 Task: Find connections with filter location Oviedo with filter topic #Mentoringwith filter profile language Spanish with filter current company Carlsberg Group with filter school Institute of Techncal Education & Research with filter industry Outsourcing and Offshoring Consulting with filter service category Financial Reporting with filter keywords title Management Consultant
Action: Mouse moved to (192, 266)
Screenshot: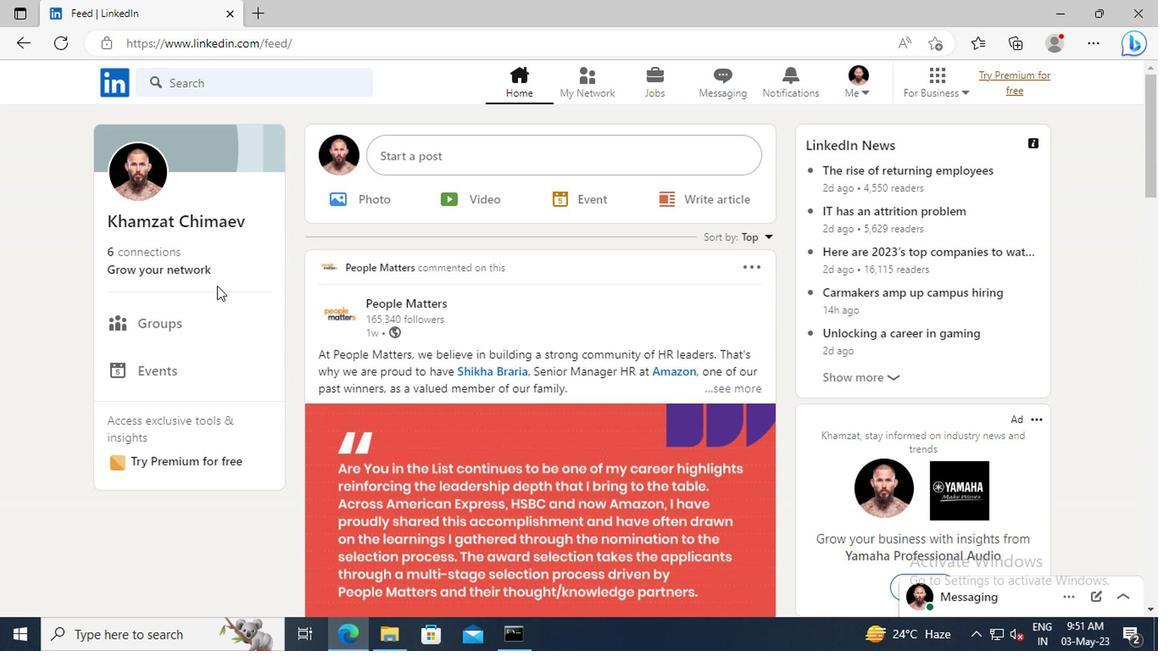 
Action: Mouse pressed left at (192, 266)
Screenshot: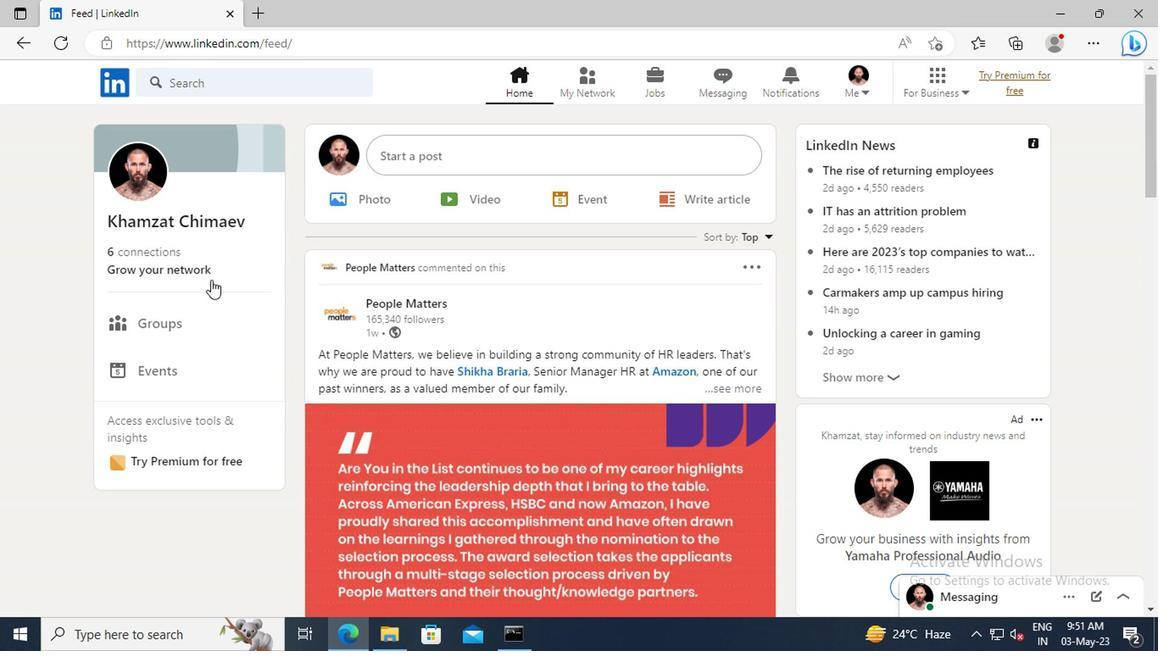 
Action: Mouse moved to (181, 180)
Screenshot: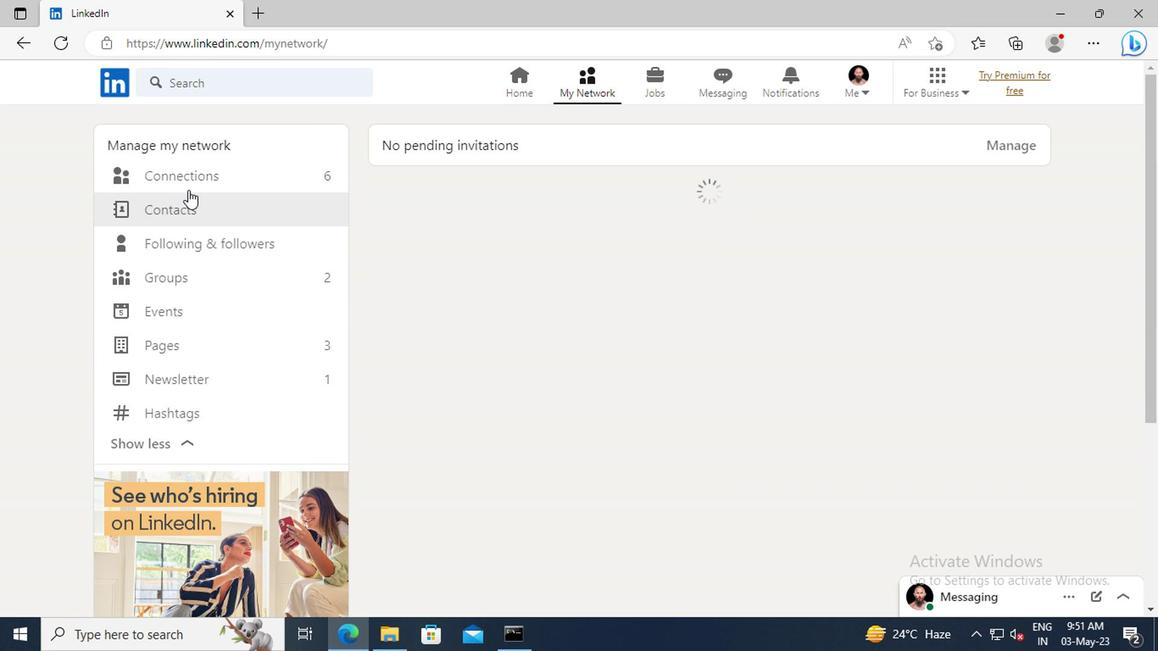 
Action: Mouse pressed left at (181, 180)
Screenshot: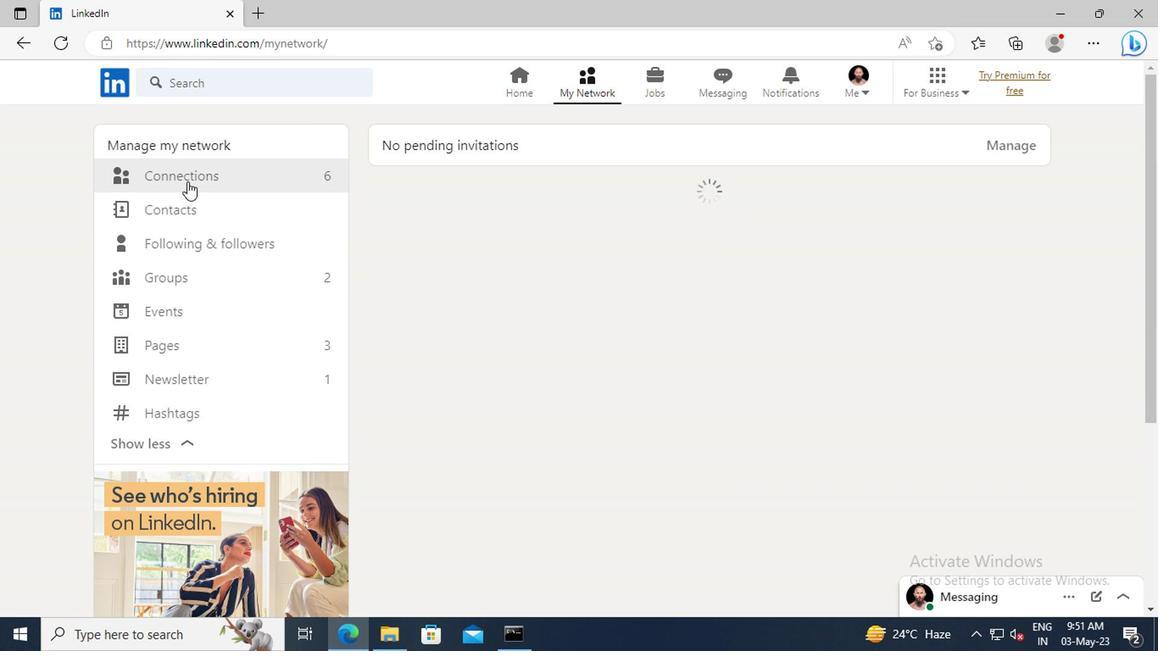 
Action: Mouse moved to (686, 182)
Screenshot: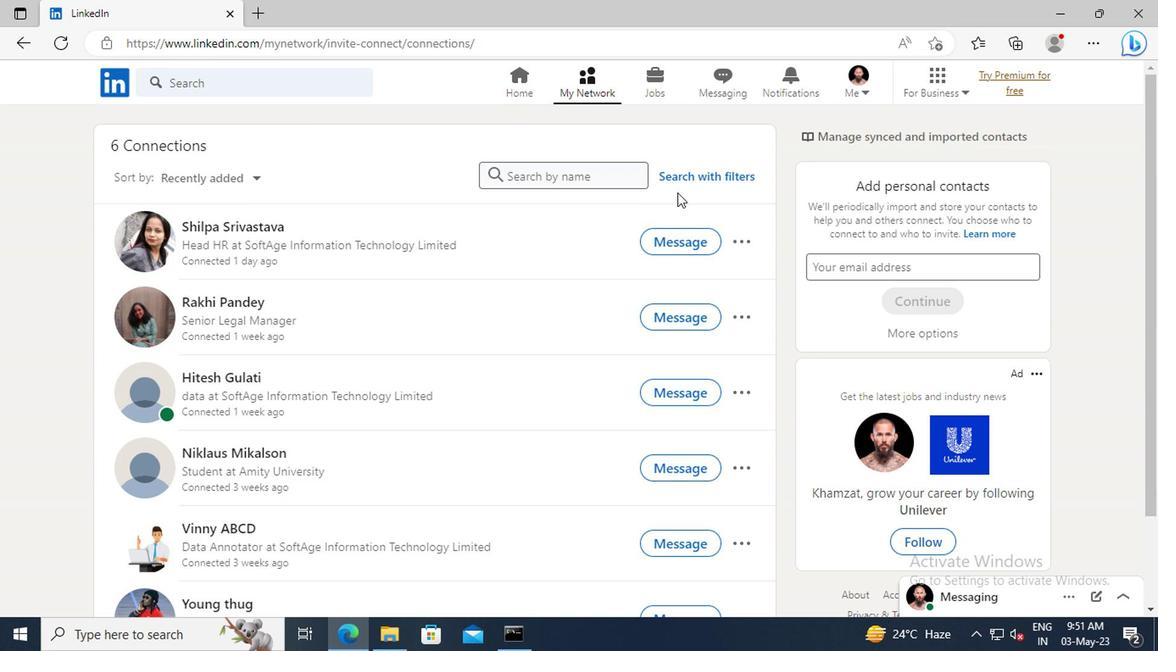 
Action: Mouse pressed left at (686, 182)
Screenshot: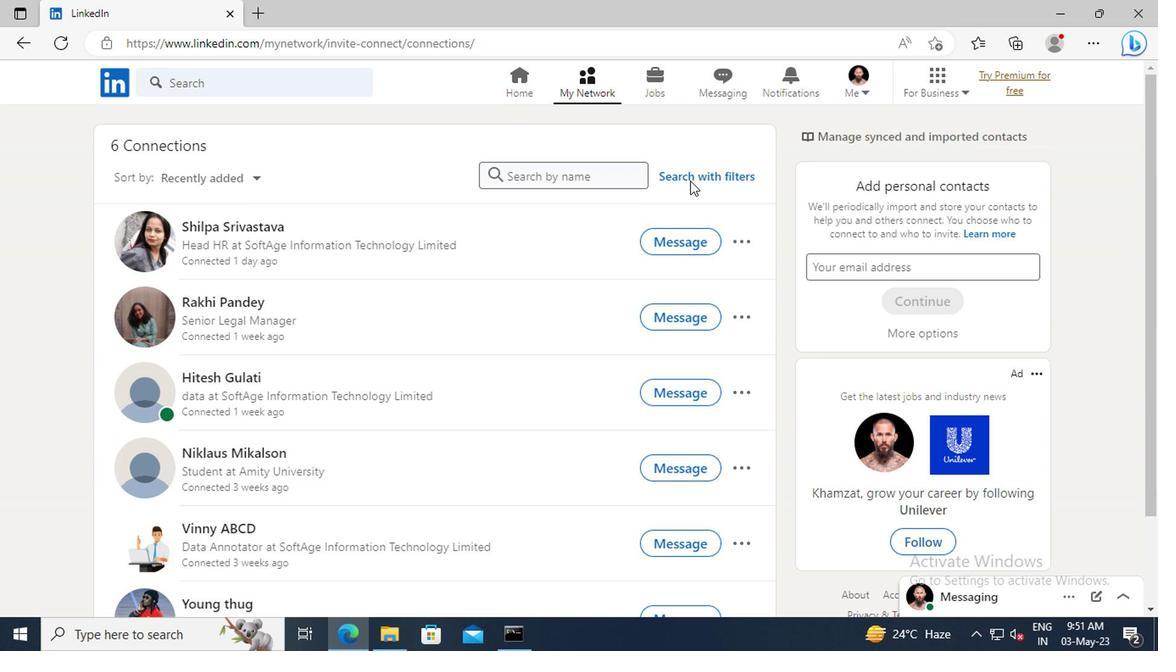 
Action: Mouse moved to (641, 132)
Screenshot: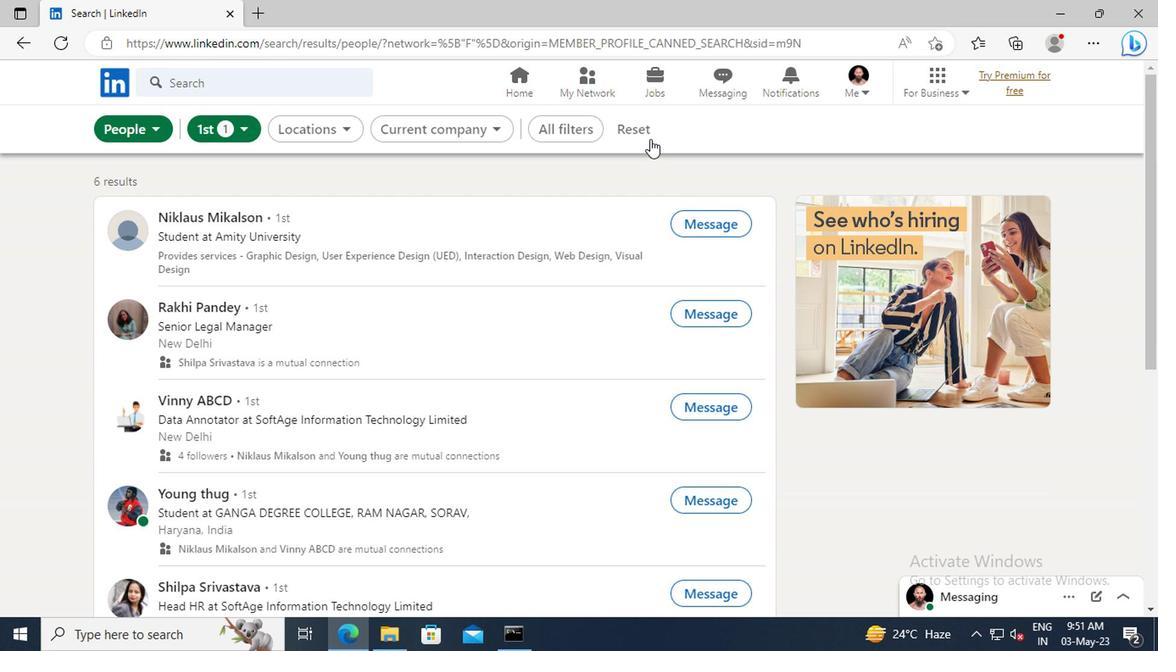 
Action: Mouse pressed left at (641, 132)
Screenshot: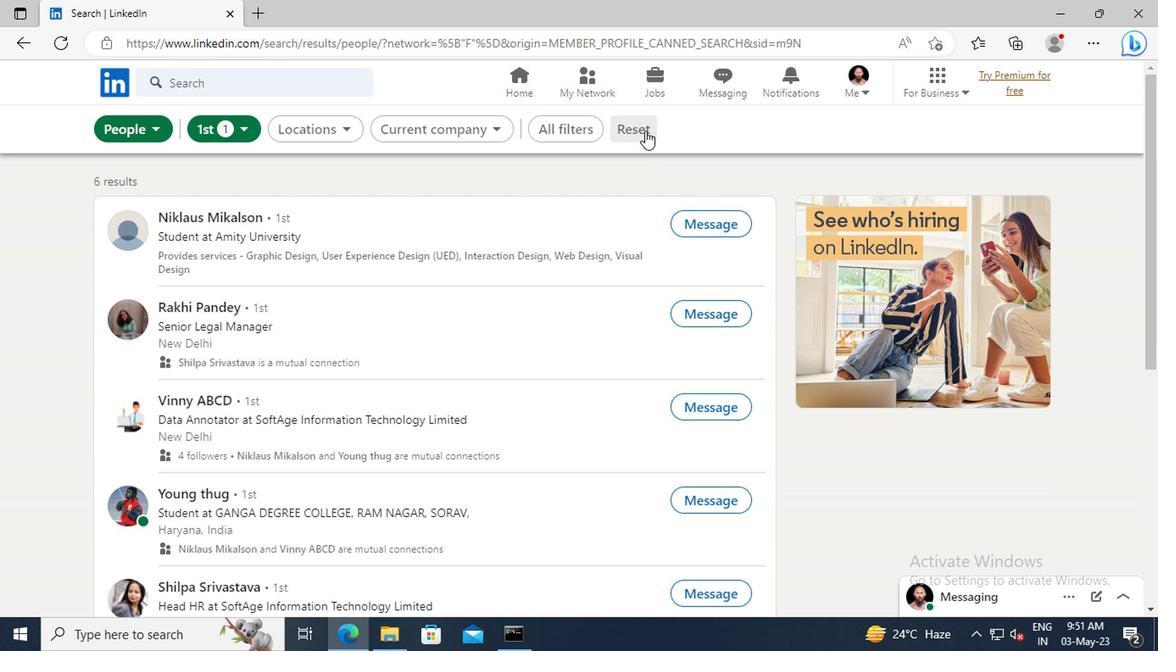
Action: Mouse moved to (614, 132)
Screenshot: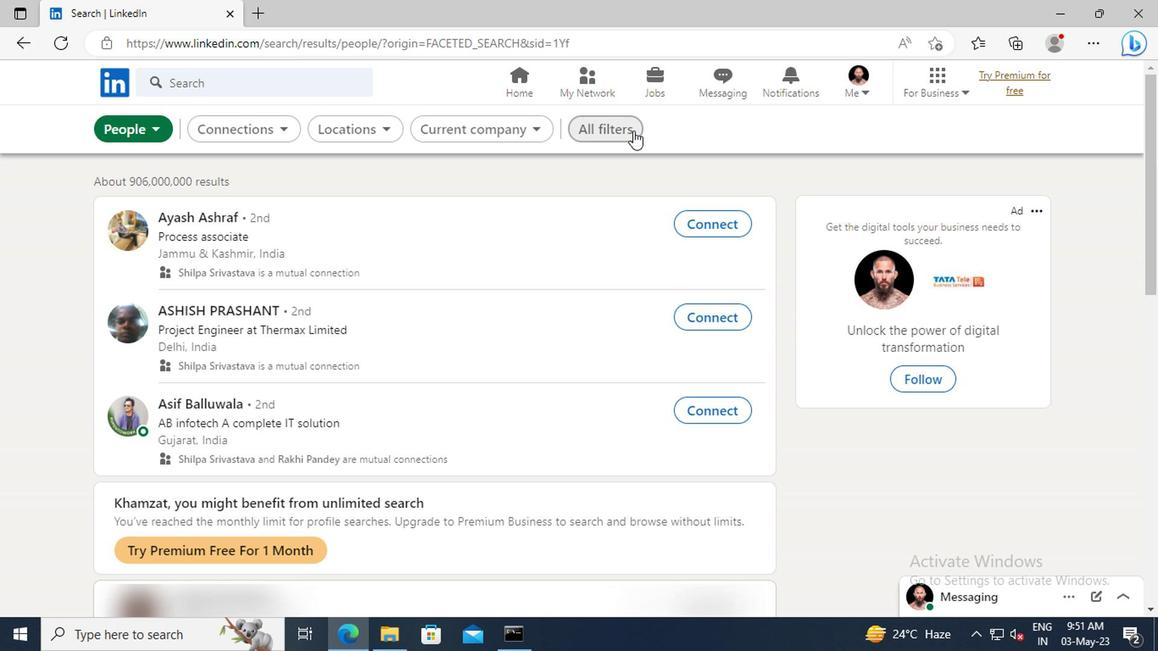
Action: Mouse pressed left at (614, 132)
Screenshot: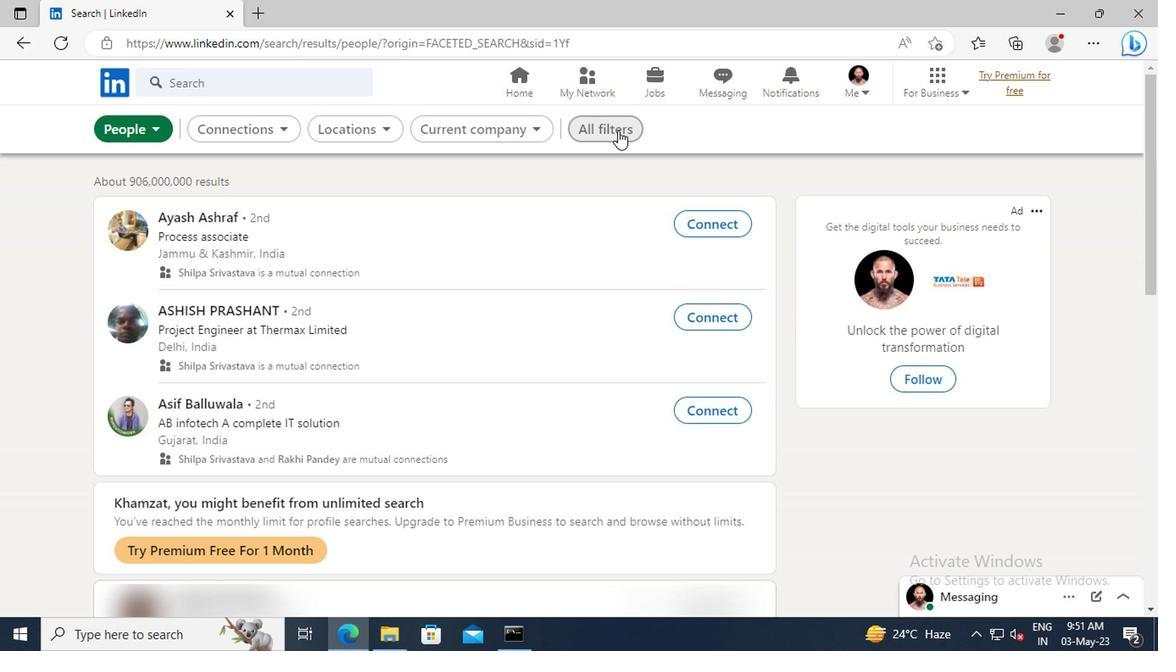 
Action: Mouse moved to (962, 313)
Screenshot: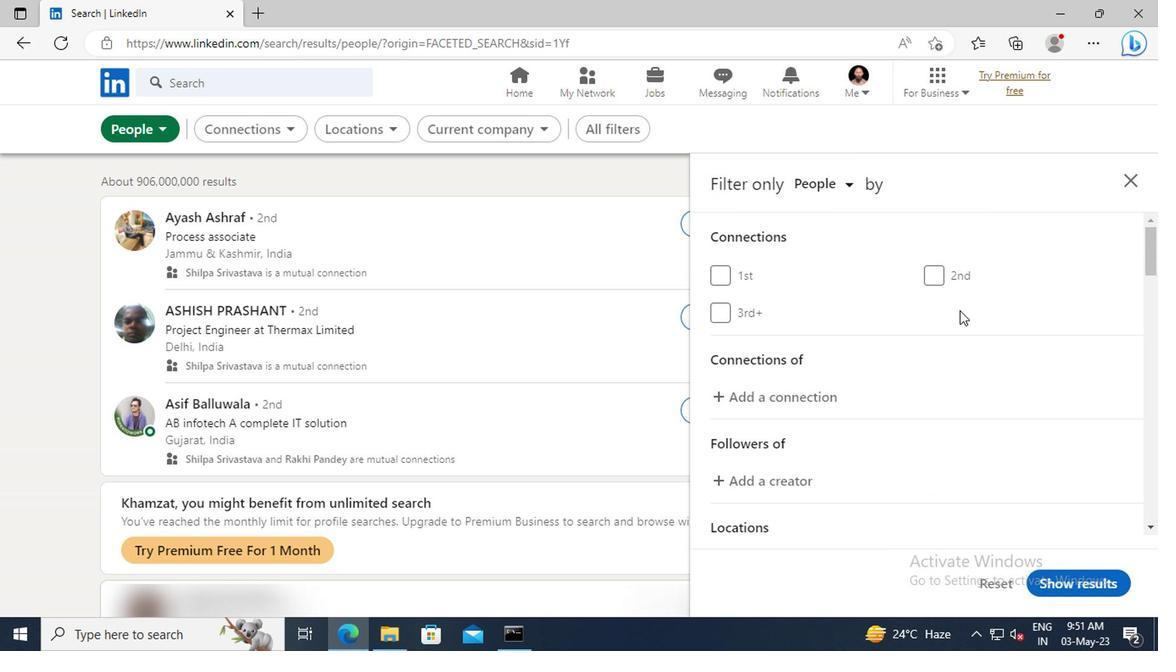 
Action: Mouse scrolled (962, 312) with delta (0, -1)
Screenshot: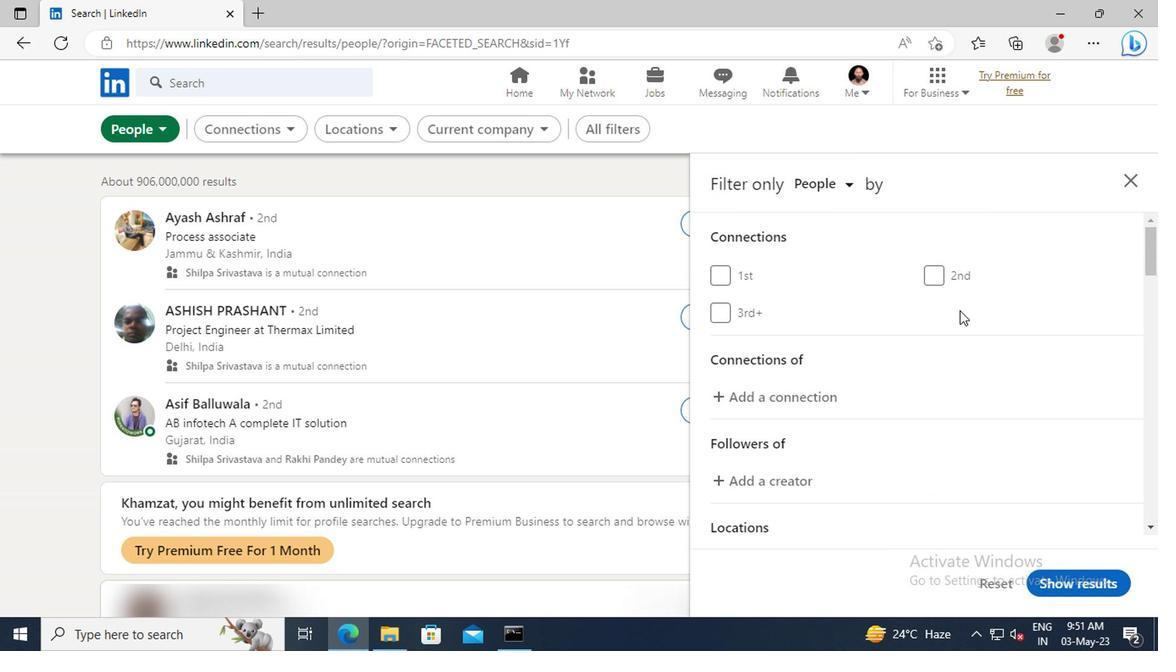 
Action: Mouse scrolled (962, 312) with delta (0, -1)
Screenshot: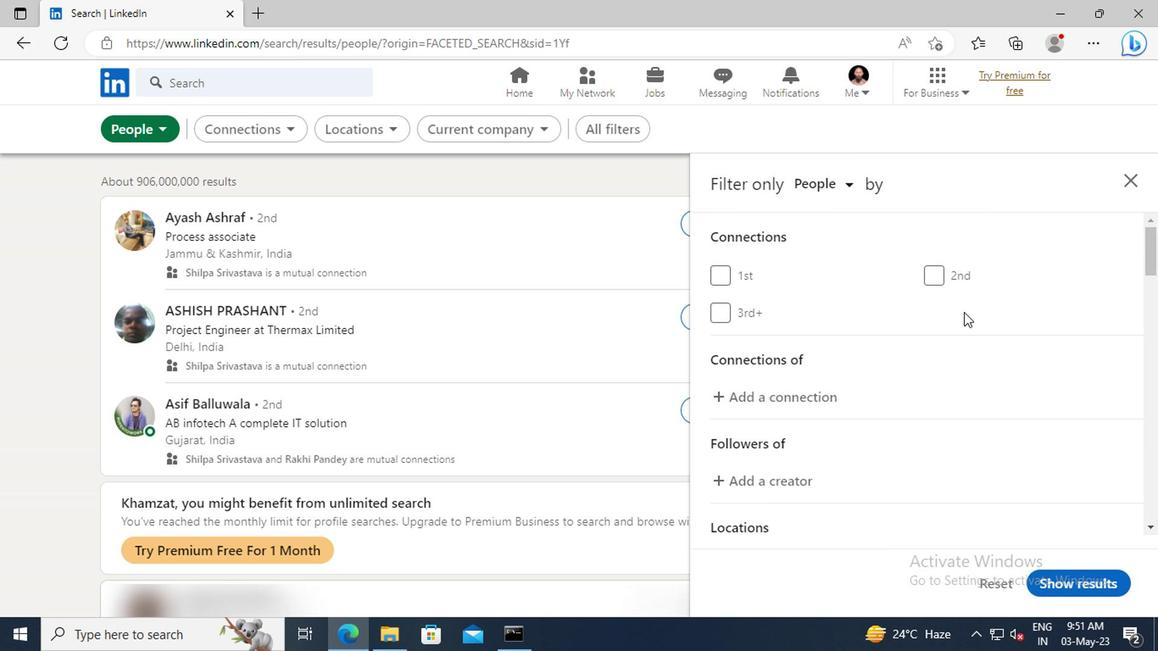 
Action: Mouse scrolled (962, 312) with delta (0, -1)
Screenshot: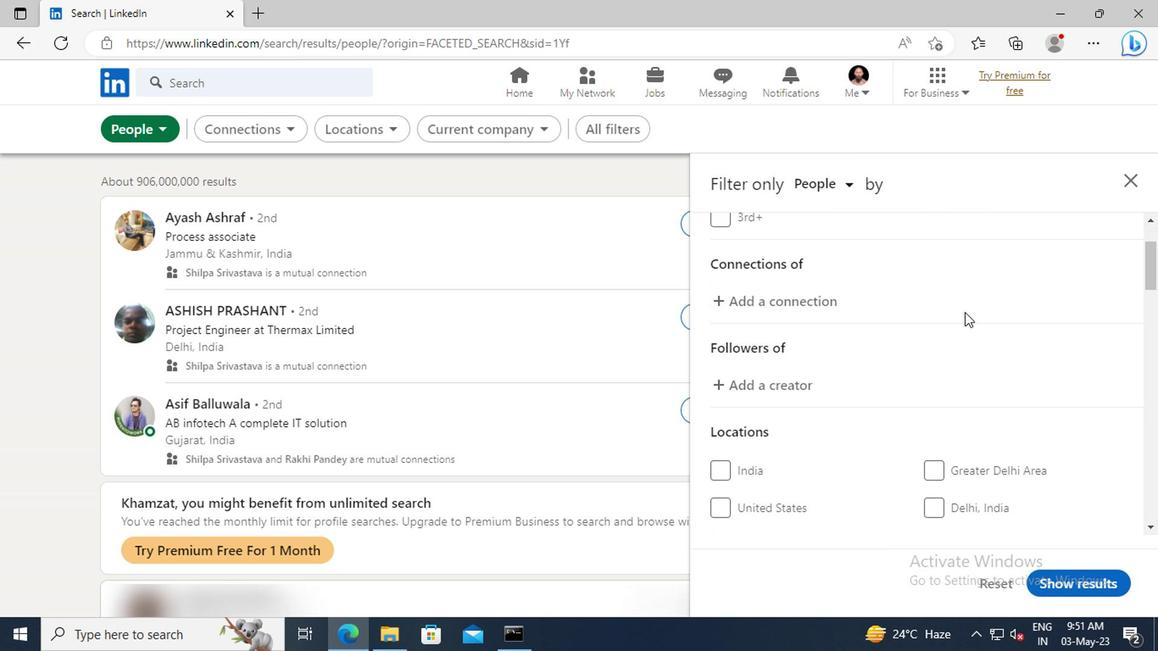 
Action: Mouse scrolled (962, 312) with delta (0, -1)
Screenshot: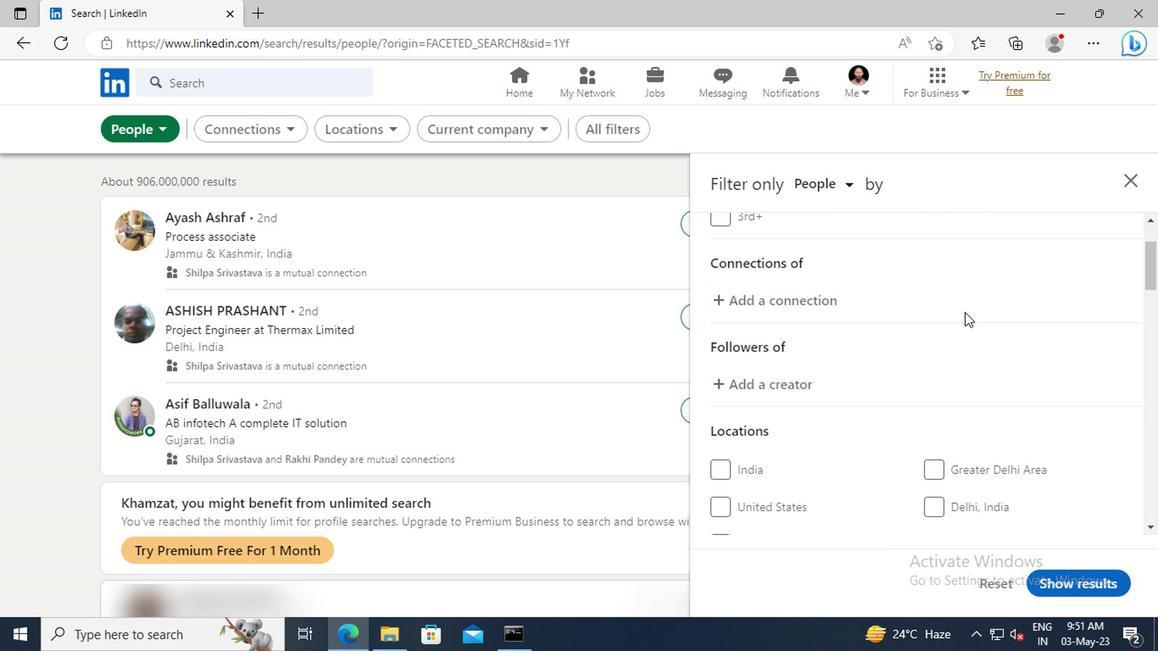 
Action: Mouse scrolled (962, 312) with delta (0, -1)
Screenshot: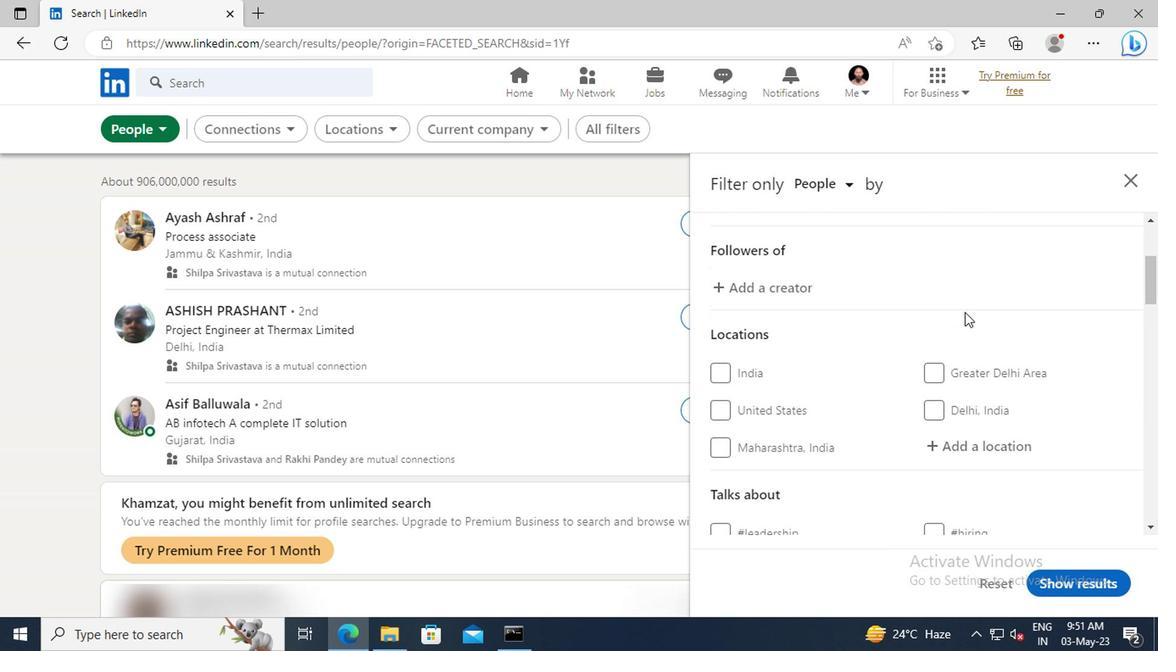 
Action: Mouse scrolled (962, 312) with delta (0, -1)
Screenshot: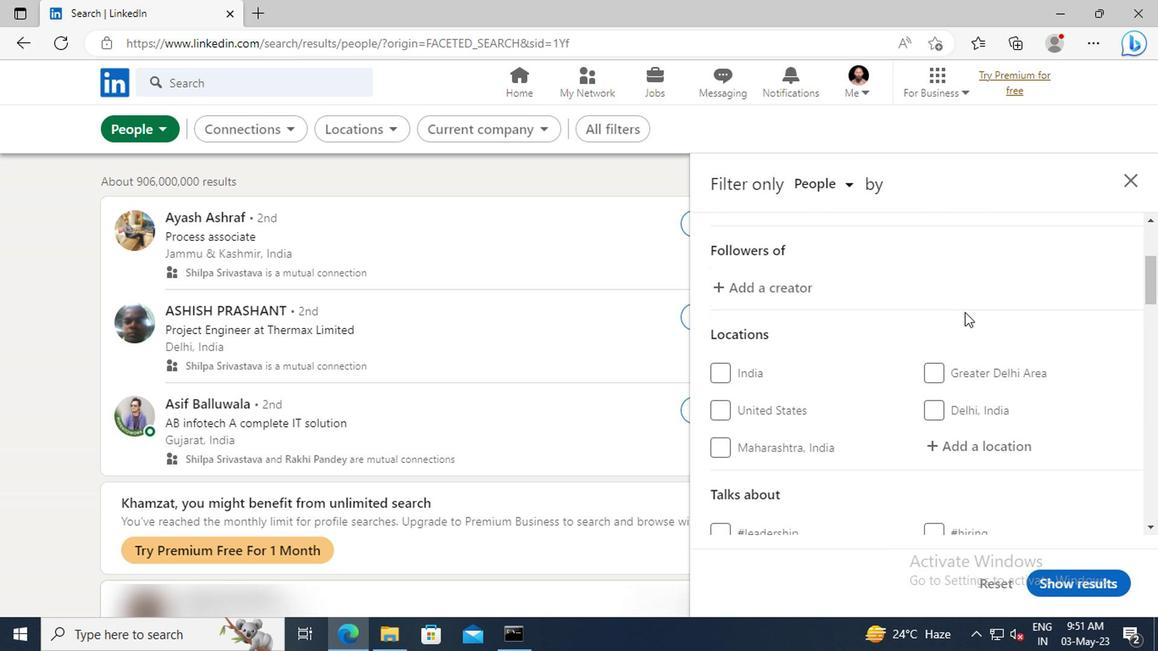 
Action: Mouse moved to (964, 350)
Screenshot: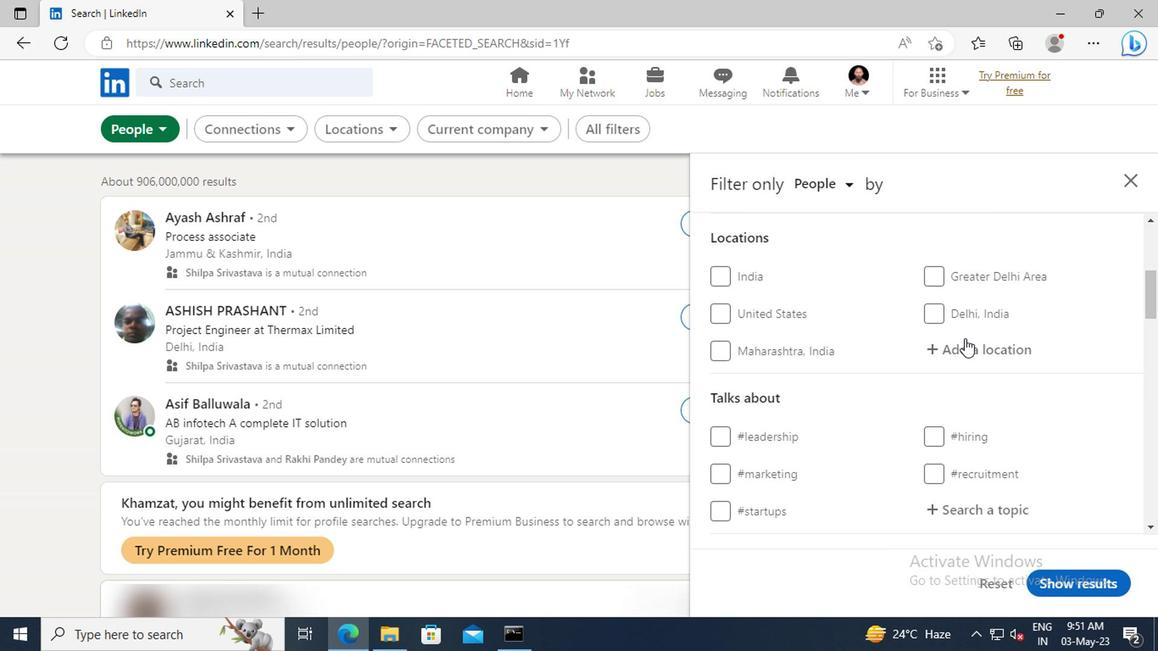 
Action: Mouse pressed left at (964, 350)
Screenshot: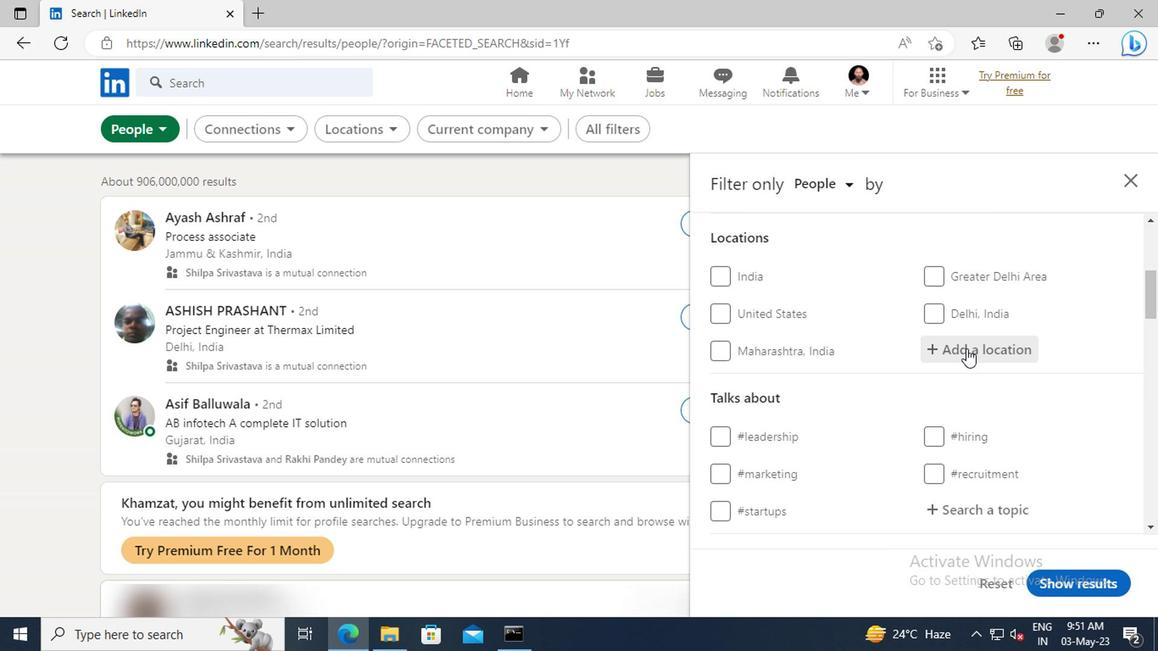 
Action: Key pressed <Key.shift>OVIEDO
Screenshot: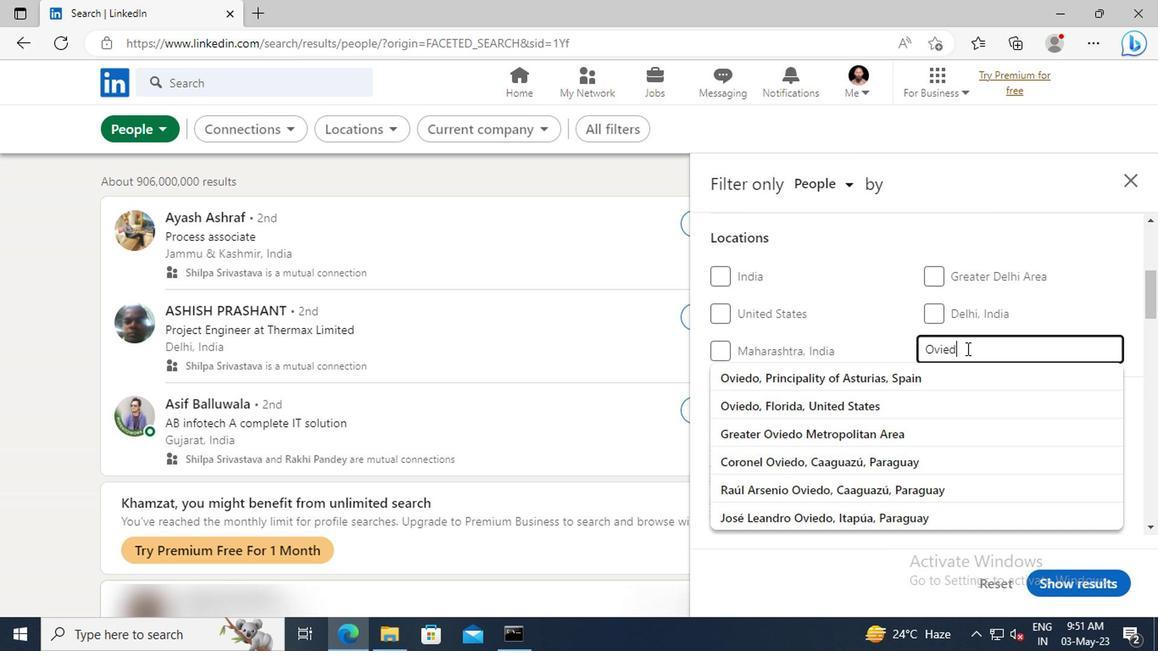 
Action: Mouse moved to (967, 380)
Screenshot: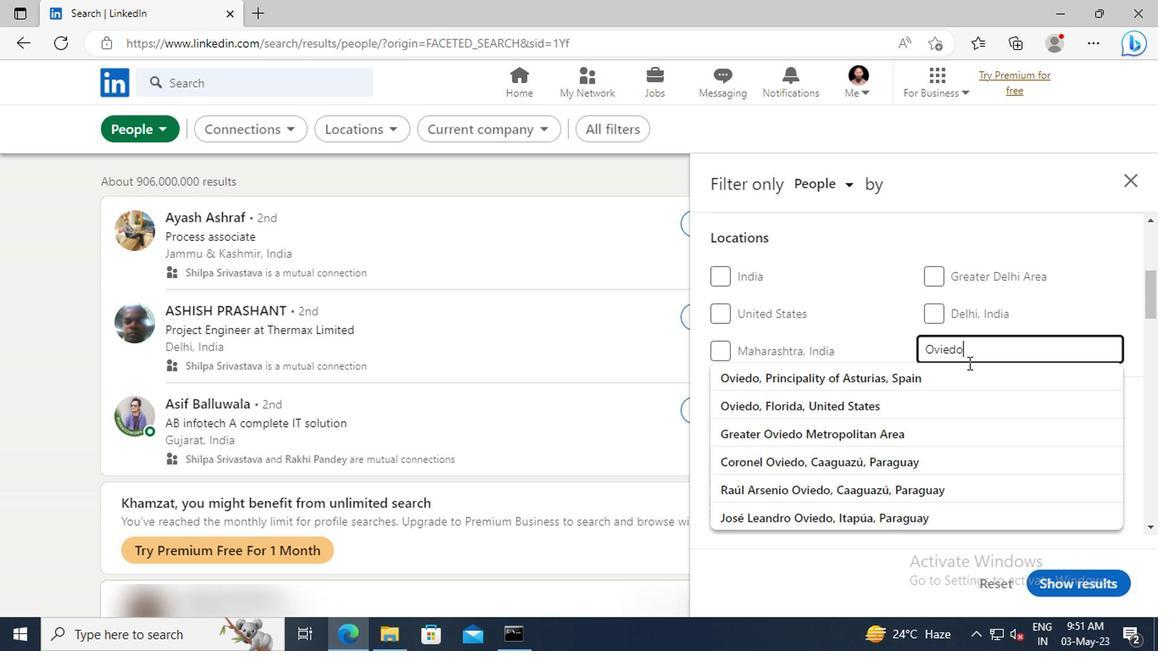 
Action: Mouse pressed left at (967, 380)
Screenshot: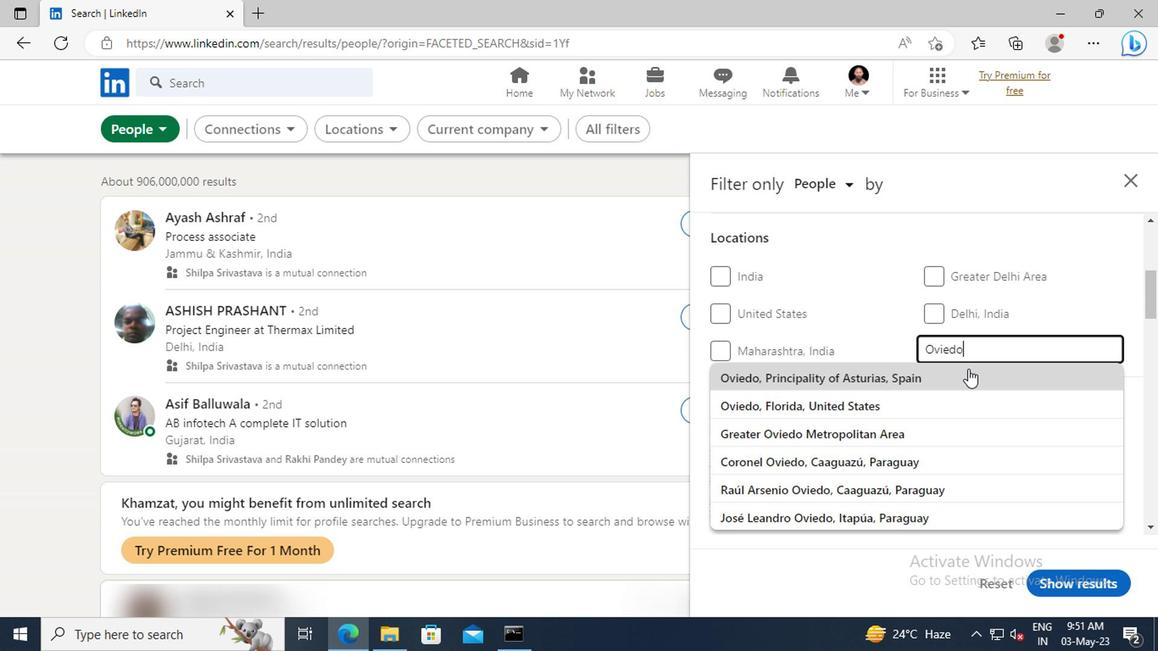 
Action: Mouse scrolled (967, 379) with delta (0, 0)
Screenshot: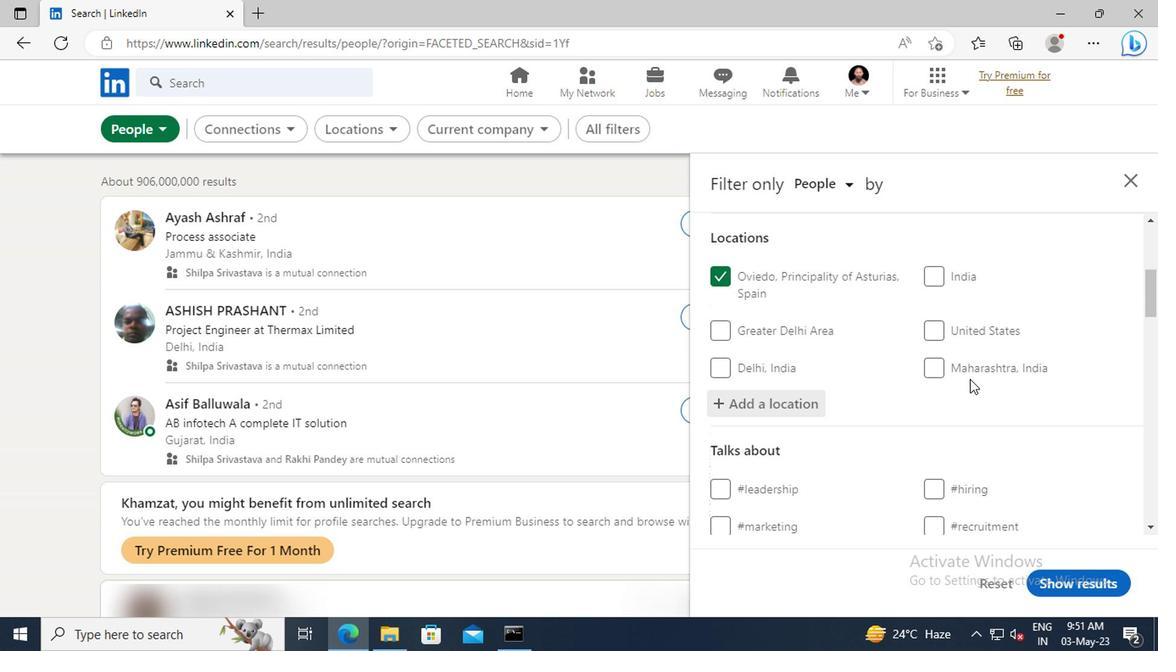 
Action: Mouse moved to (967, 363)
Screenshot: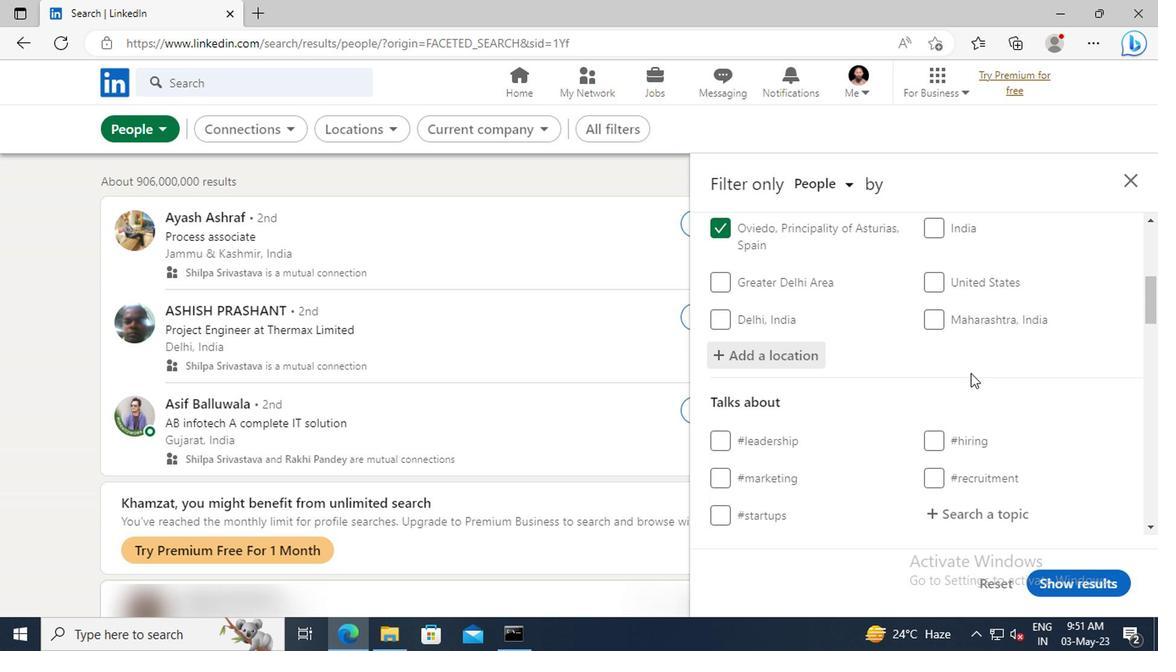 
Action: Mouse scrolled (967, 362) with delta (0, 0)
Screenshot: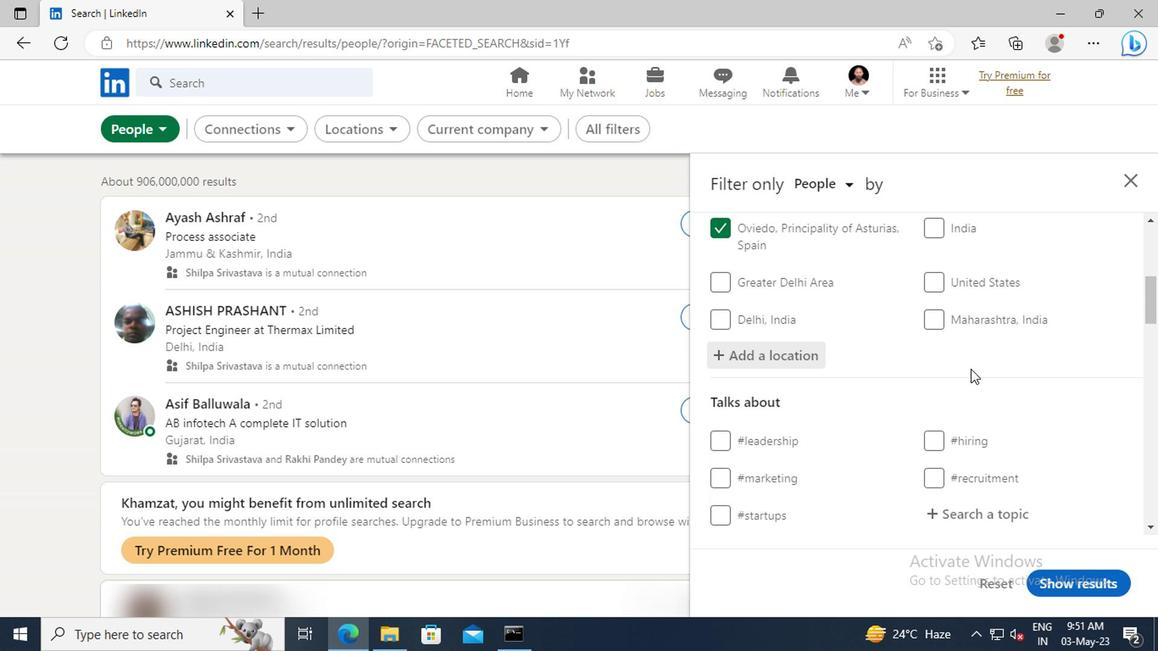 
Action: Mouse scrolled (967, 362) with delta (0, 0)
Screenshot: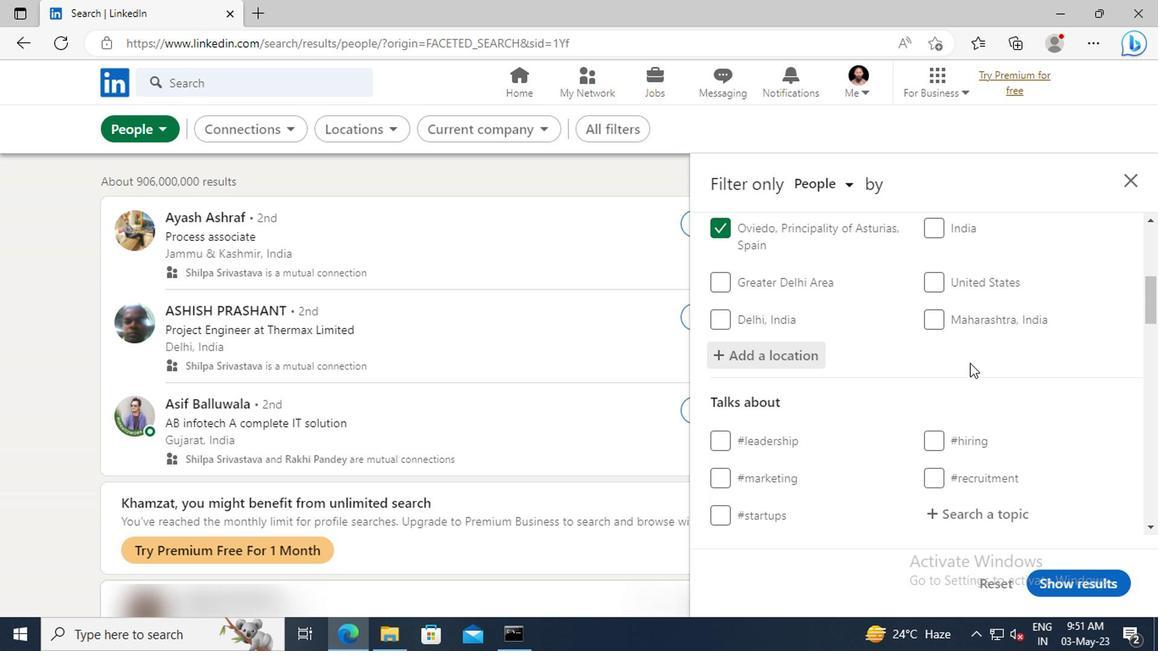 
Action: Mouse scrolled (967, 362) with delta (0, 0)
Screenshot: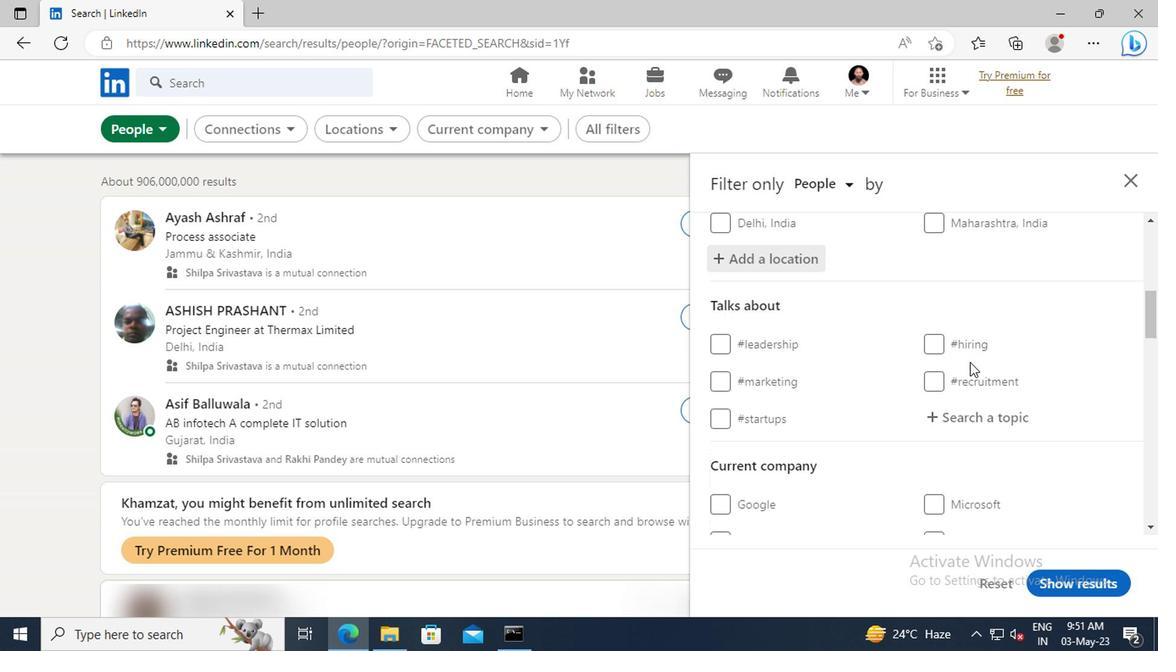 
Action: Mouse moved to (968, 371)
Screenshot: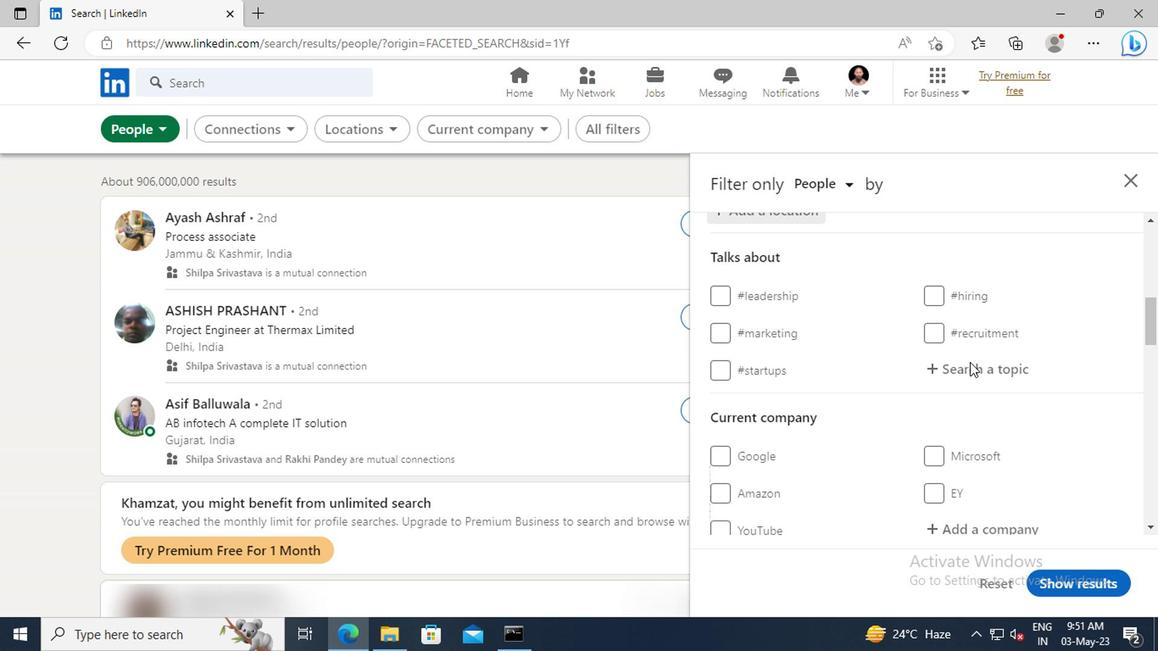 
Action: Mouse pressed left at (968, 371)
Screenshot: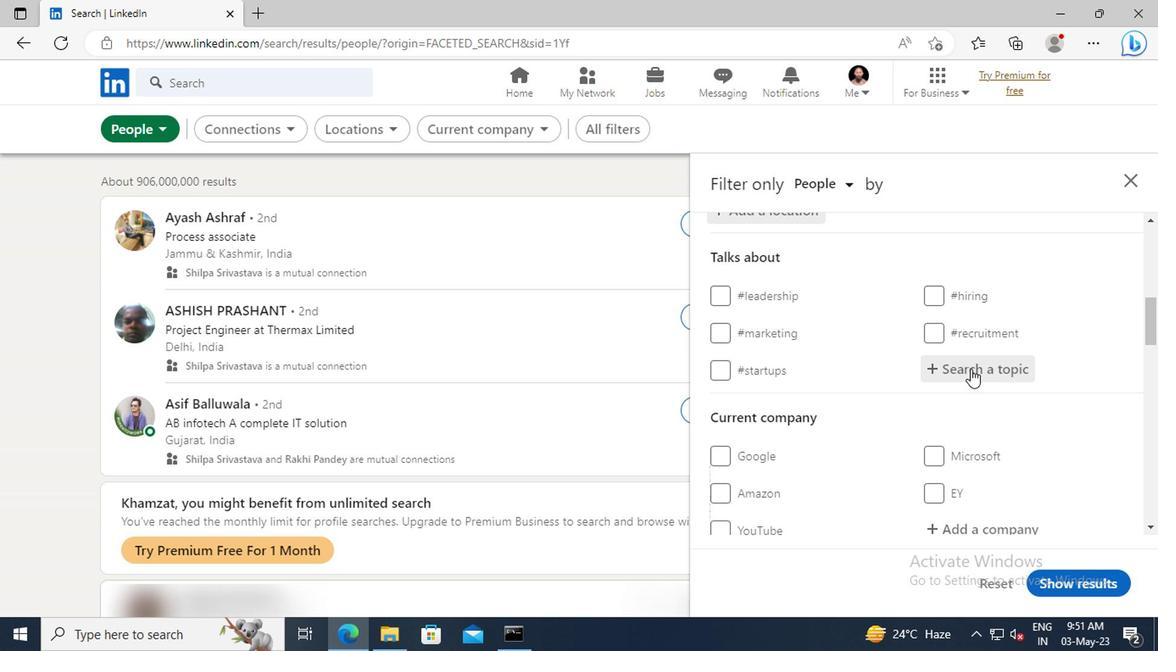 
Action: Key pressed <Key.shift>MENTORI
Screenshot: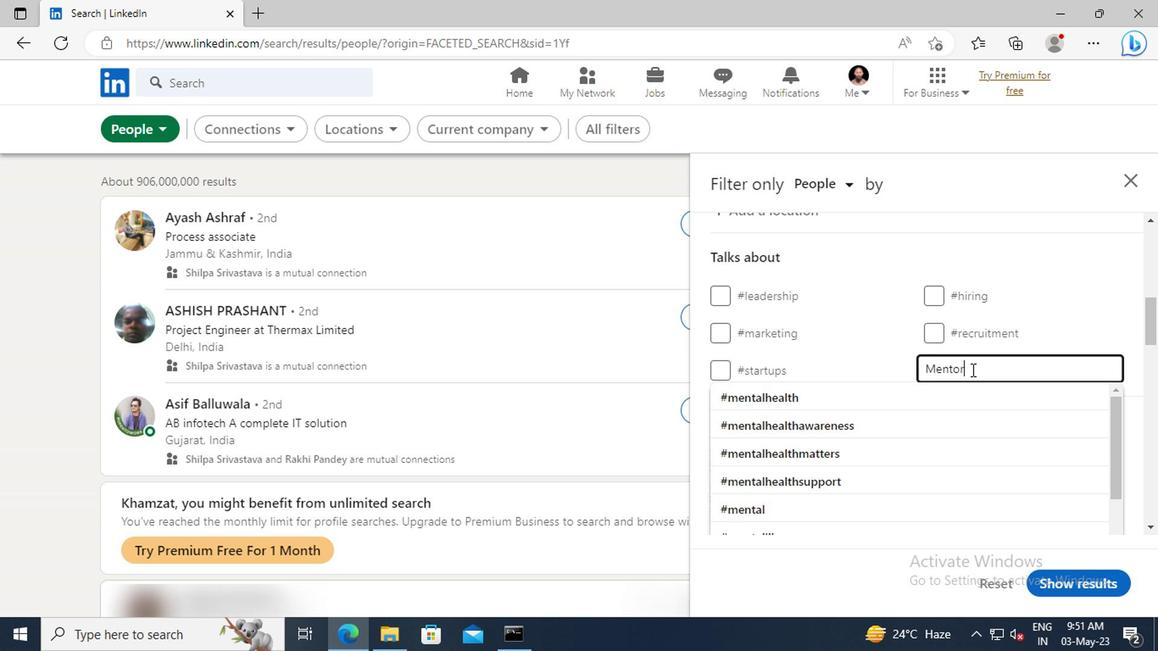 
Action: Mouse moved to (971, 389)
Screenshot: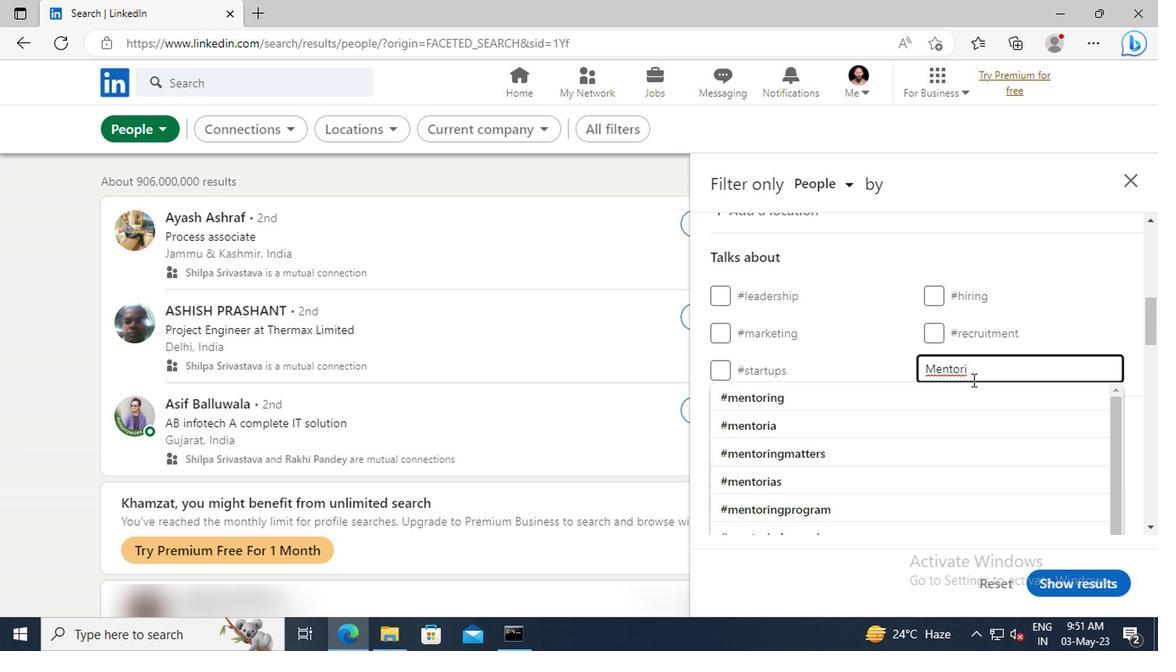 
Action: Mouse pressed left at (971, 389)
Screenshot: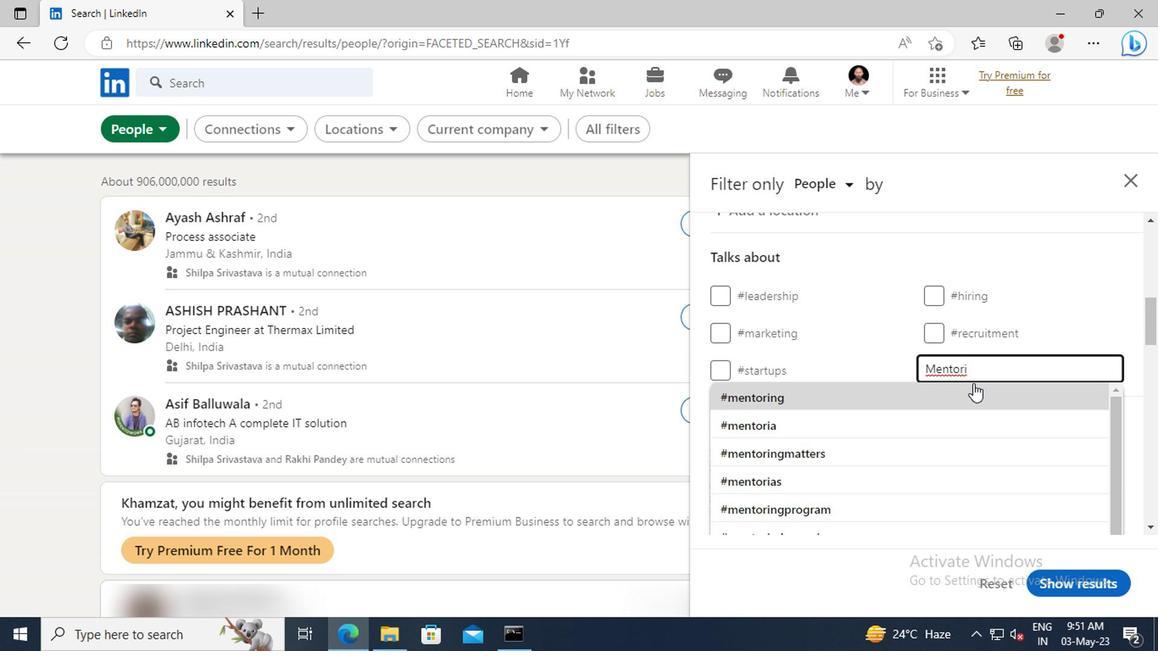 
Action: Mouse scrolled (971, 388) with delta (0, -1)
Screenshot: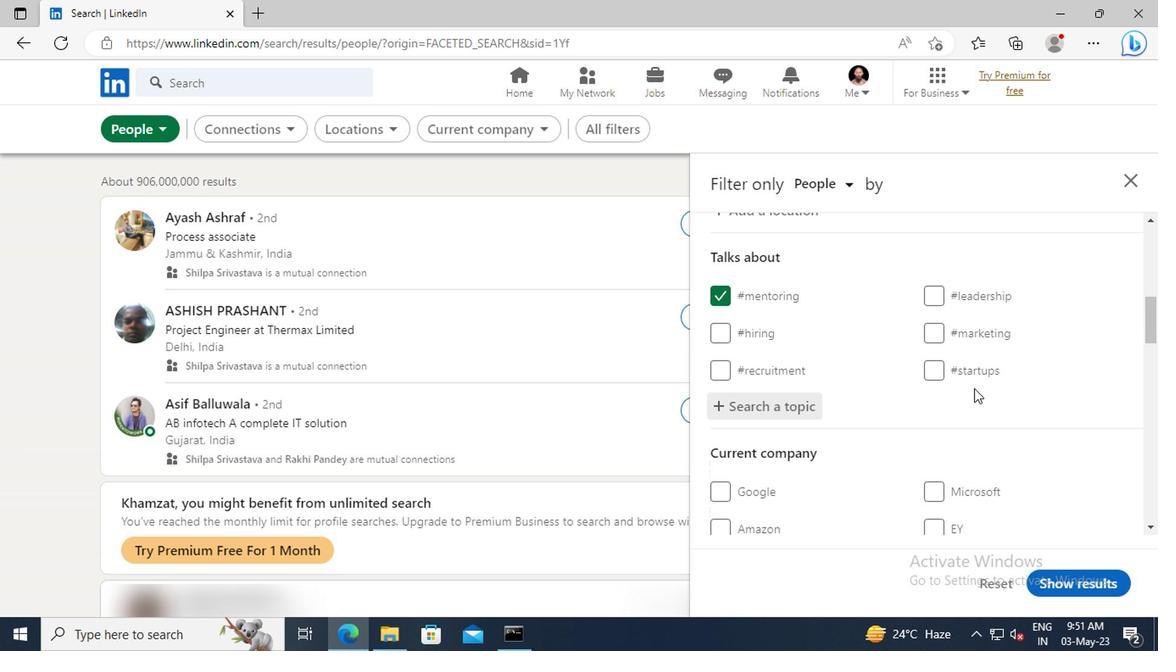 
Action: Mouse scrolled (971, 388) with delta (0, -1)
Screenshot: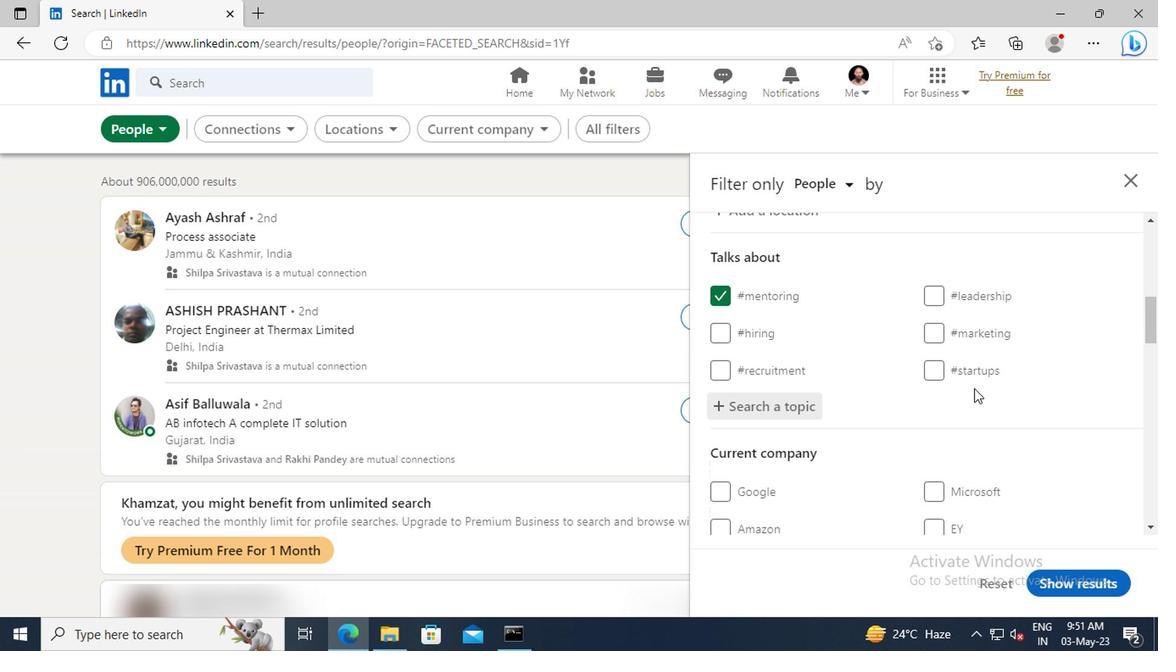 
Action: Mouse scrolled (971, 388) with delta (0, -1)
Screenshot: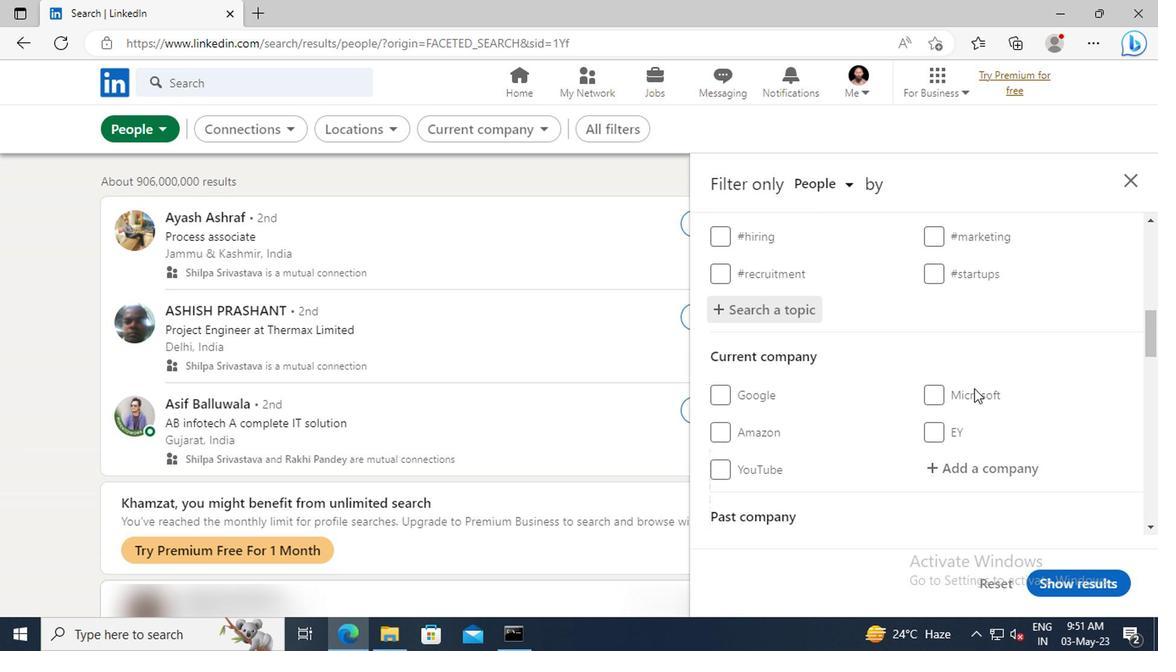
Action: Mouse scrolled (971, 388) with delta (0, -1)
Screenshot: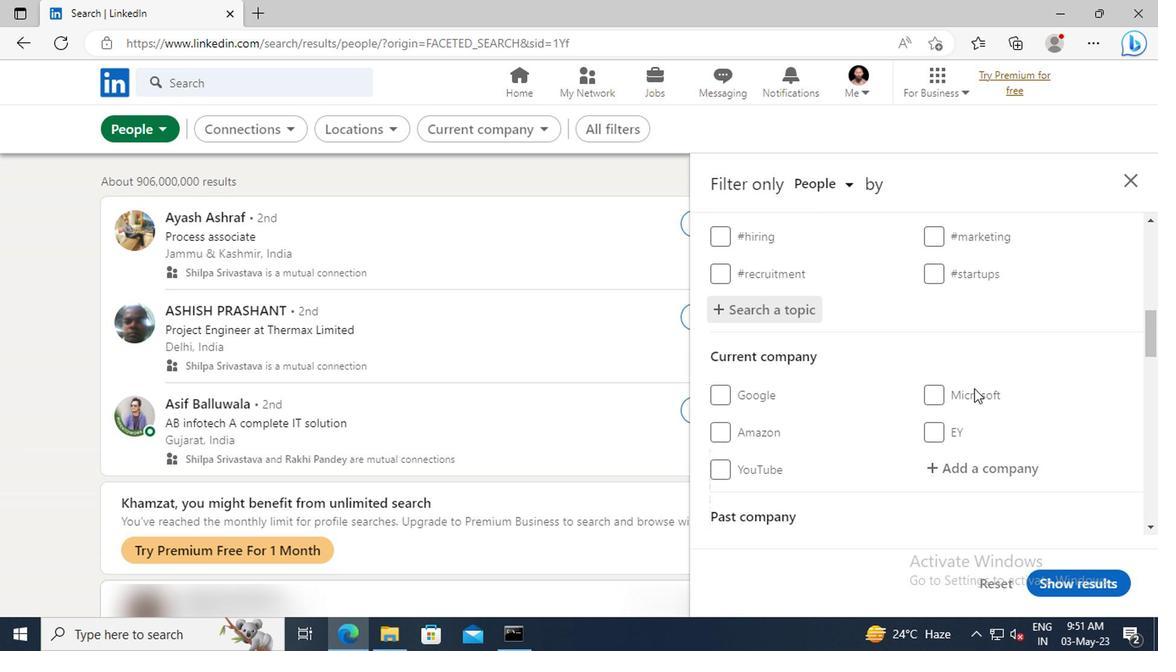 
Action: Mouse scrolled (971, 388) with delta (0, -1)
Screenshot: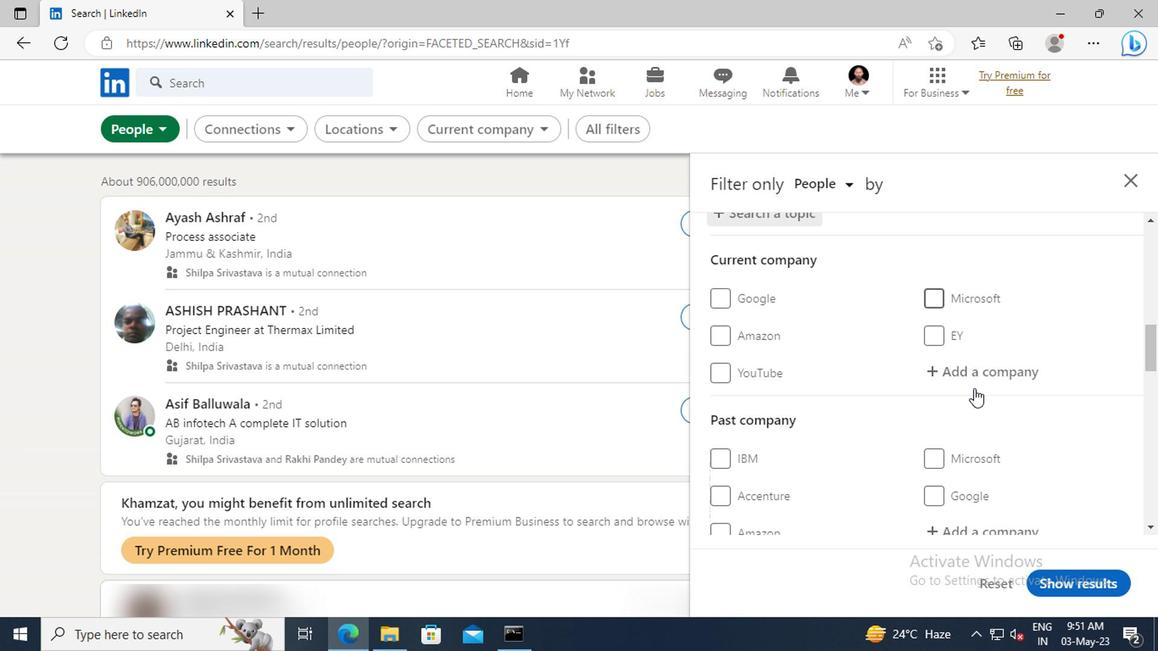 
Action: Mouse scrolled (971, 388) with delta (0, -1)
Screenshot: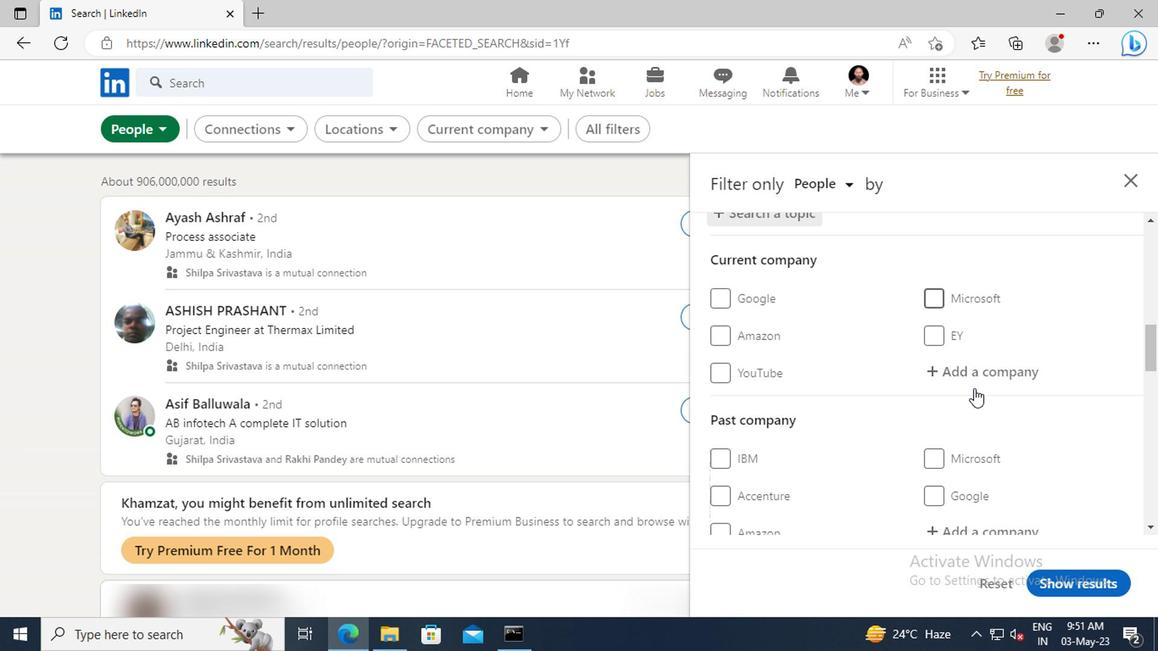 
Action: Mouse scrolled (971, 388) with delta (0, -1)
Screenshot: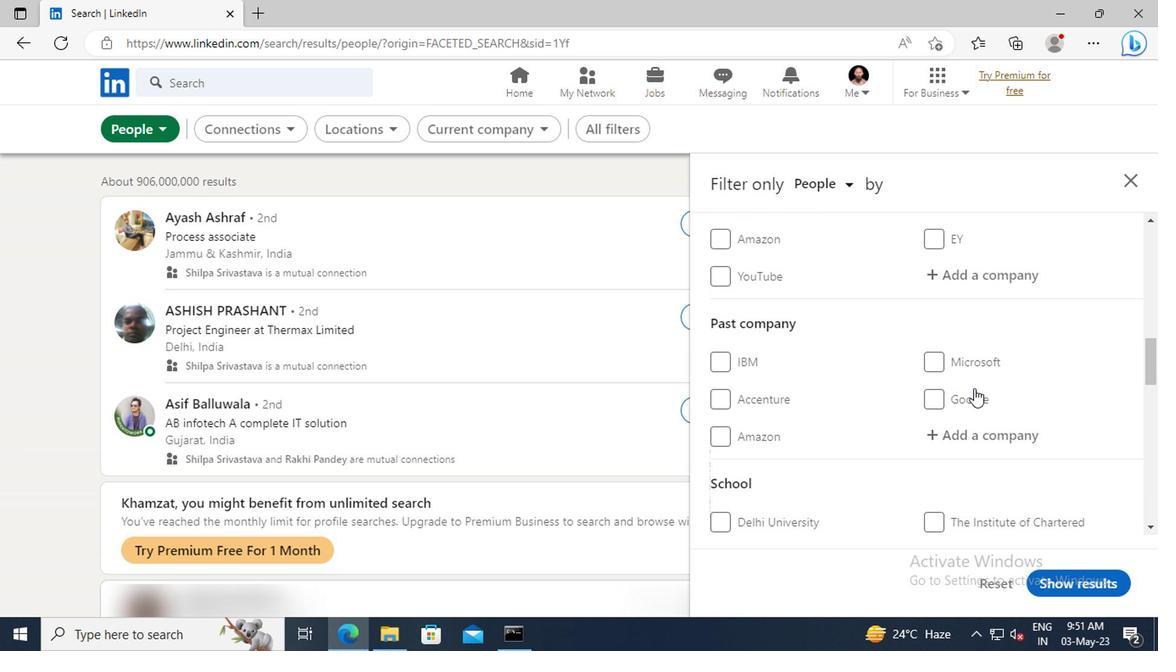 
Action: Mouse scrolled (971, 388) with delta (0, -1)
Screenshot: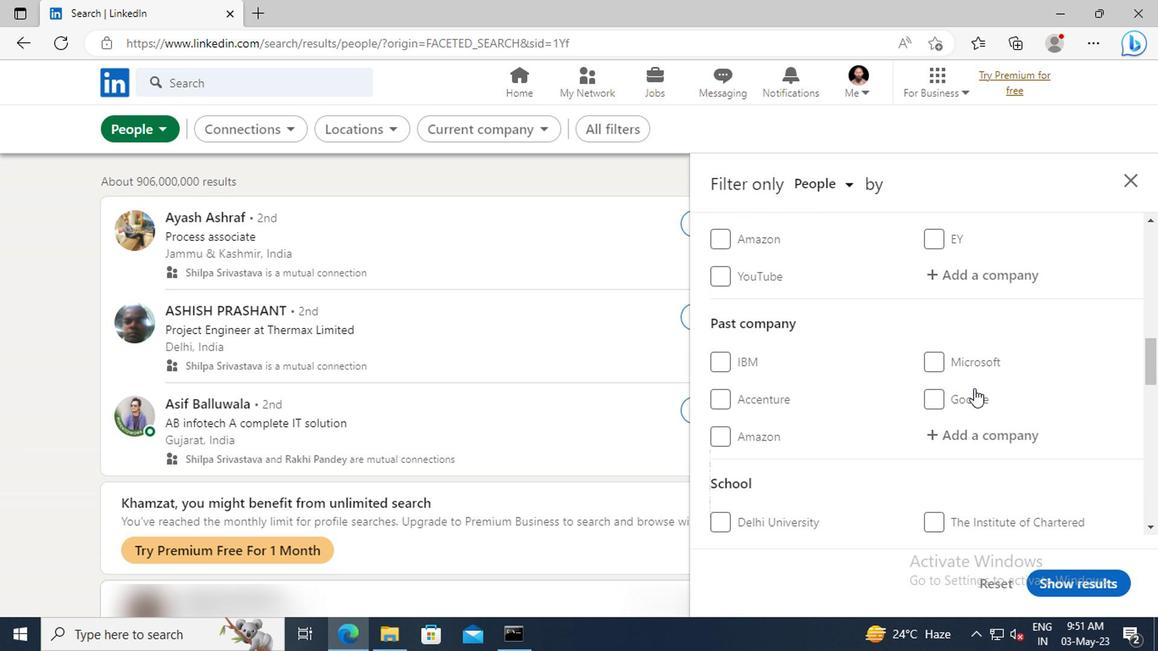 
Action: Mouse scrolled (971, 388) with delta (0, -1)
Screenshot: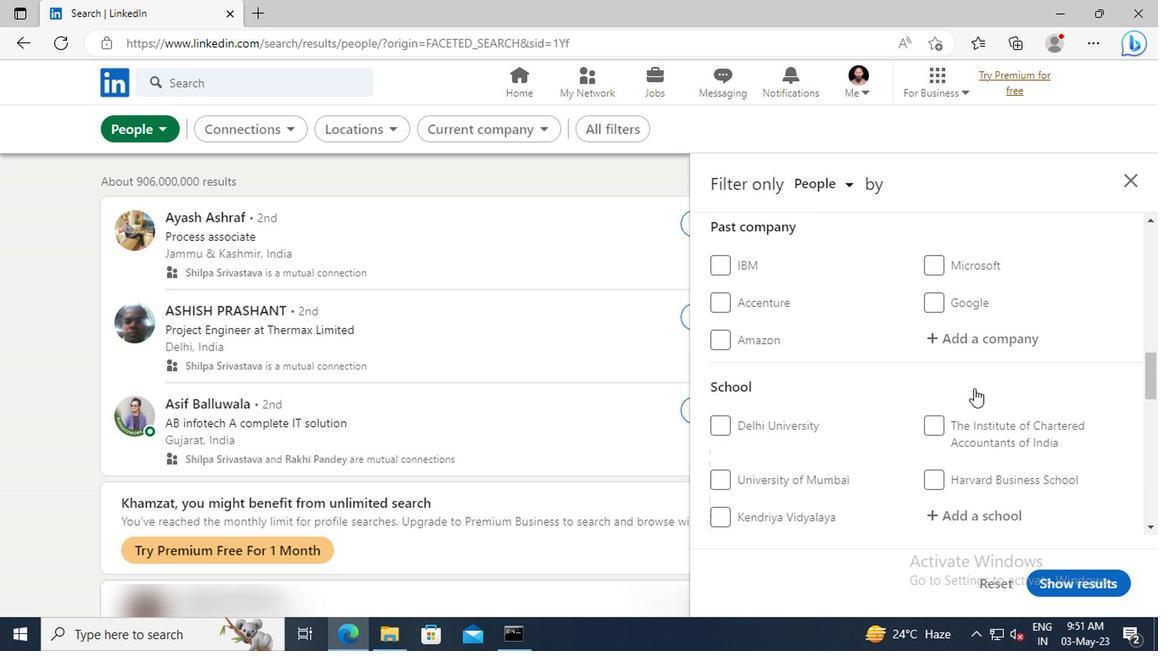 
Action: Mouse scrolled (971, 388) with delta (0, -1)
Screenshot: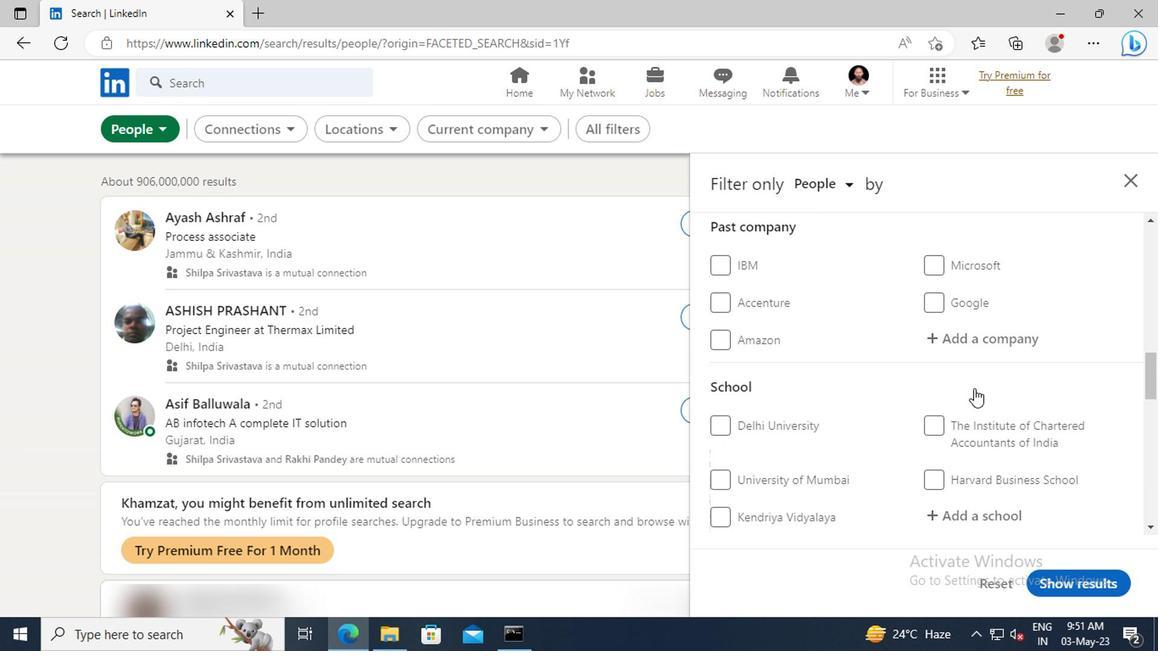 
Action: Mouse scrolled (971, 388) with delta (0, -1)
Screenshot: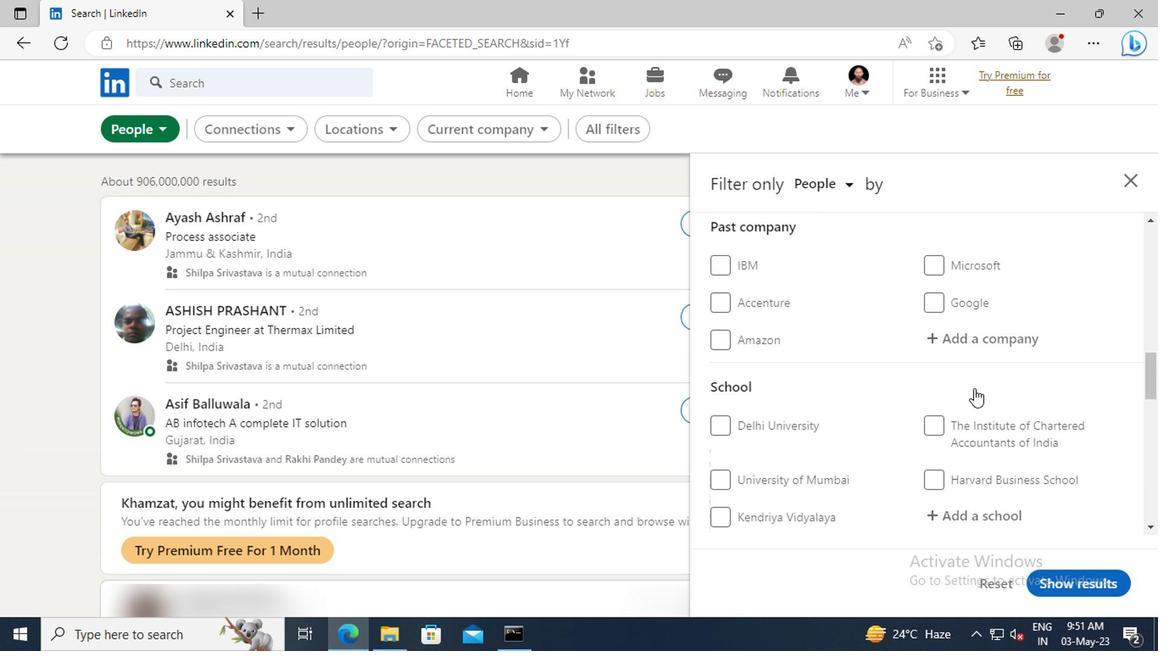 
Action: Mouse scrolled (971, 388) with delta (0, -1)
Screenshot: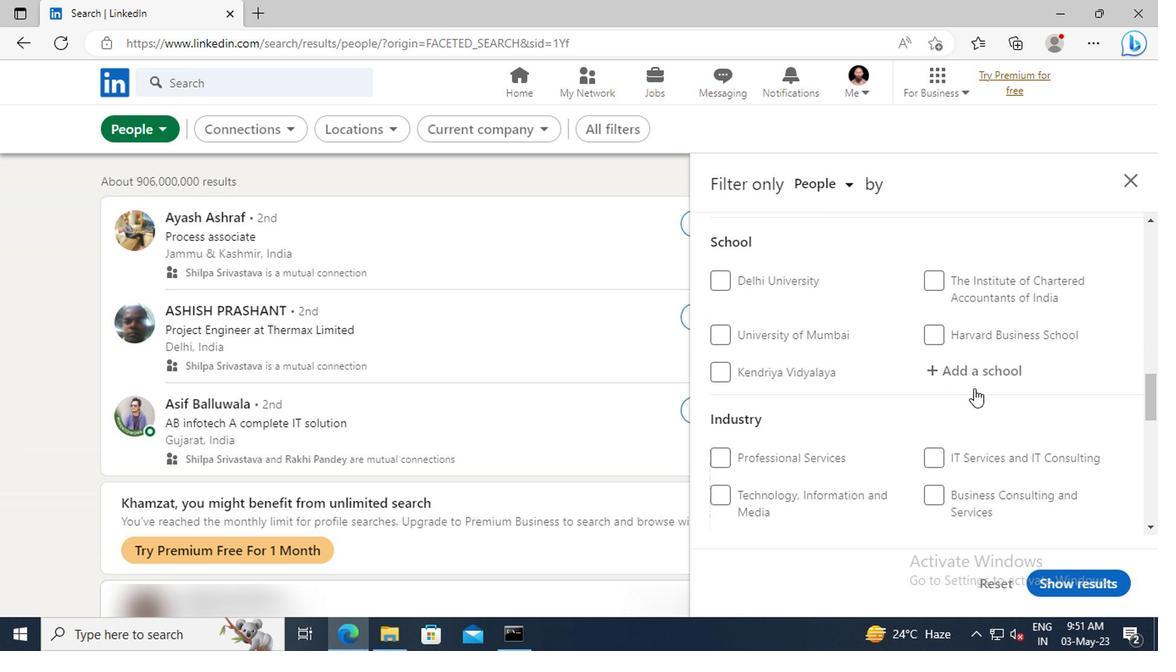 
Action: Mouse scrolled (971, 388) with delta (0, -1)
Screenshot: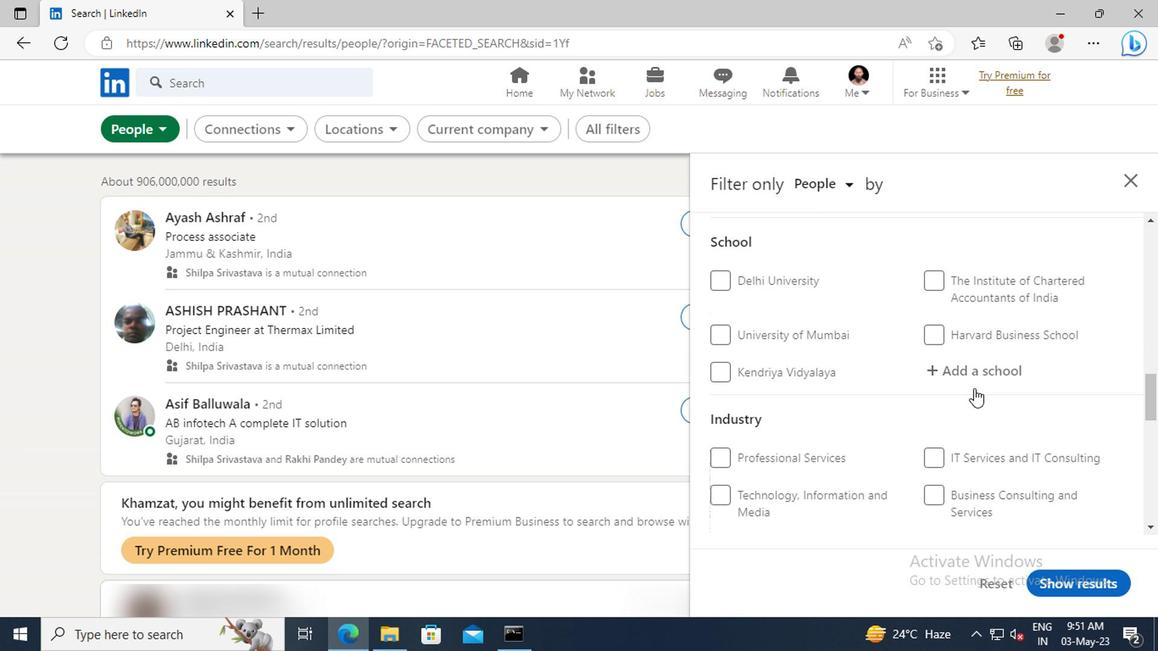 
Action: Mouse scrolled (971, 388) with delta (0, -1)
Screenshot: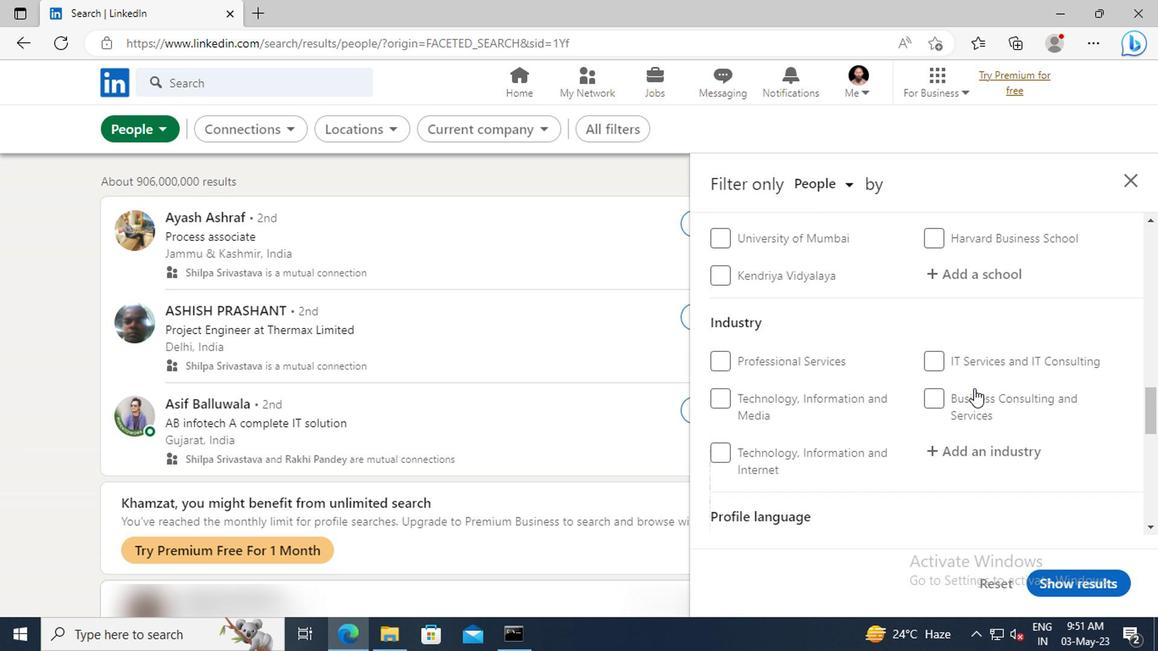 
Action: Mouse scrolled (971, 388) with delta (0, -1)
Screenshot: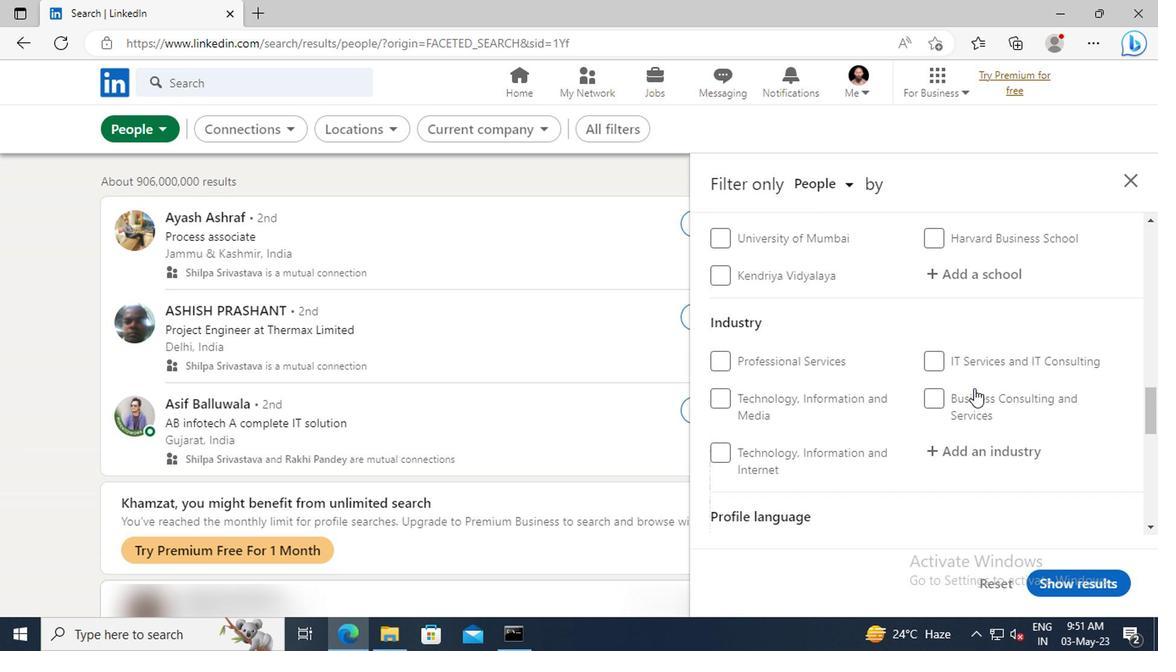 
Action: Mouse scrolled (971, 388) with delta (0, -1)
Screenshot: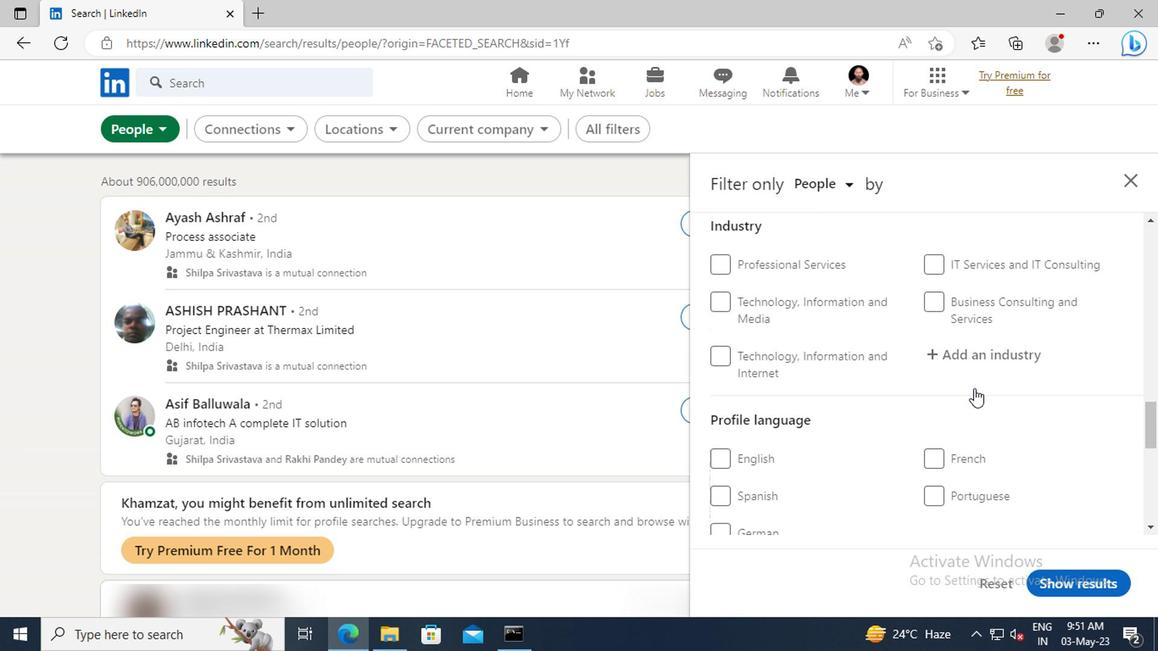 
Action: Mouse scrolled (971, 388) with delta (0, -1)
Screenshot: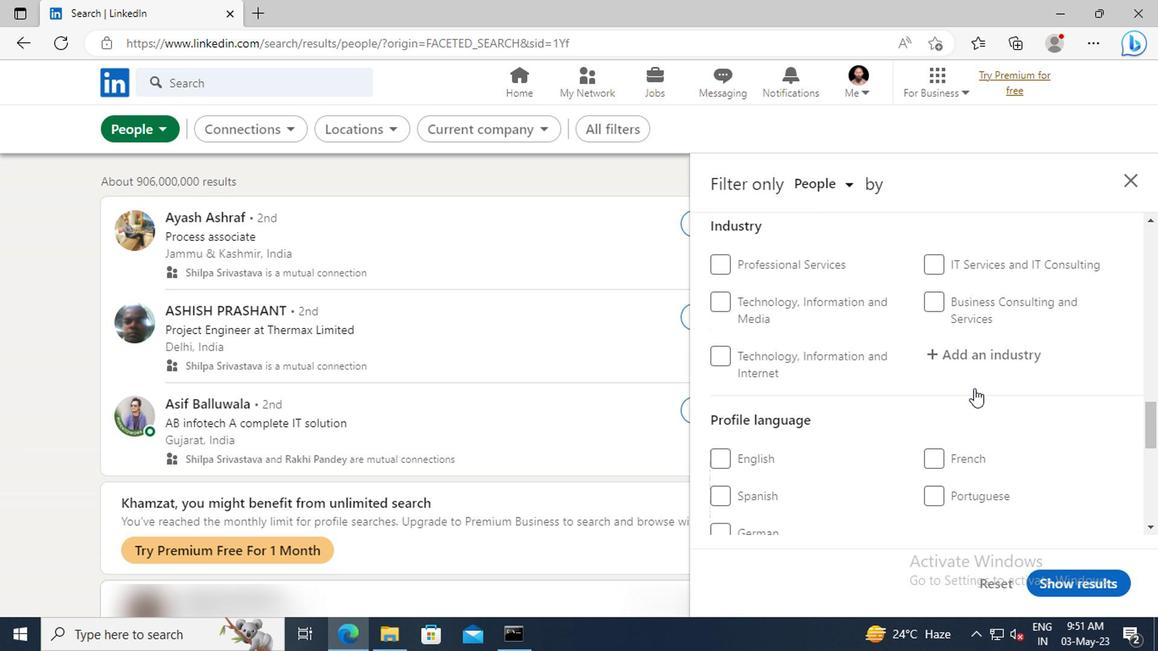 
Action: Mouse moved to (718, 405)
Screenshot: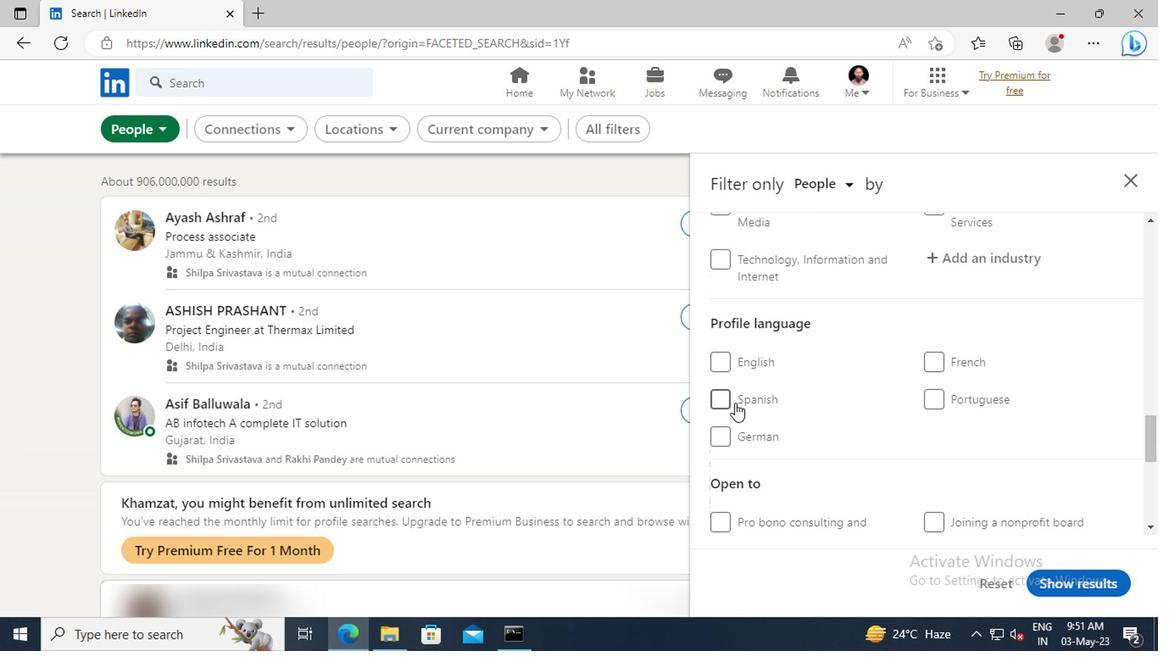 
Action: Mouse pressed left at (718, 405)
Screenshot: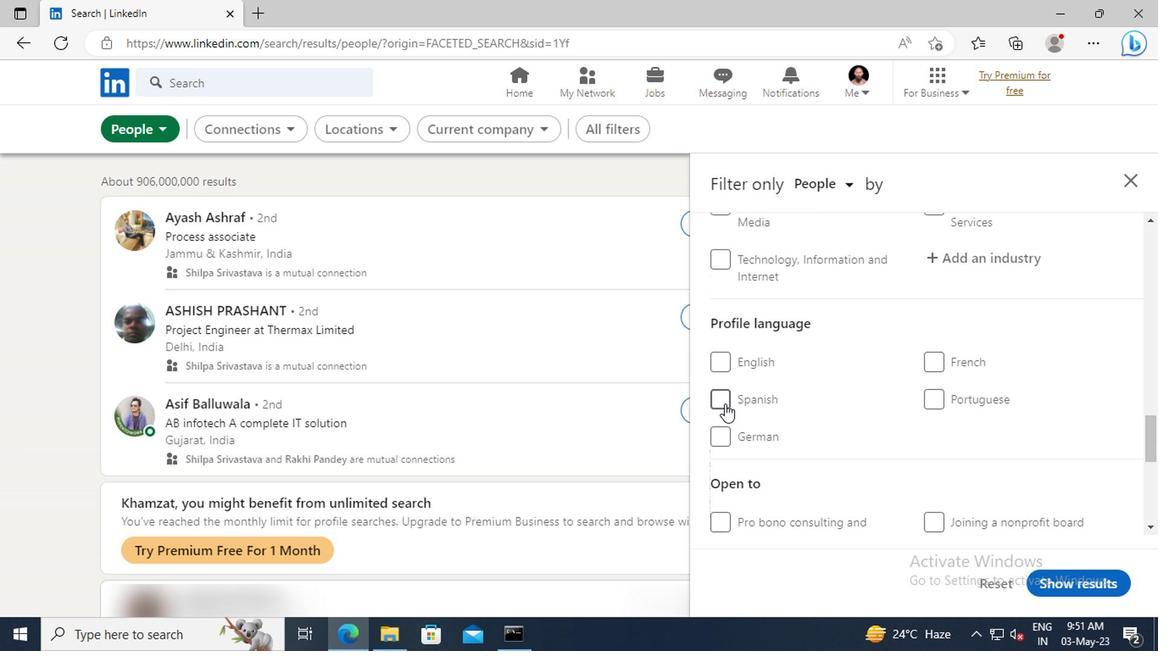 
Action: Mouse moved to (946, 370)
Screenshot: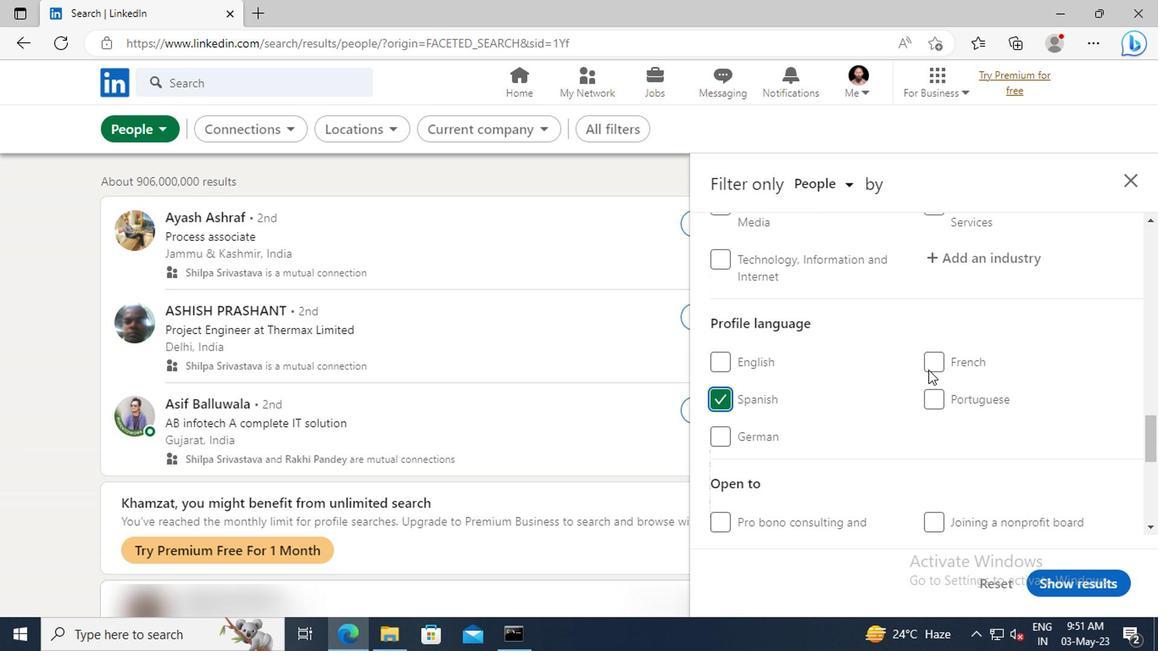 
Action: Mouse scrolled (946, 371) with delta (0, 0)
Screenshot: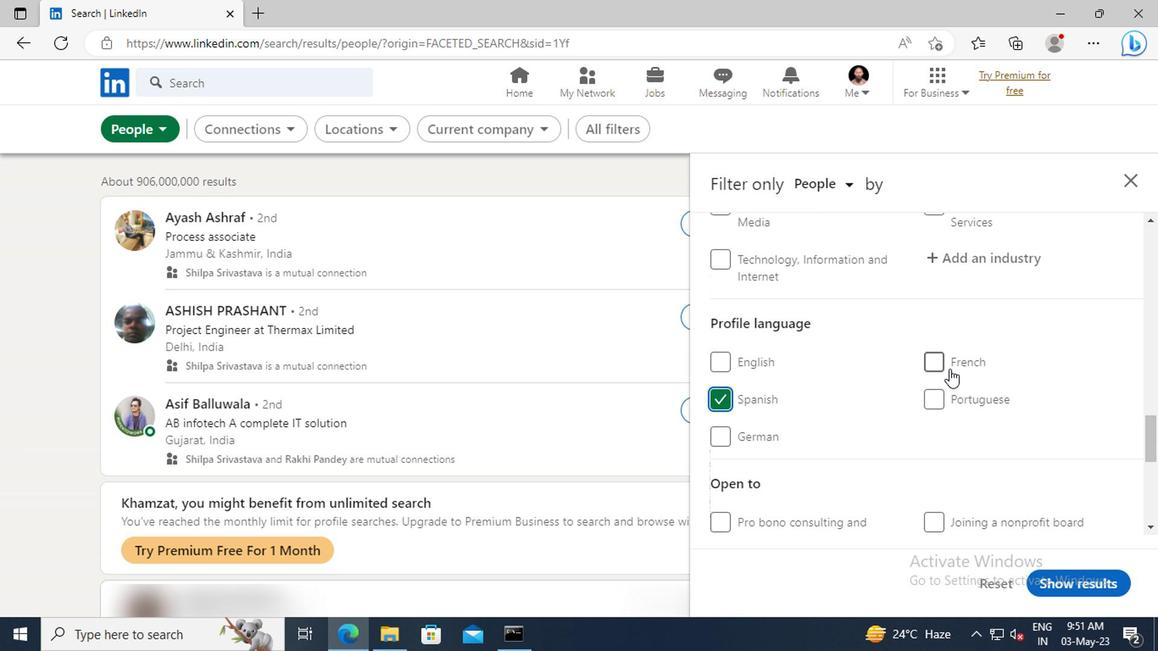 
Action: Mouse scrolled (946, 371) with delta (0, 0)
Screenshot: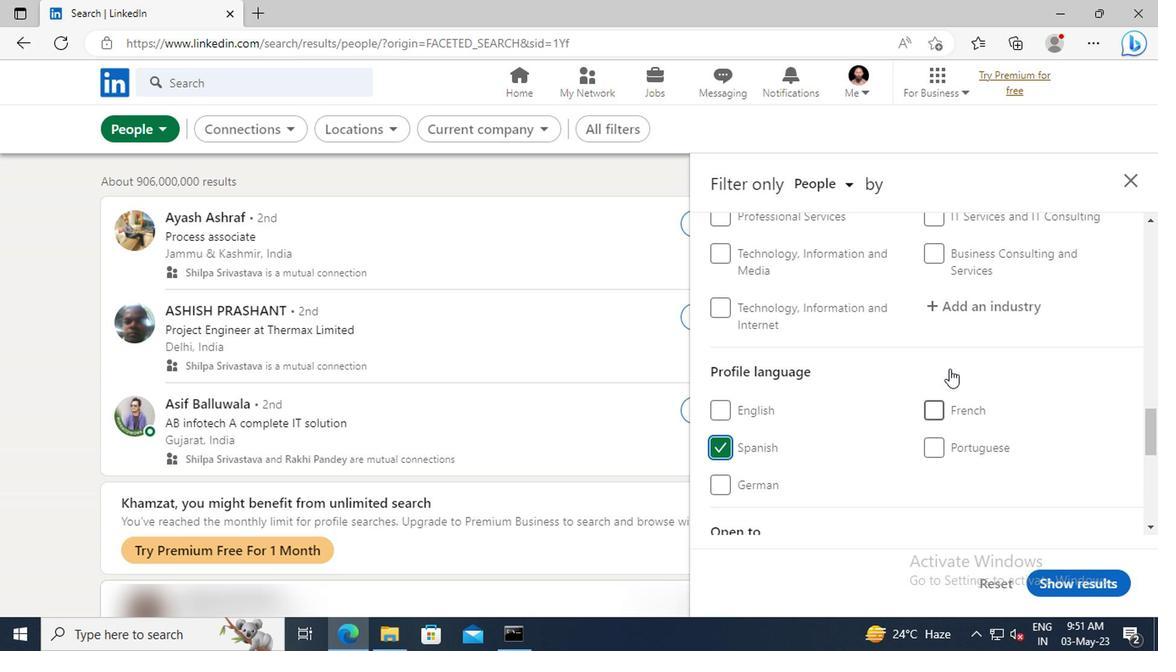 
Action: Mouse scrolled (946, 371) with delta (0, 0)
Screenshot: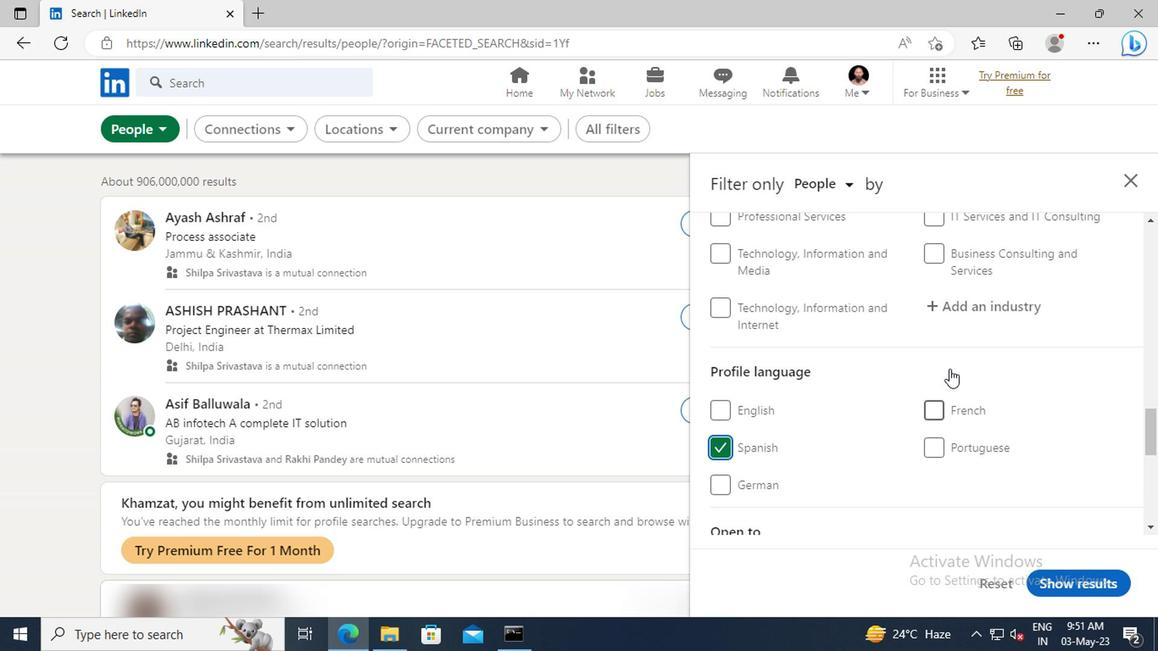 
Action: Mouse scrolled (946, 371) with delta (0, 0)
Screenshot: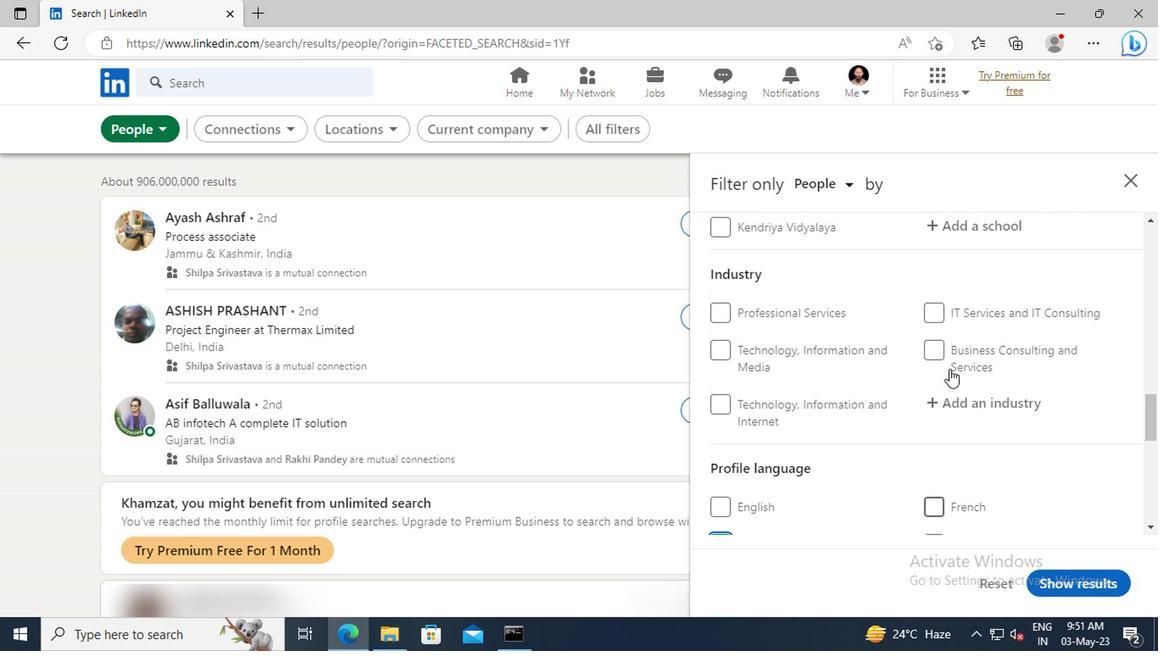 
Action: Mouse scrolled (946, 371) with delta (0, 0)
Screenshot: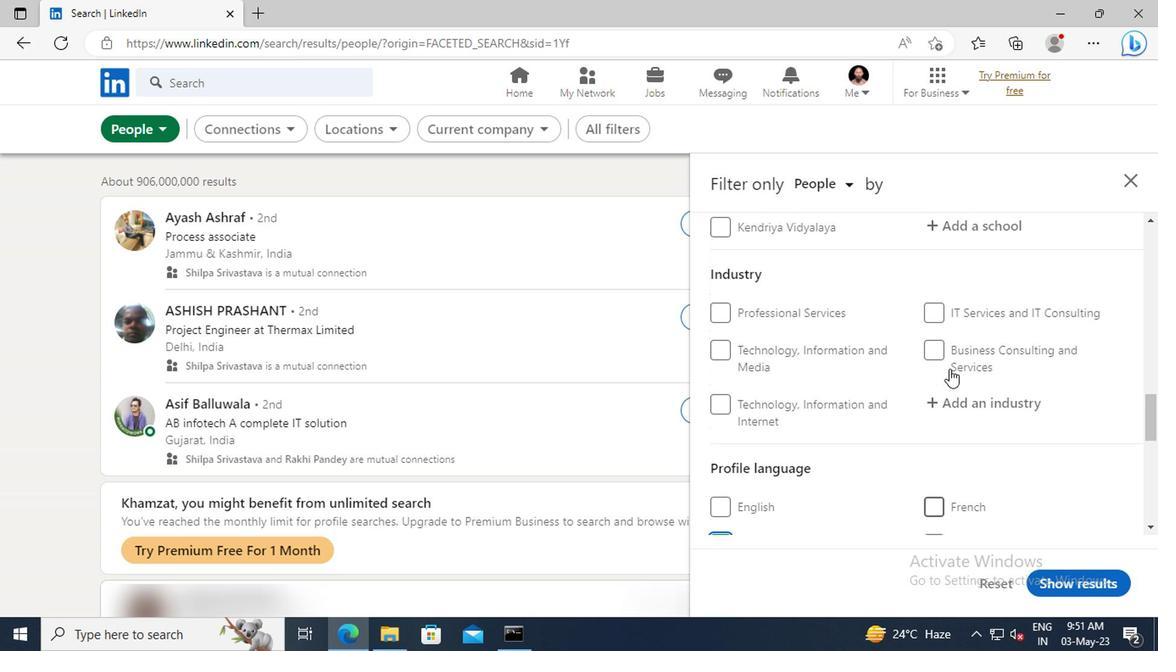 
Action: Mouse scrolled (946, 371) with delta (0, 0)
Screenshot: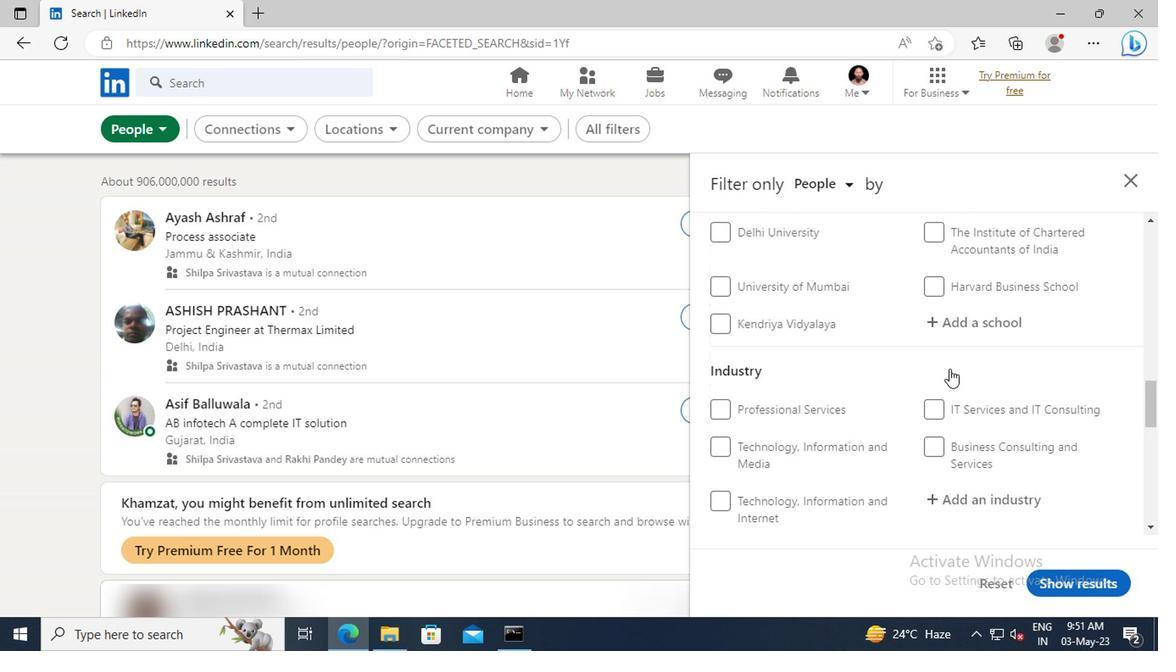 
Action: Mouse scrolled (946, 371) with delta (0, 0)
Screenshot: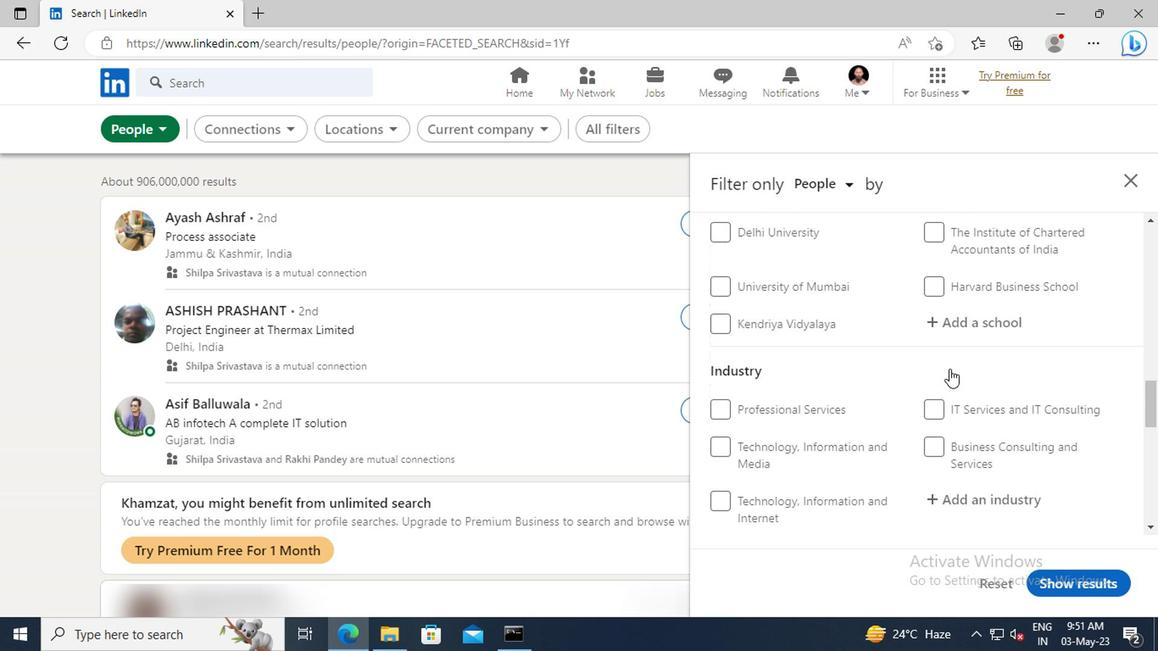 
Action: Mouse scrolled (946, 371) with delta (0, 0)
Screenshot: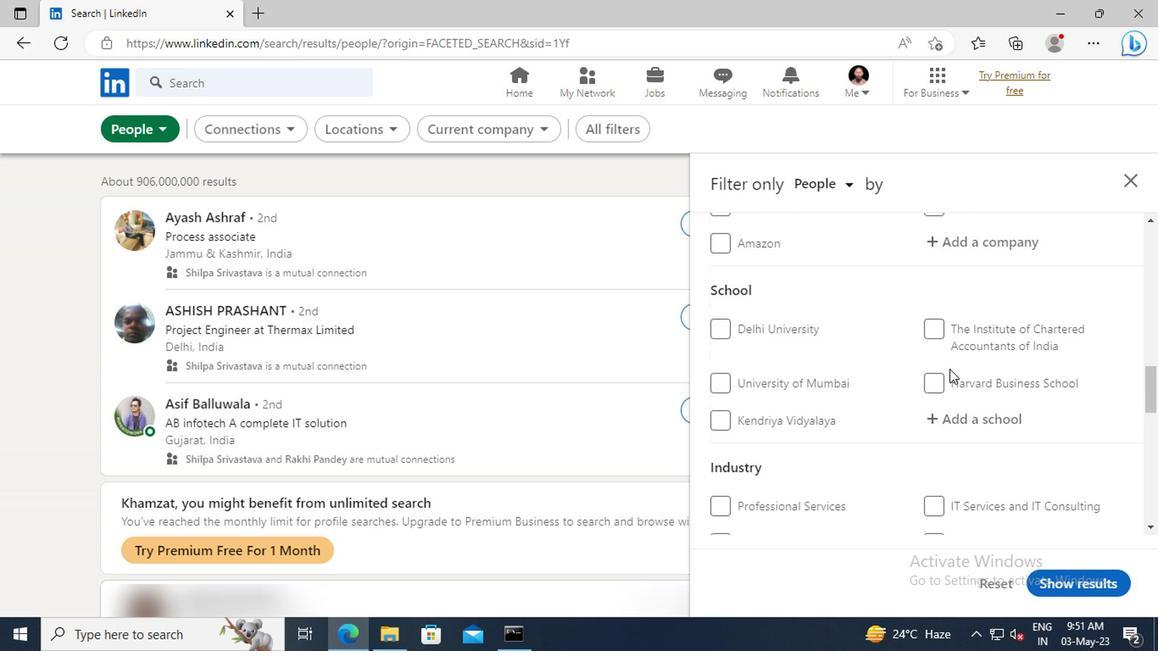 
Action: Mouse scrolled (946, 371) with delta (0, 0)
Screenshot: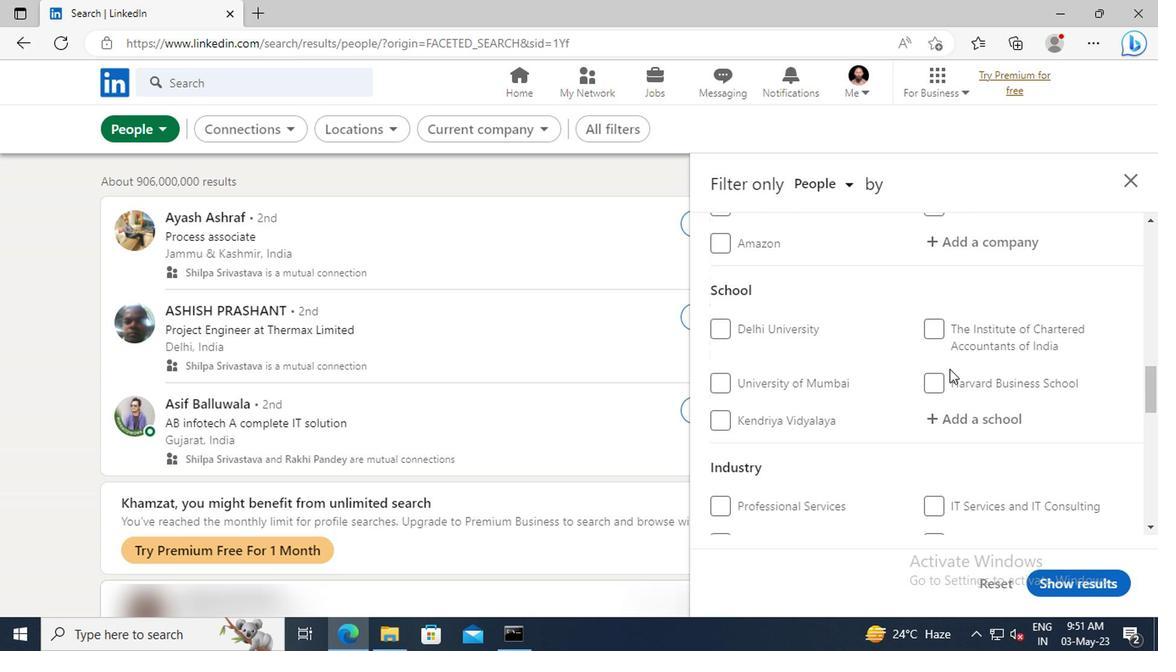 
Action: Mouse scrolled (946, 371) with delta (0, 0)
Screenshot: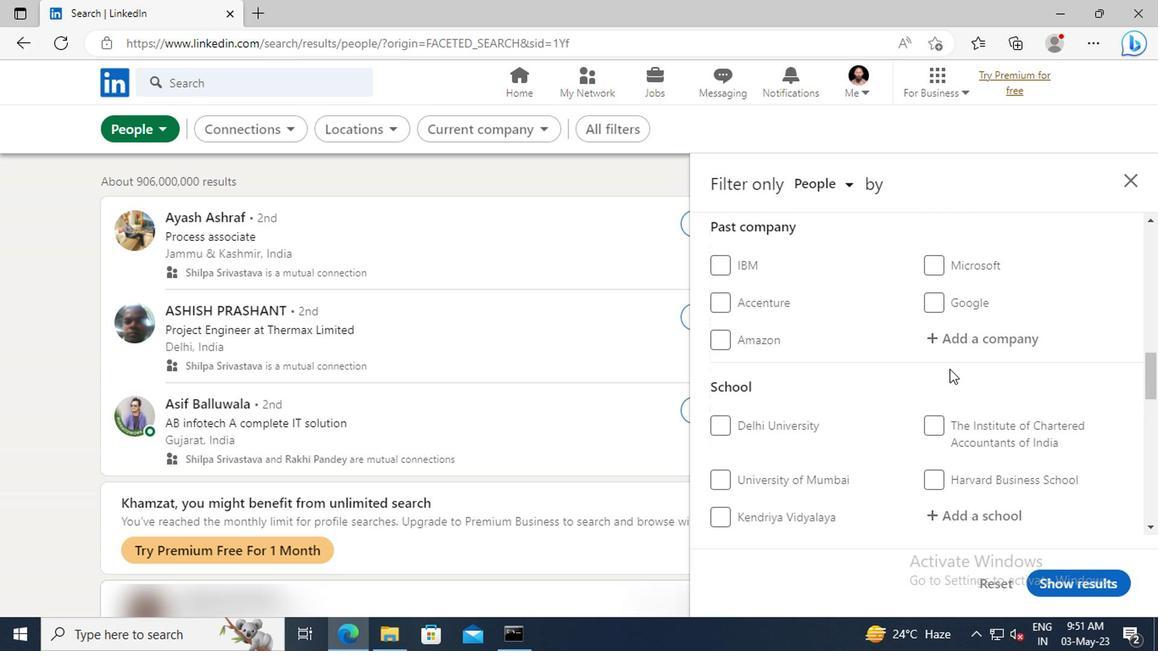 
Action: Mouse scrolled (946, 371) with delta (0, 0)
Screenshot: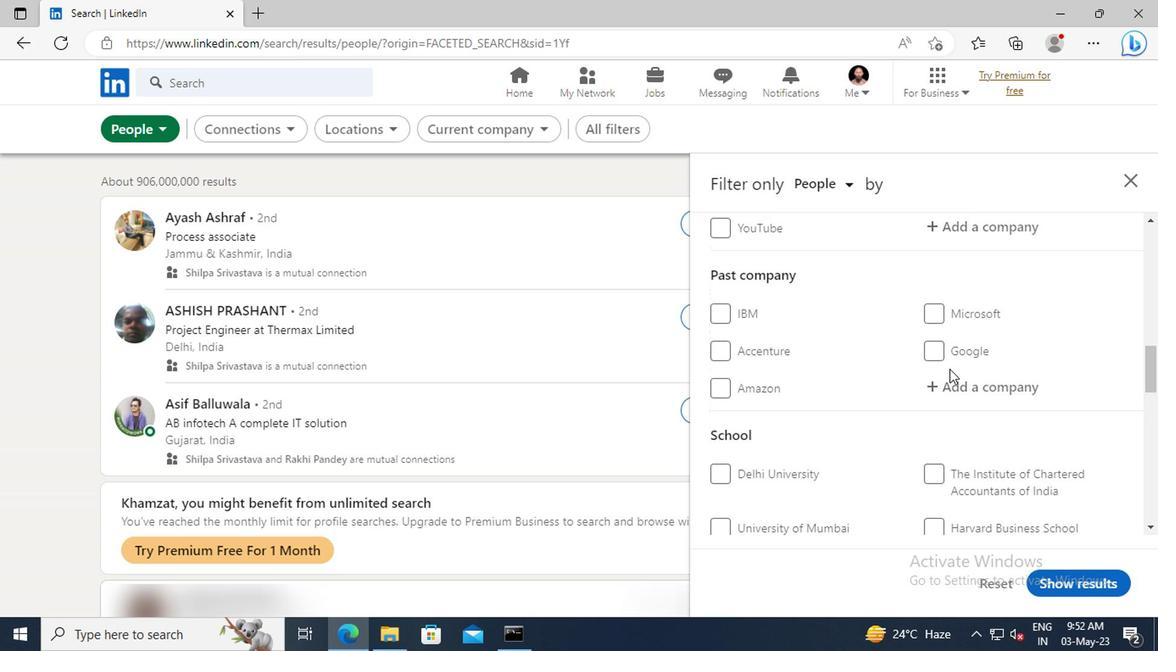 
Action: Mouse scrolled (946, 371) with delta (0, 0)
Screenshot: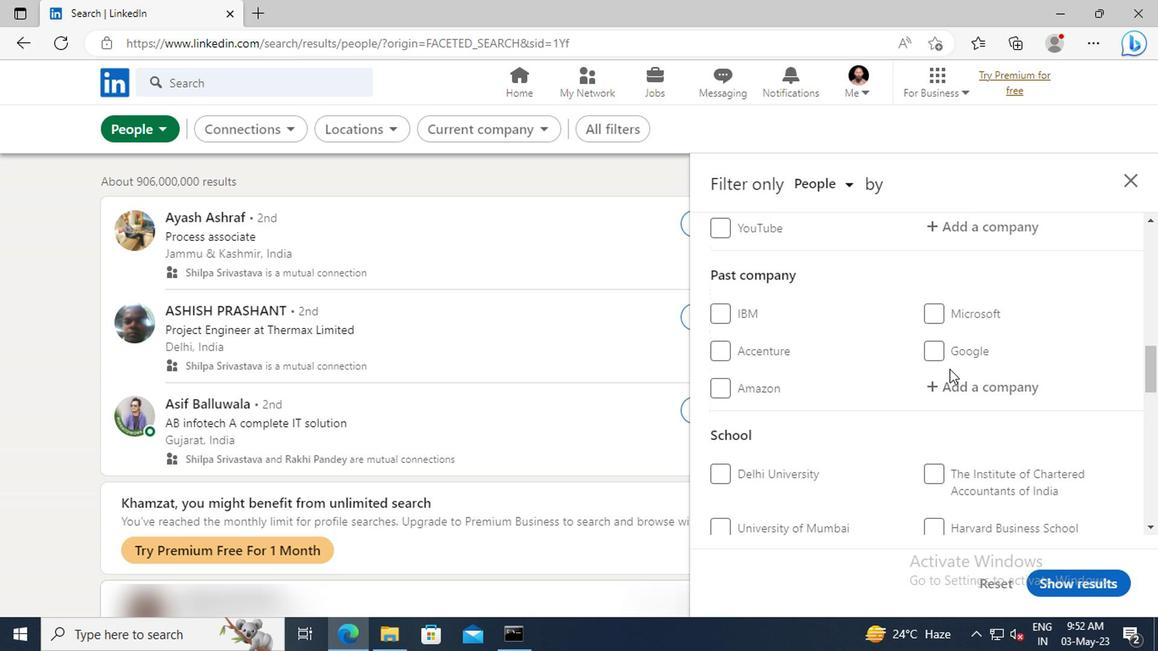 
Action: Mouse scrolled (946, 371) with delta (0, 0)
Screenshot: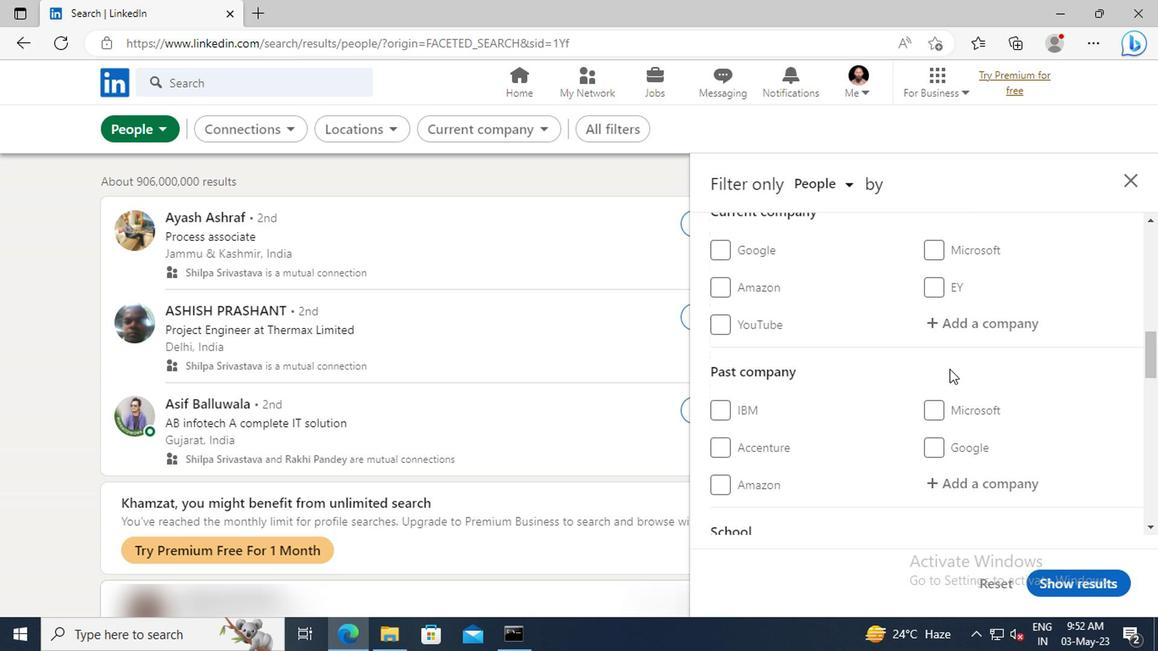 
Action: Mouse moved to (941, 371)
Screenshot: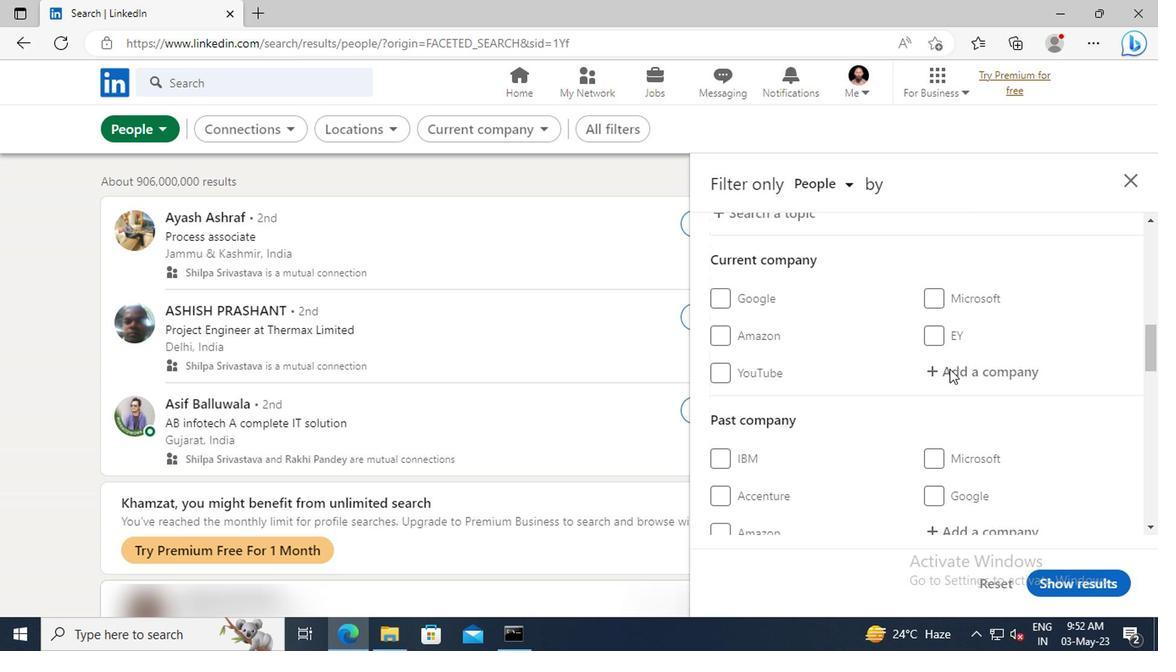 
Action: Mouse pressed left at (941, 371)
Screenshot: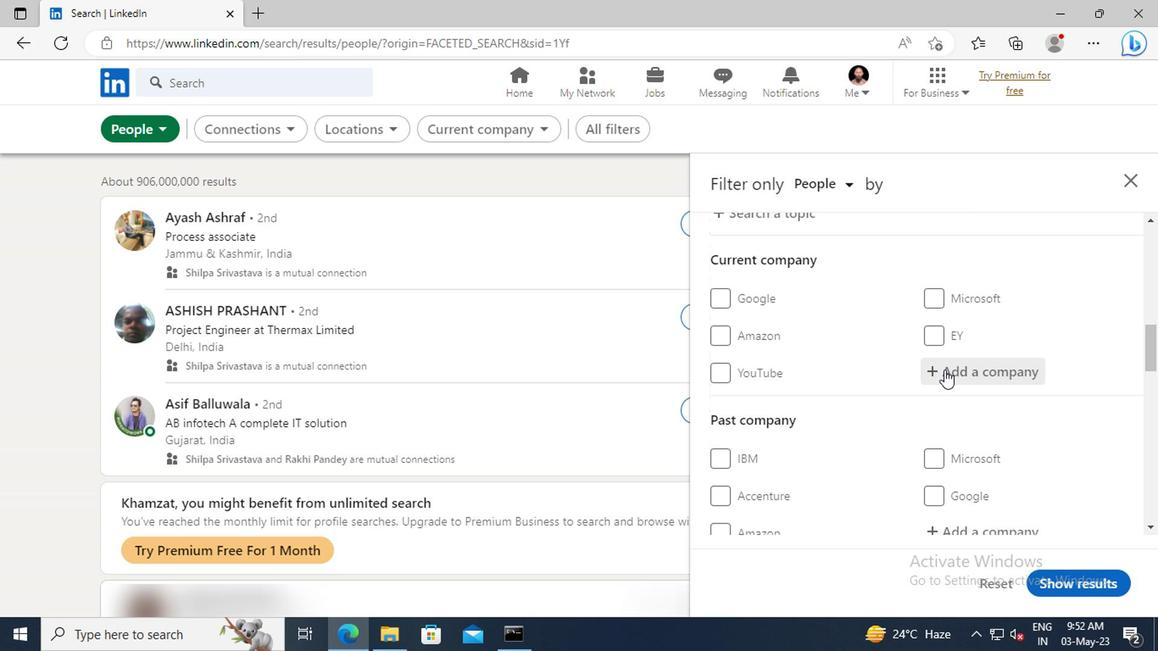 
Action: Key pressed <Key.shift>CARLSBERG<Key.space><Key.shift>GRO
Screenshot: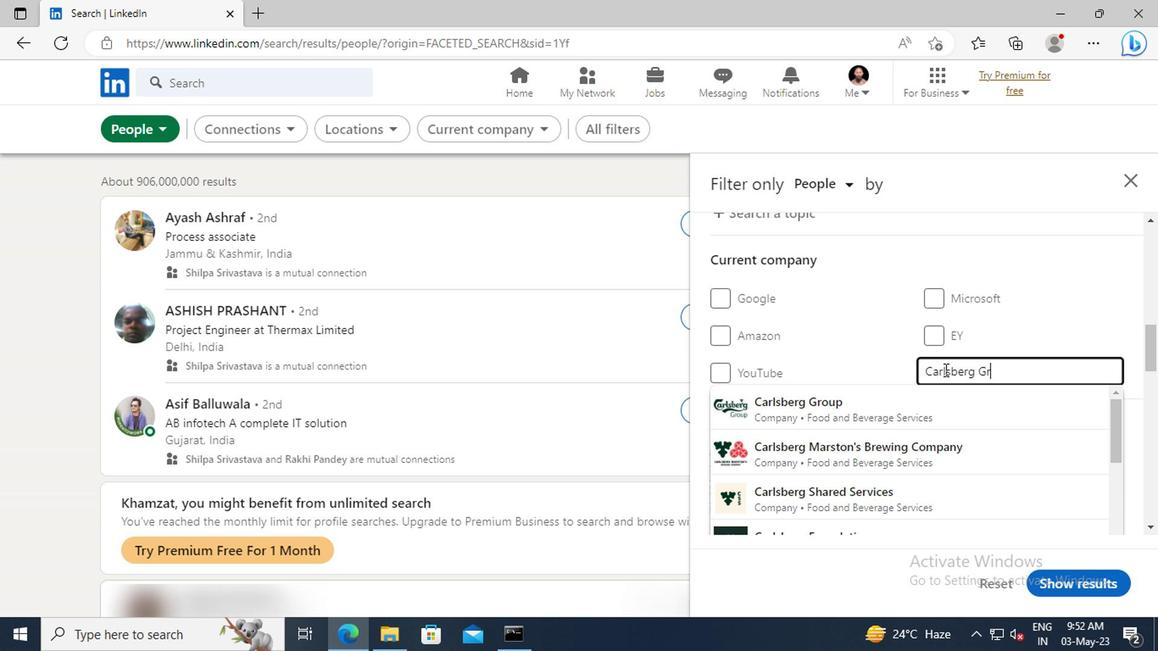 
Action: Mouse moved to (941, 396)
Screenshot: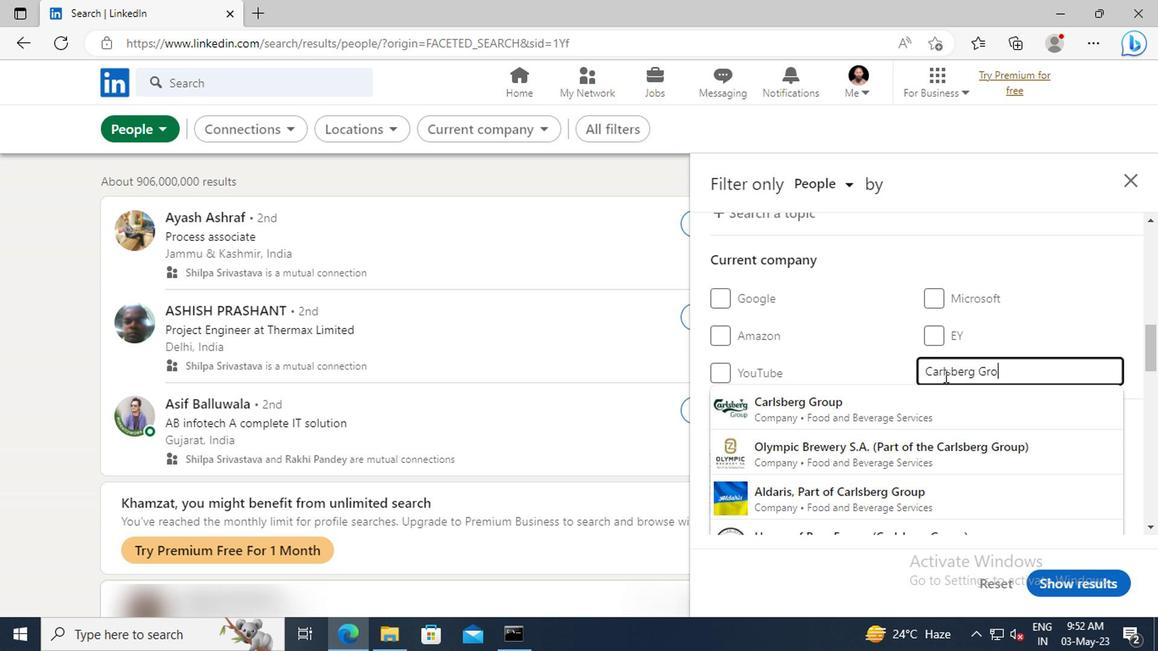 
Action: Mouse pressed left at (941, 396)
Screenshot: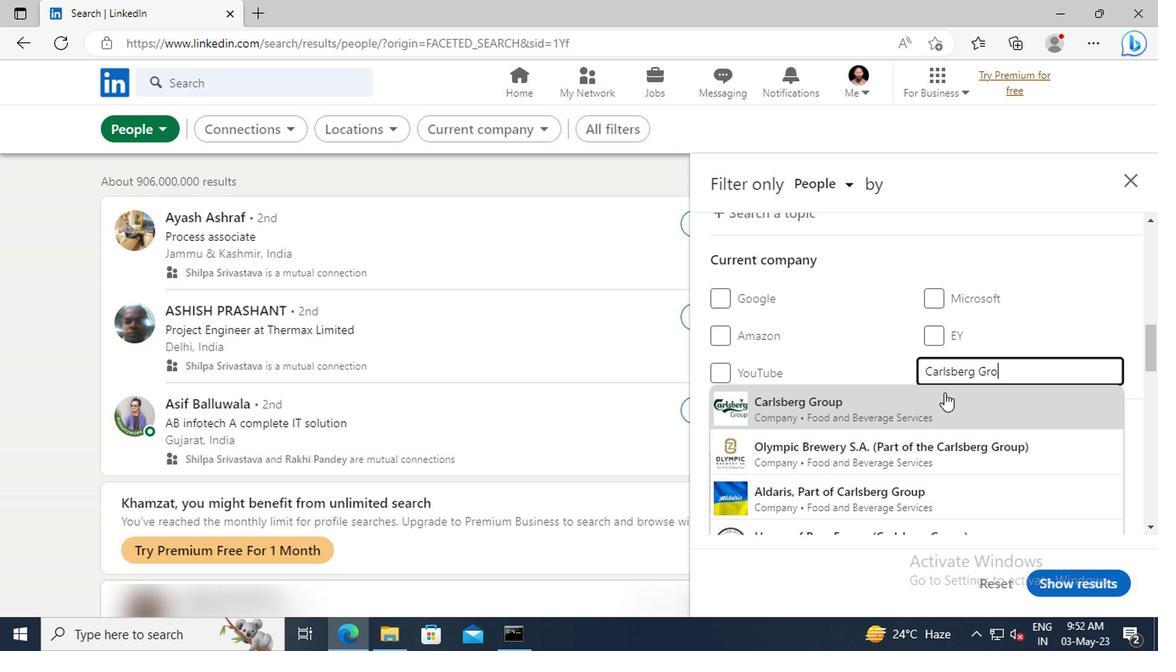 
Action: Mouse scrolled (941, 395) with delta (0, 0)
Screenshot: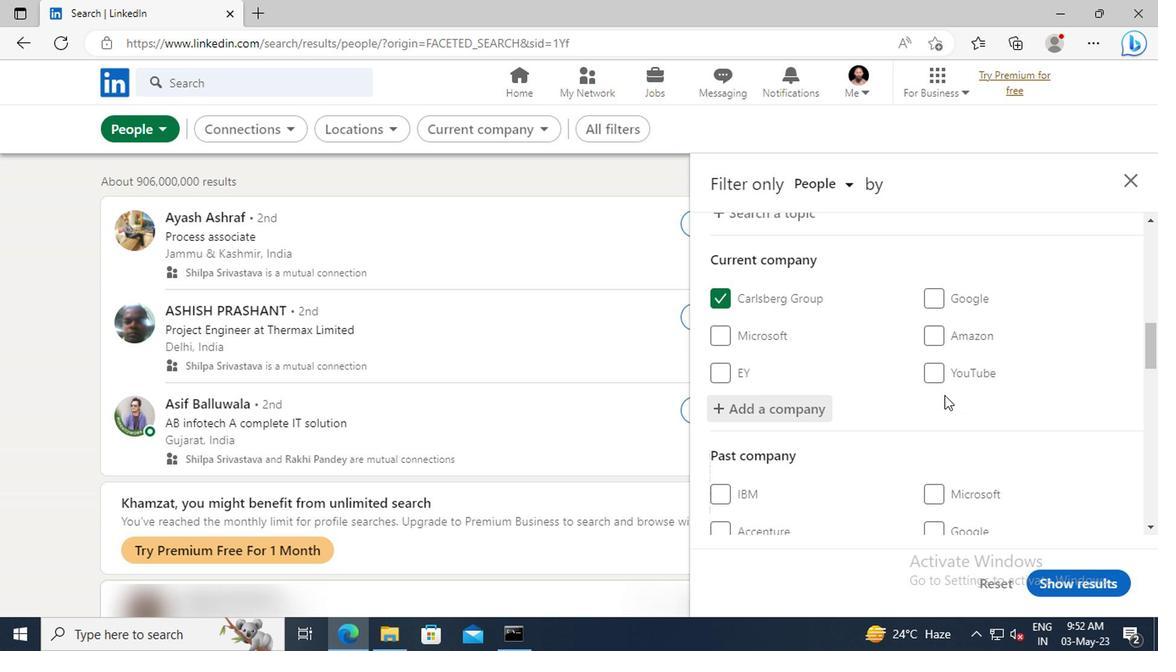 
Action: Mouse scrolled (941, 395) with delta (0, 0)
Screenshot: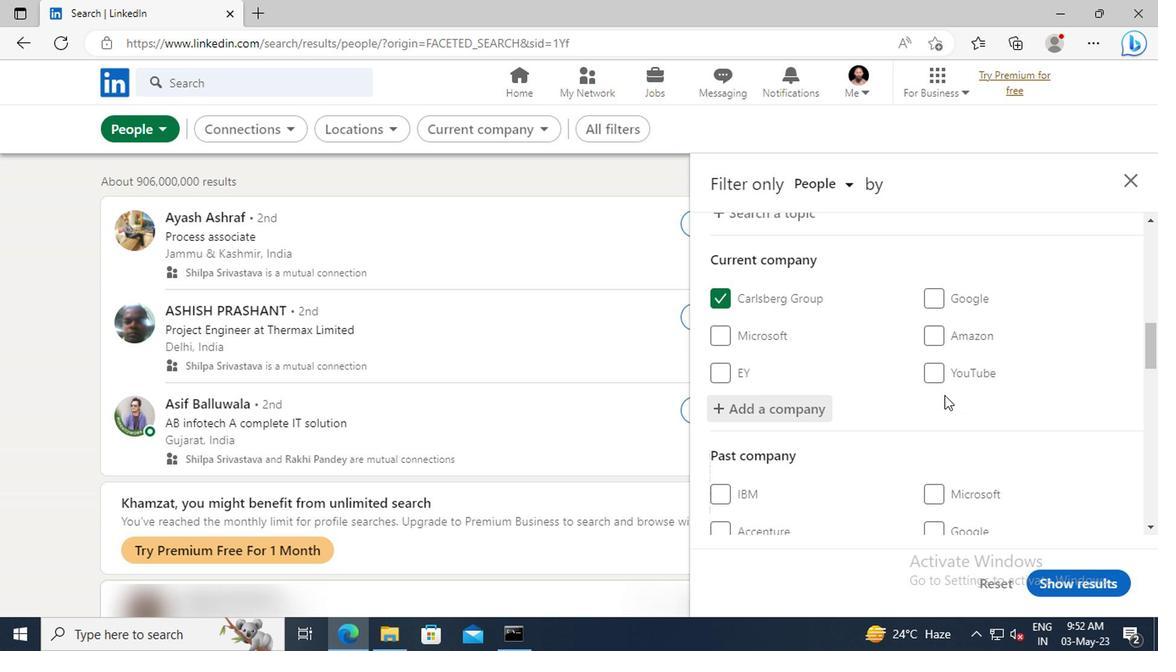 
Action: Mouse scrolled (941, 395) with delta (0, 0)
Screenshot: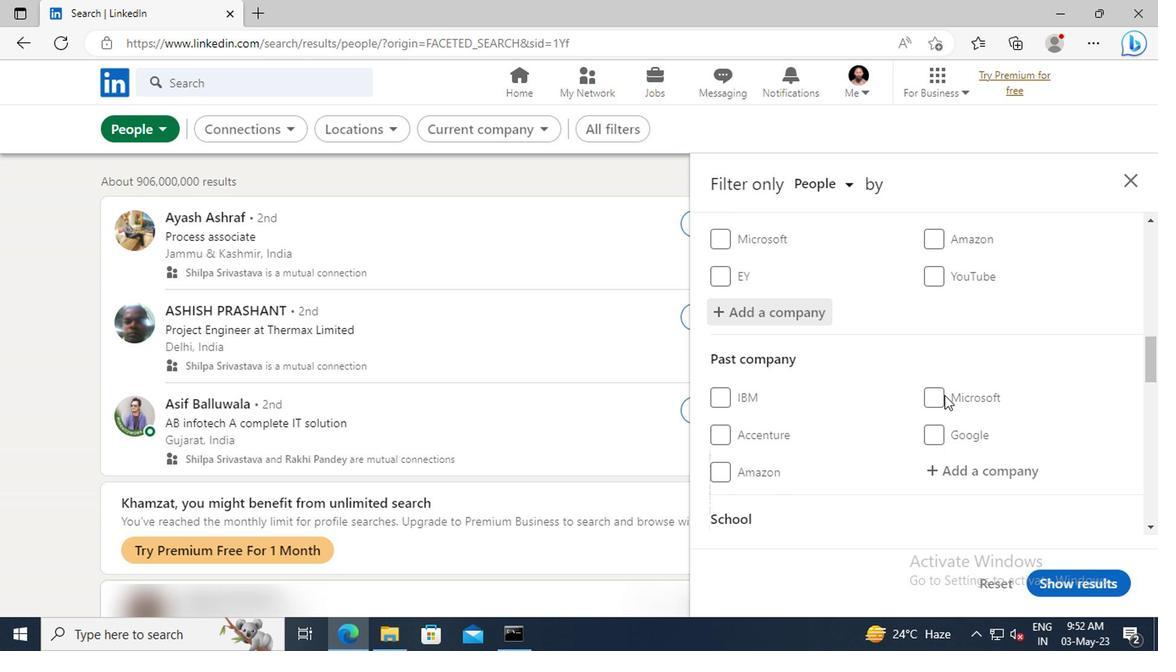 
Action: Mouse moved to (941, 379)
Screenshot: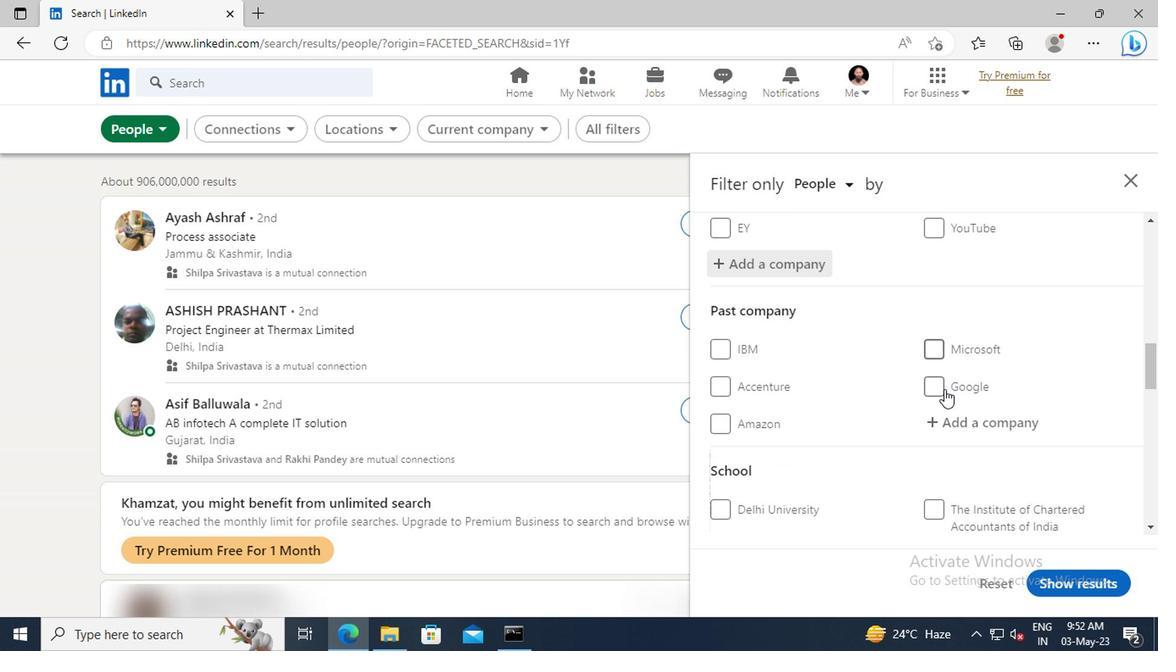 
Action: Mouse scrolled (941, 379) with delta (0, 0)
Screenshot: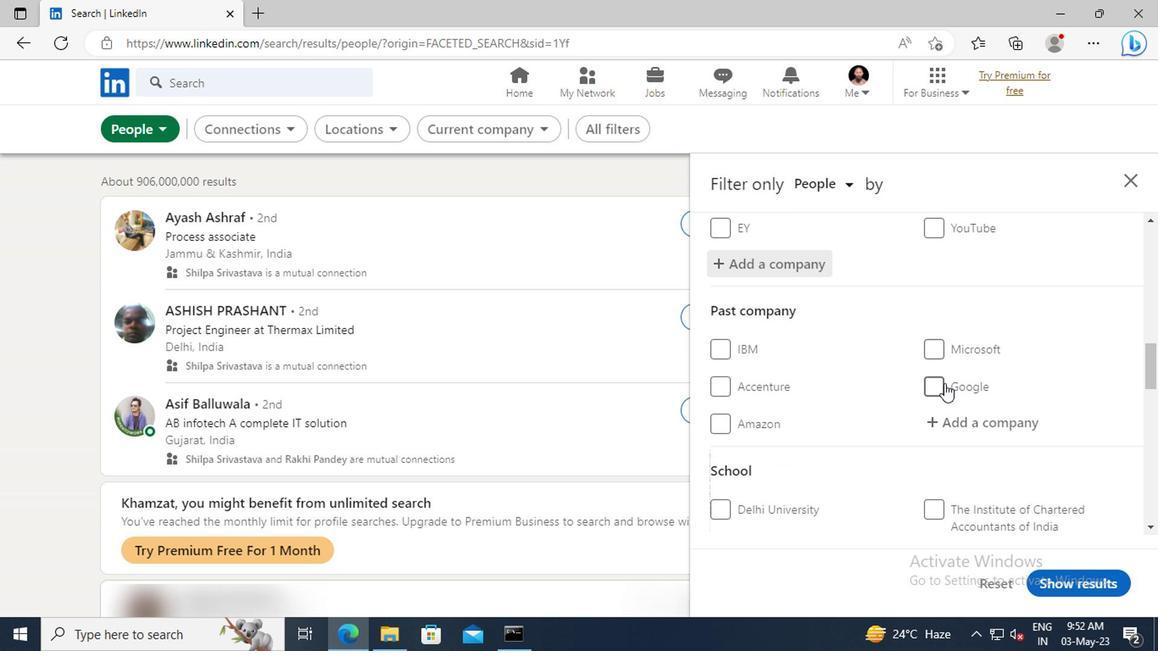 
Action: Mouse moved to (941, 376)
Screenshot: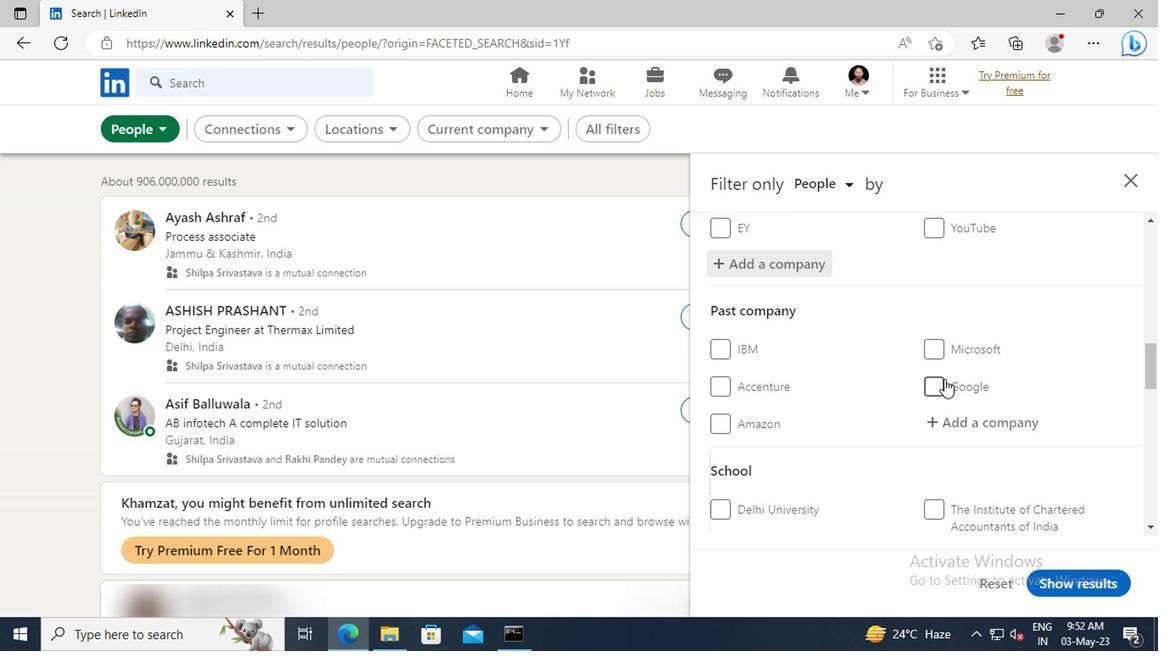 
Action: Mouse scrolled (941, 375) with delta (0, 0)
Screenshot: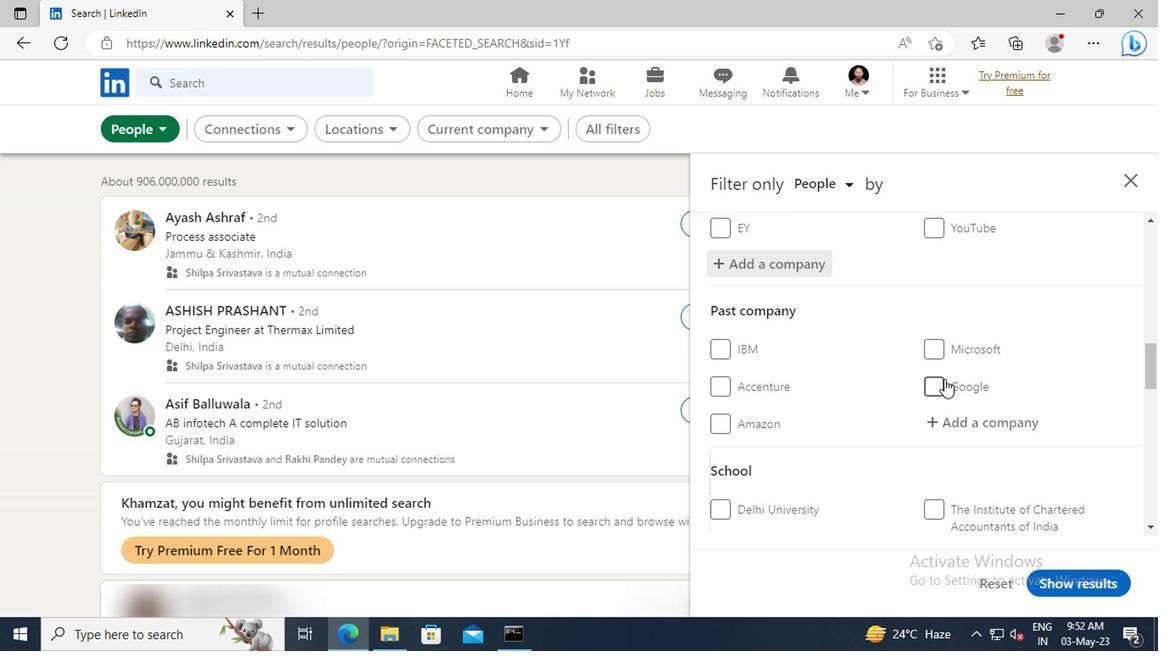 
Action: Mouse moved to (933, 350)
Screenshot: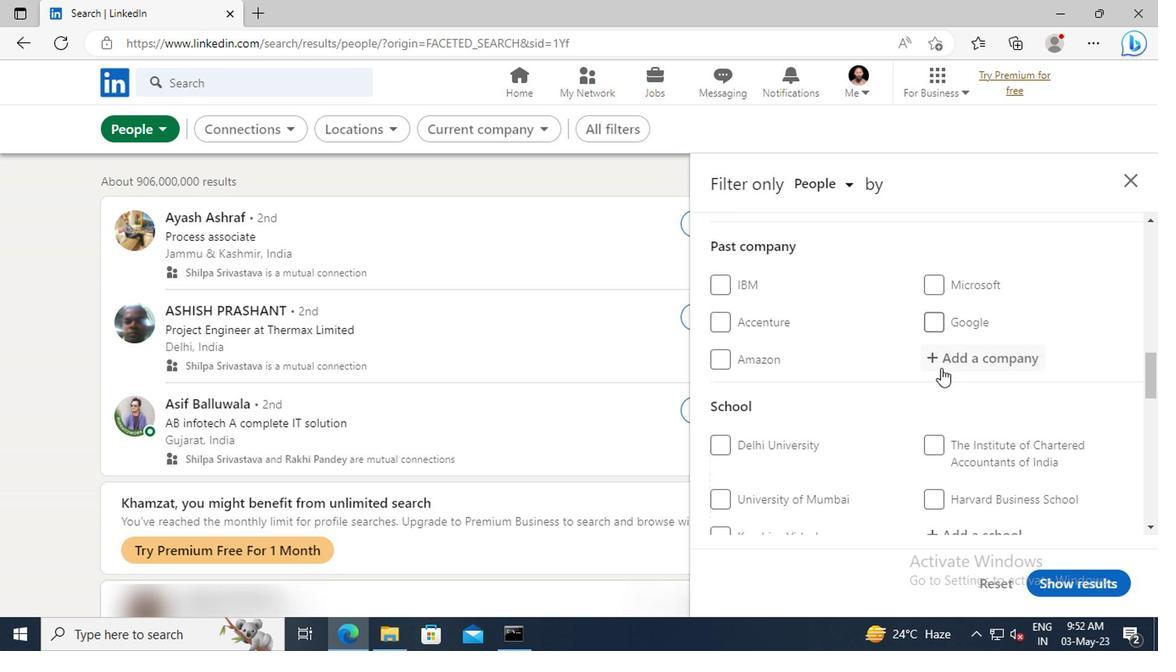 
Action: Mouse scrolled (933, 350) with delta (0, 0)
Screenshot: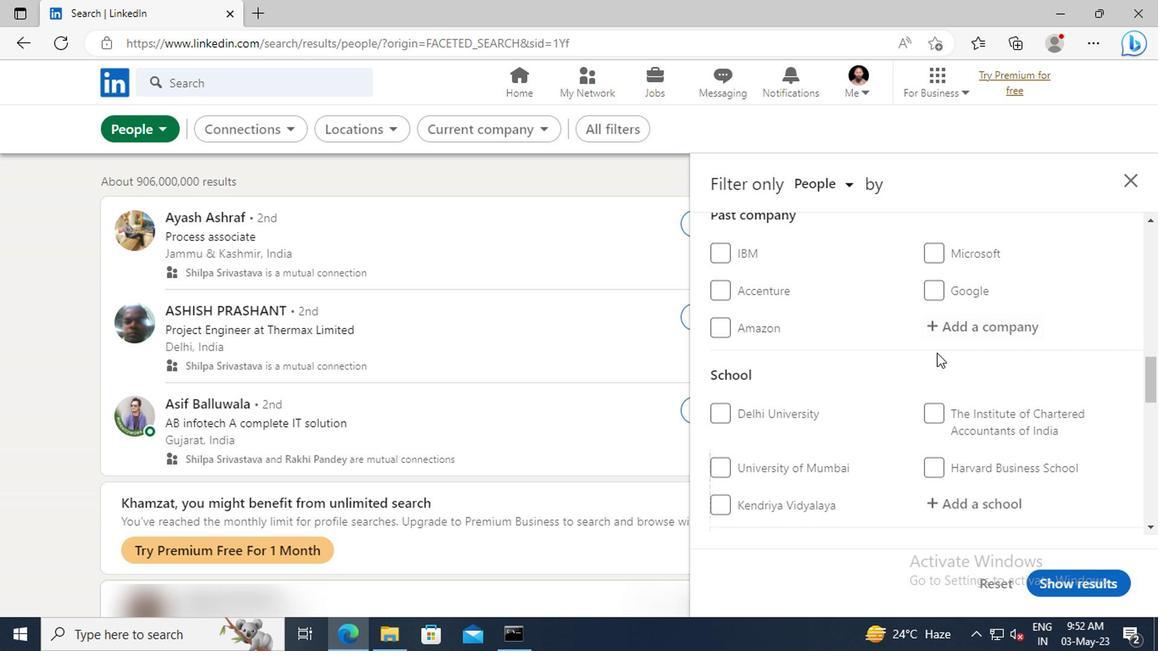
Action: Mouse scrolled (933, 350) with delta (0, 0)
Screenshot: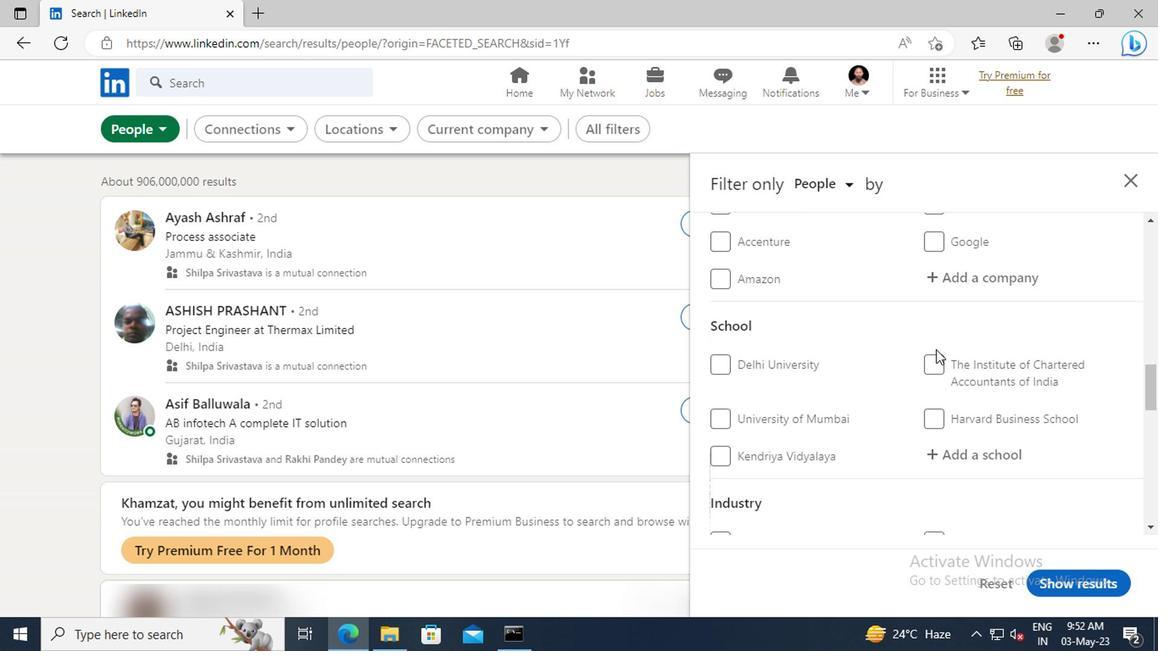 
Action: Mouse scrolled (933, 350) with delta (0, 0)
Screenshot: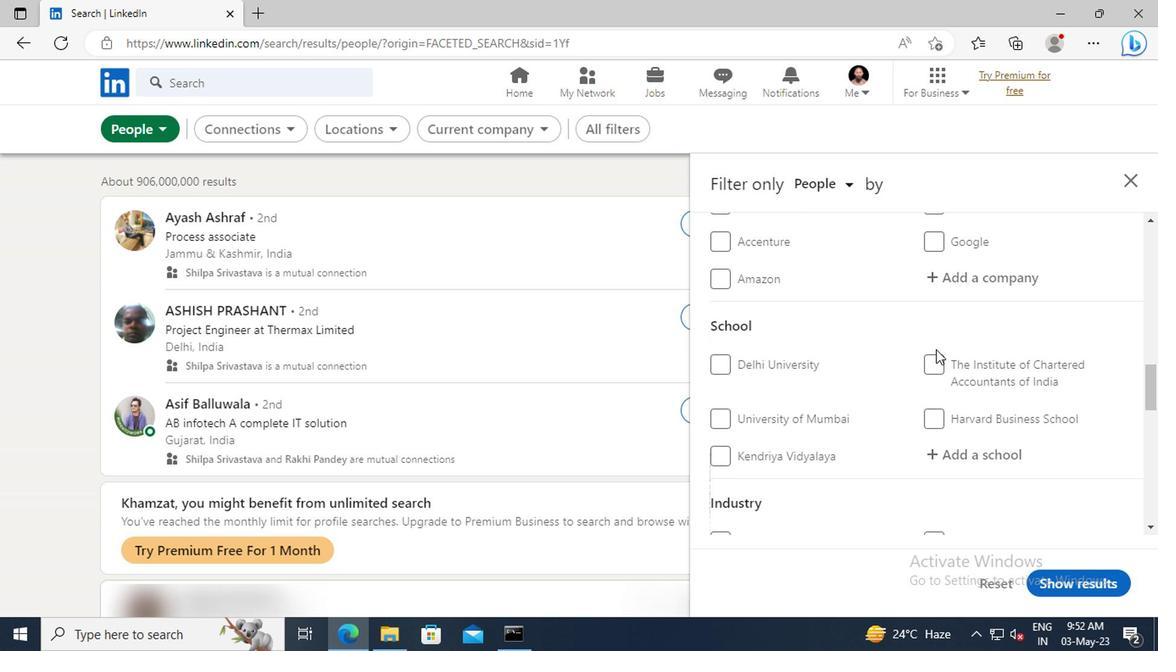 
Action: Mouse moved to (939, 360)
Screenshot: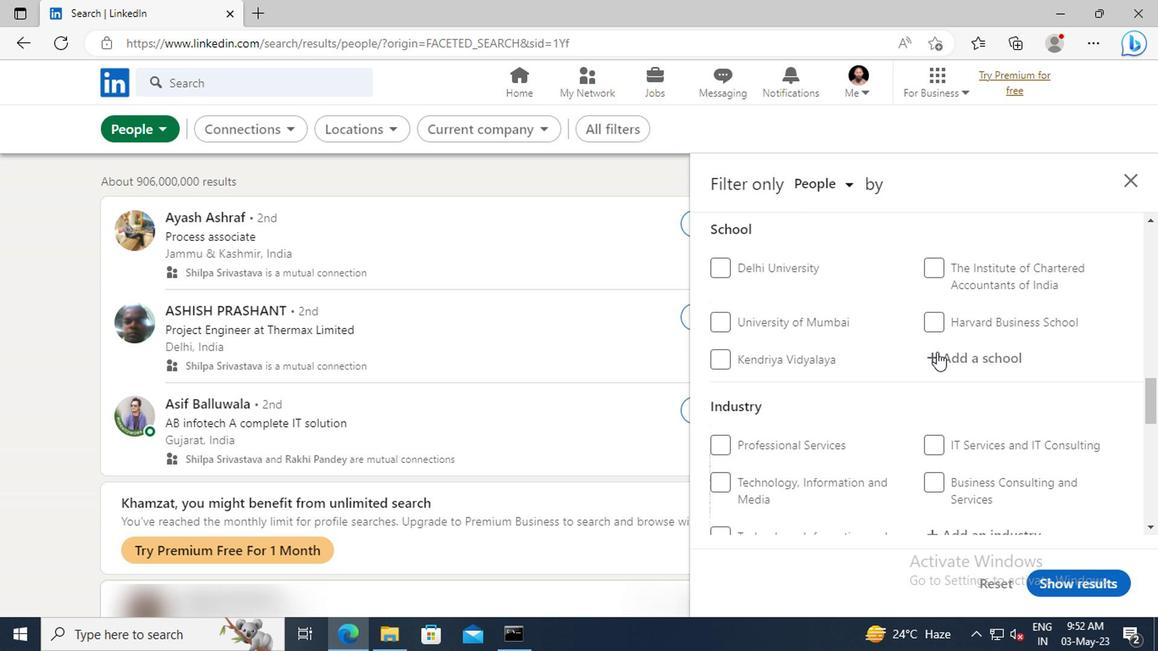 
Action: Mouse pressed left at (939, 360)
Screenshot: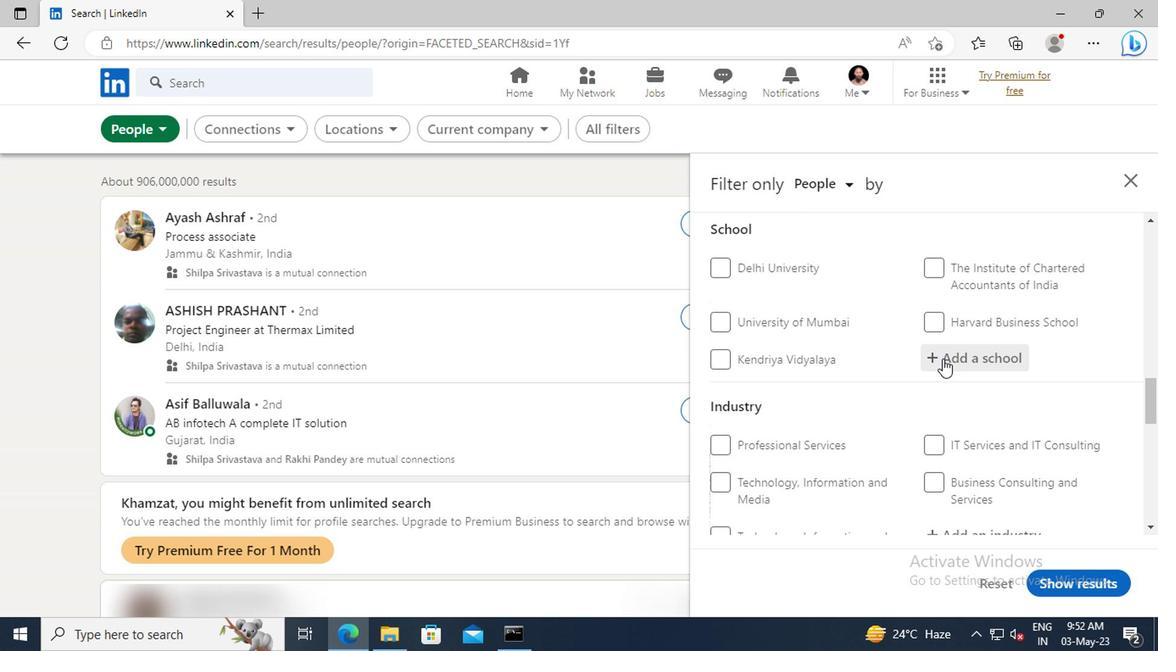 
Action: Key pressed <Key.shift>INSTITUTE<Key.space>OF<Key.space><Key.shift>TECHNCAL
Screenshot: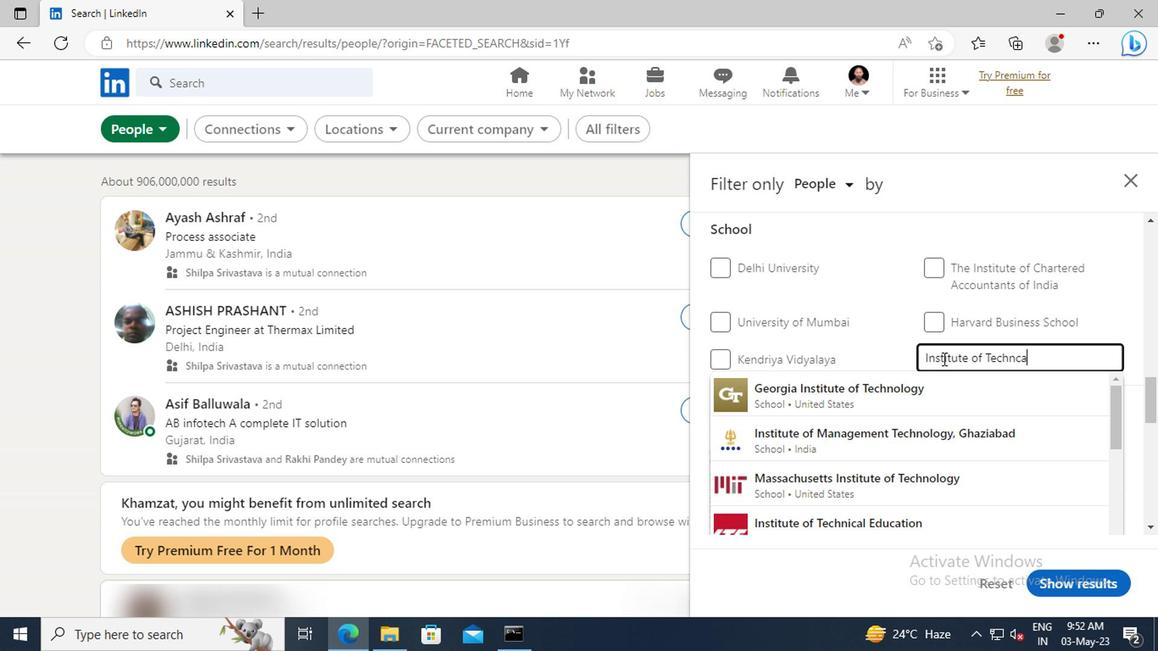 
Action: Mouse moved to (953, 388)
Screenshot: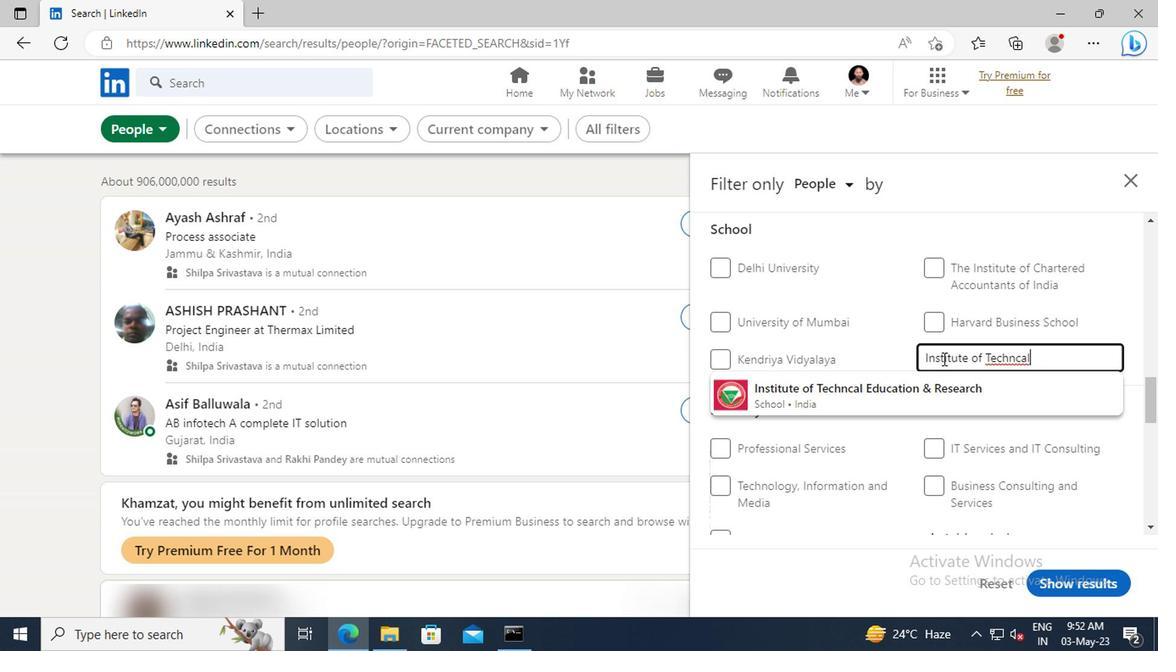 
Action: Mouse pressed left at (953, 388)
Screenshot: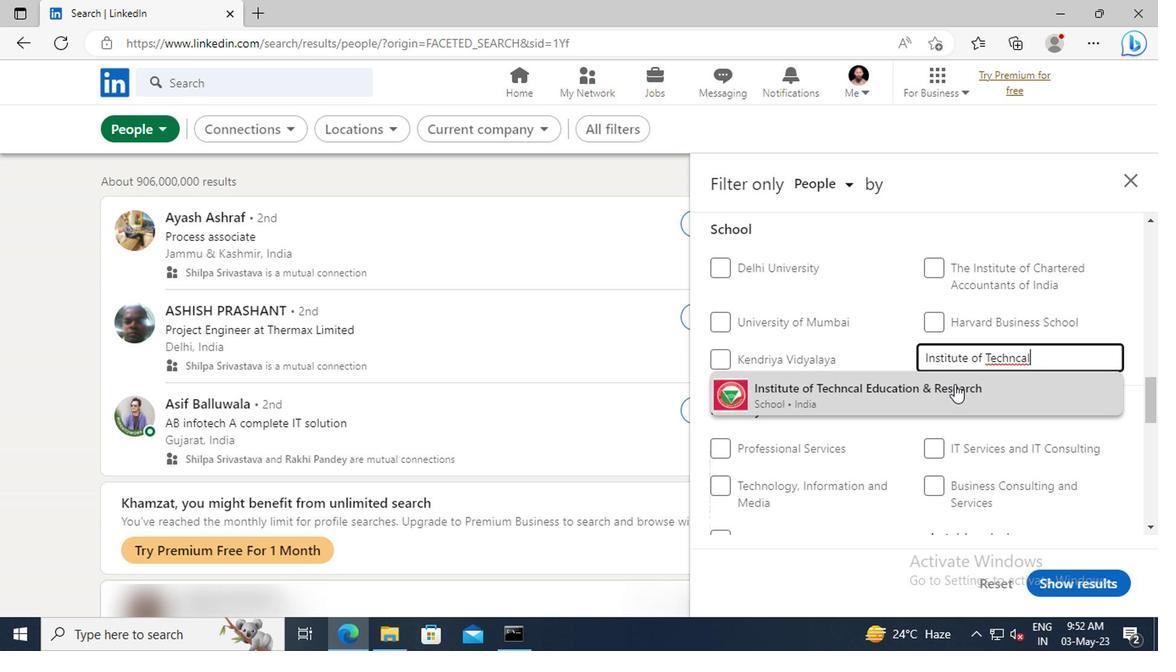 
Action: Mouse scrolled (953, 388) with delta (0, 0)
Screenshot: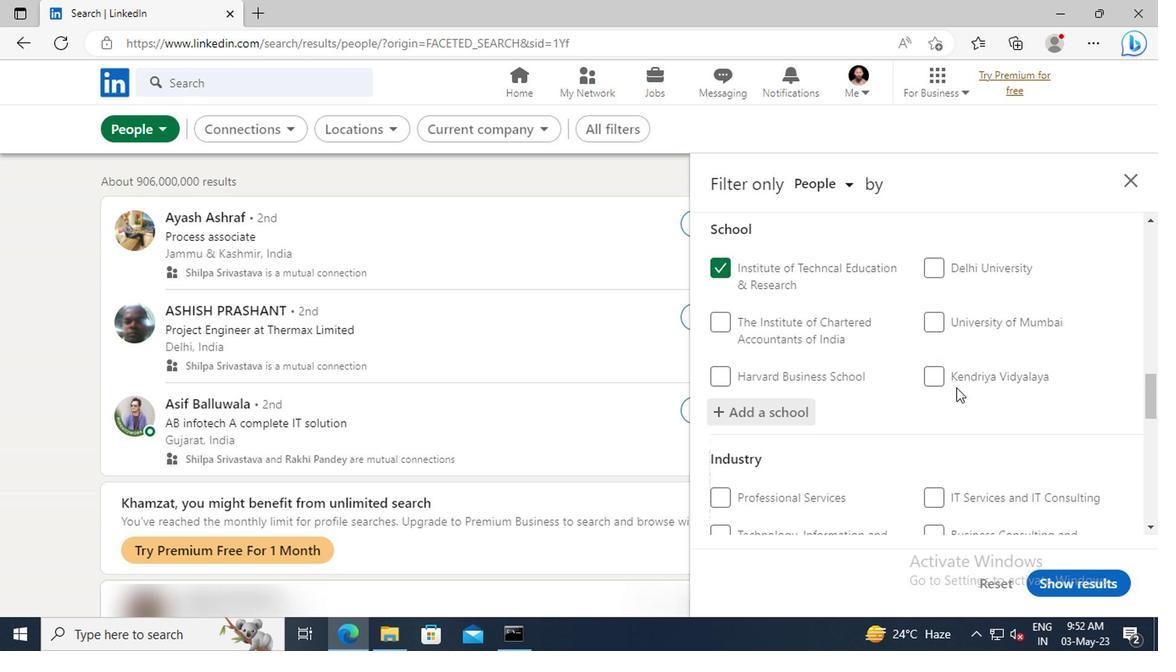 
Action: Mouse moved to (956, 353)
Screenshot: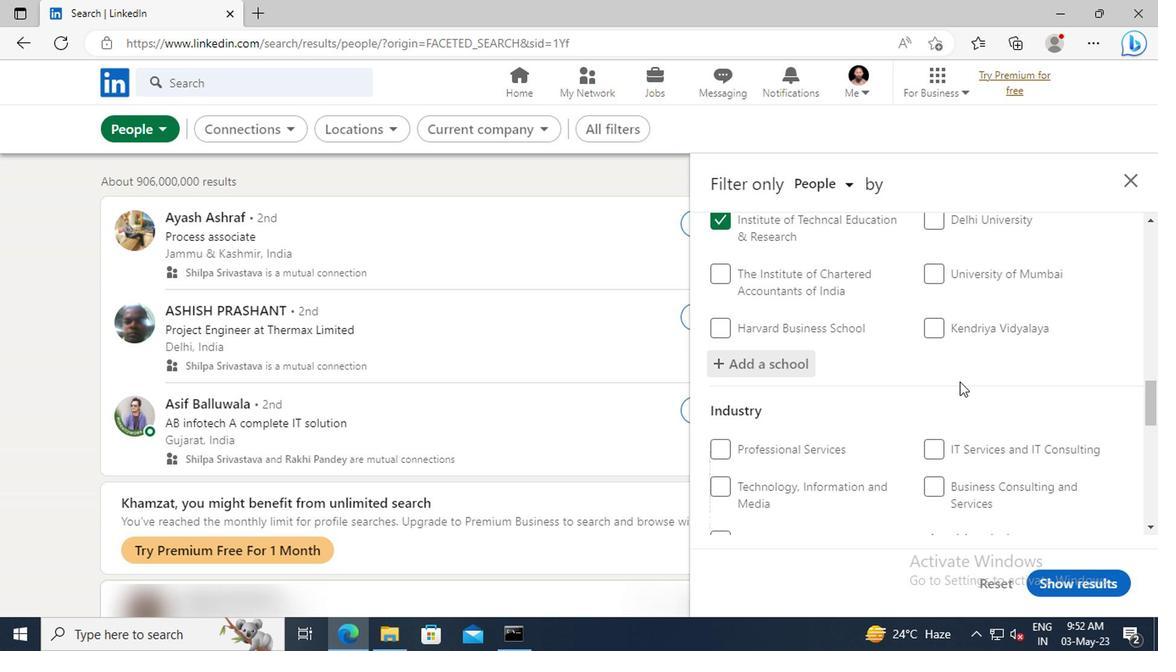 
Action: Mouse scrolled (956, 352) with delta (0, 0)
Screenshot: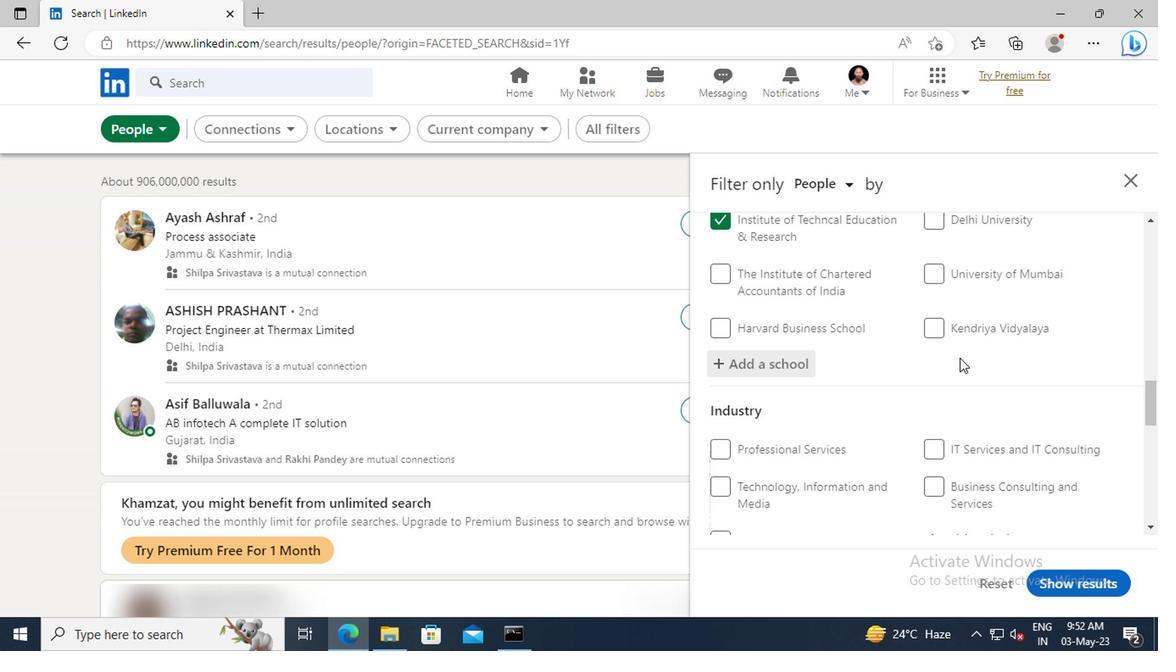 
Action: Mouse scrolled (956, 352) with delta (0, 0)
Screenshot: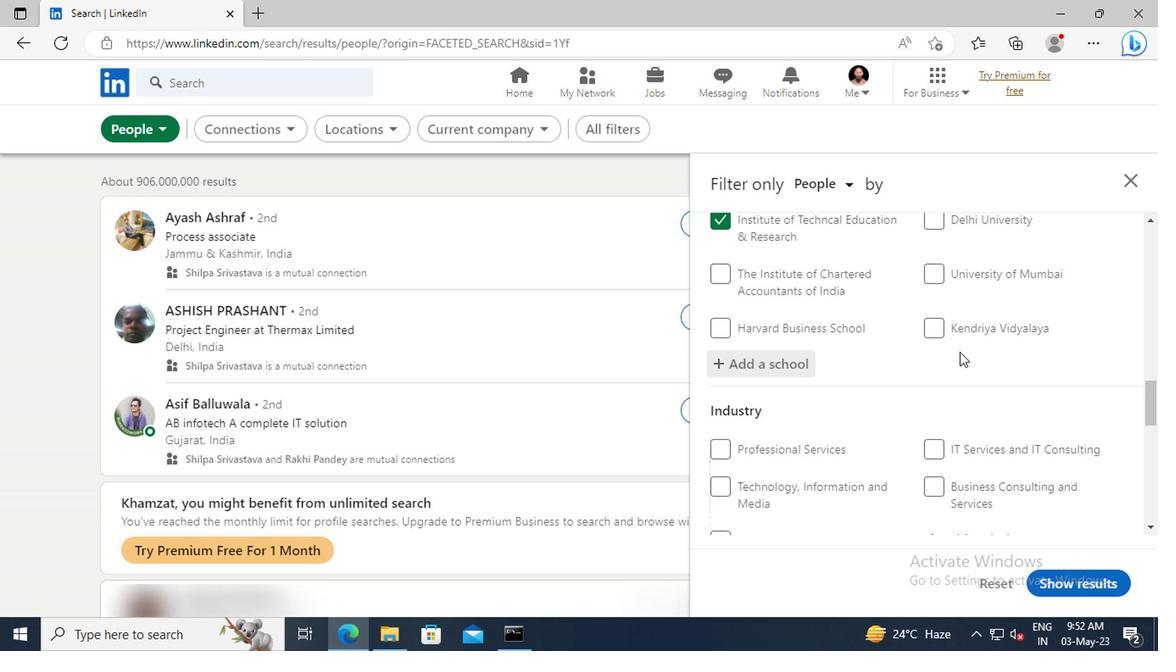 
Action: Mouse moved to (956, 350)
Screenshot: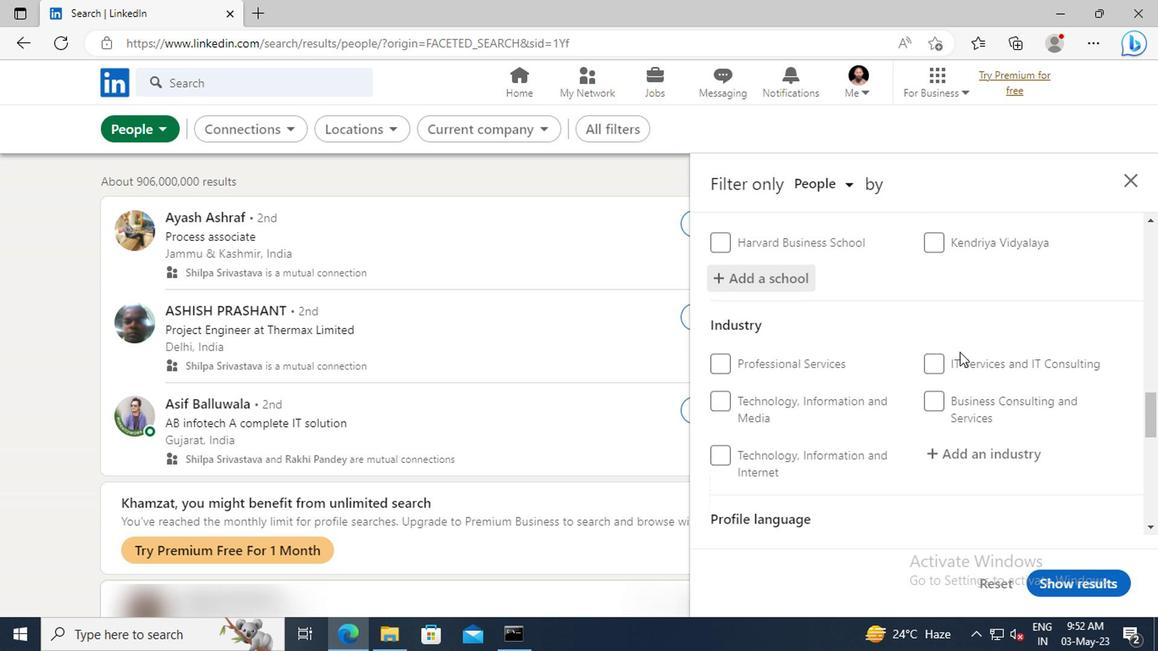 
Action: Mouse scrolled (956, 350) with delta (0, 0)
Screenshot: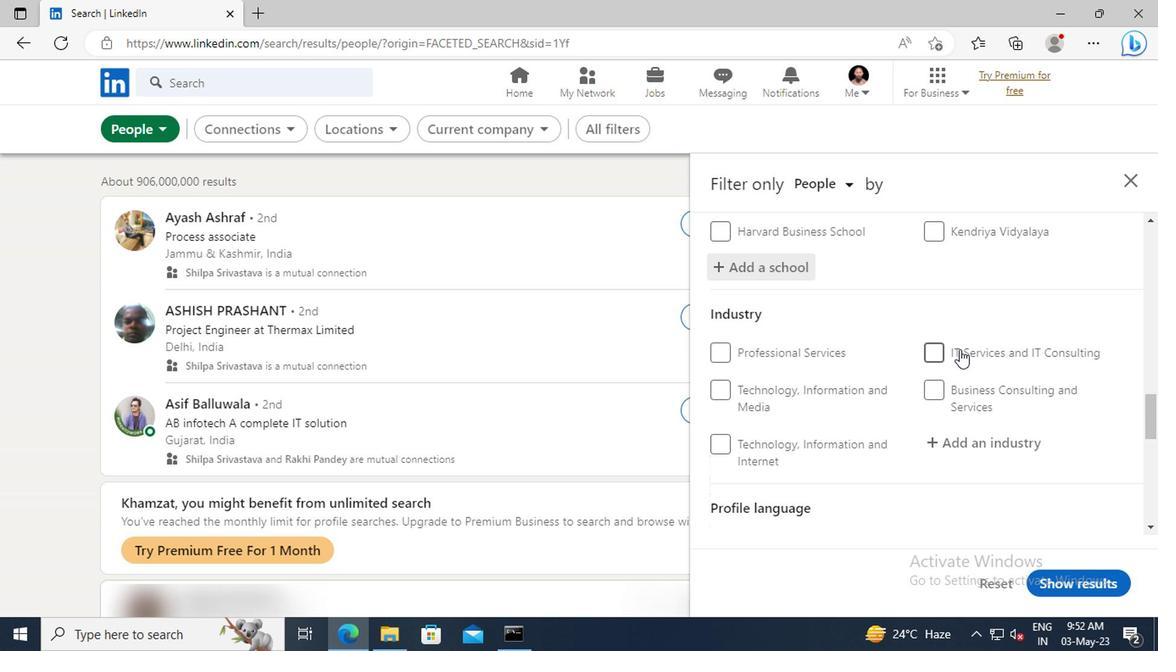 
Action: Mouse moved to (964, 383)
Screenshot: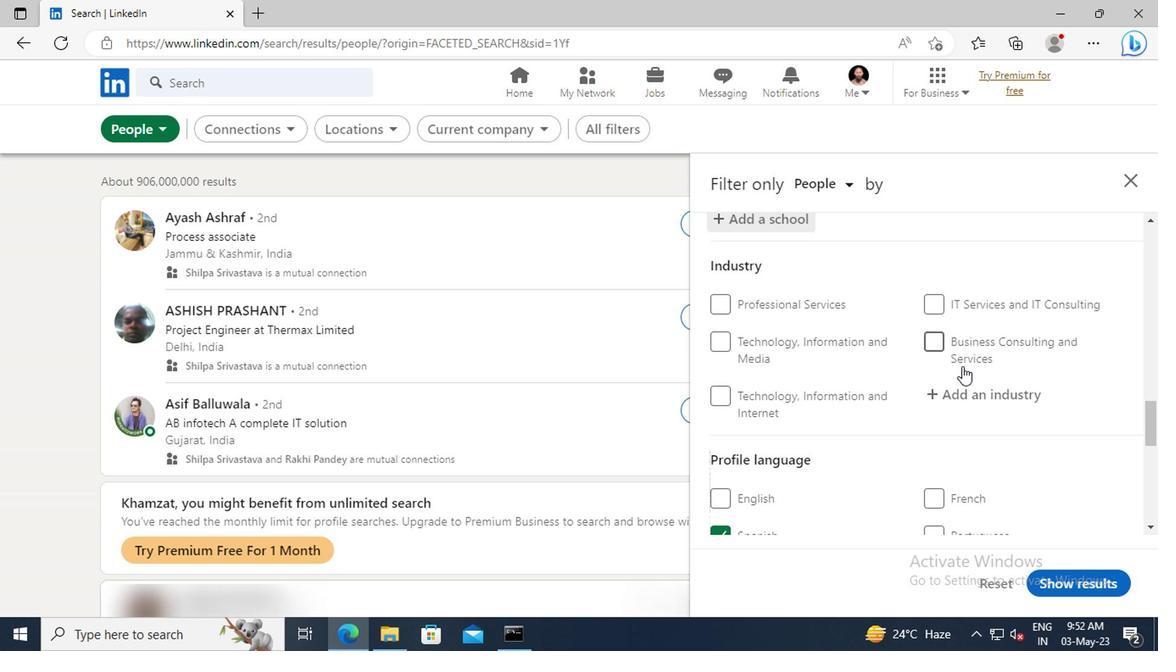 
Action: Mouse pressed left at (964, 383)
Screenshot: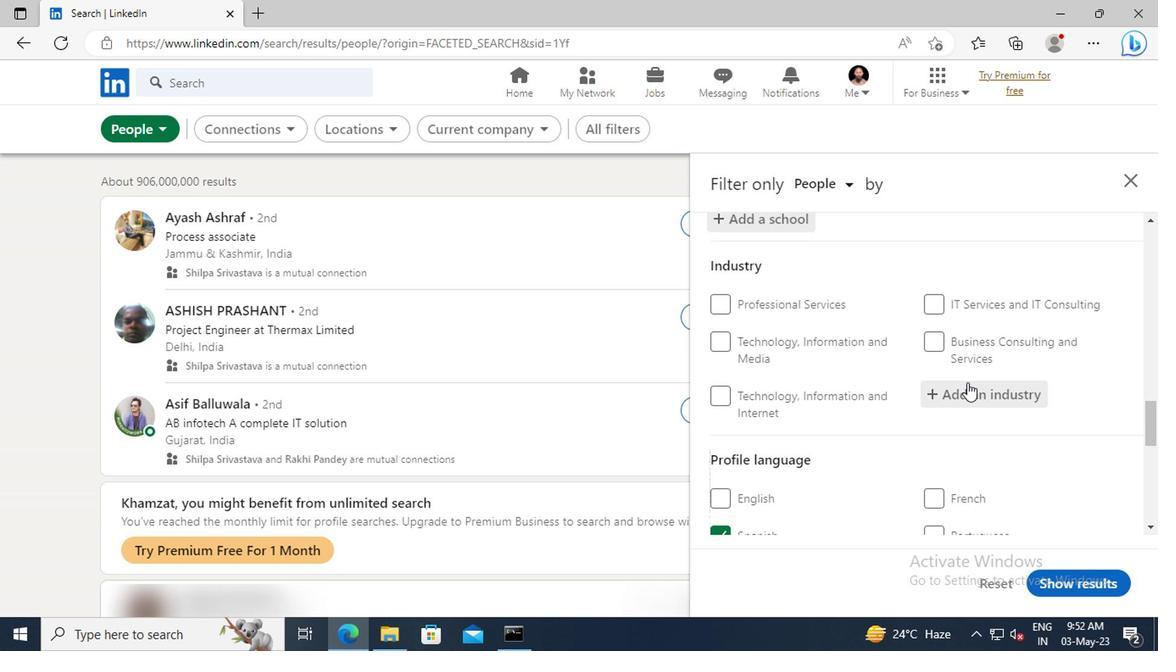 
Action: Key pressed <Key.shift>OUTS
Screenshot: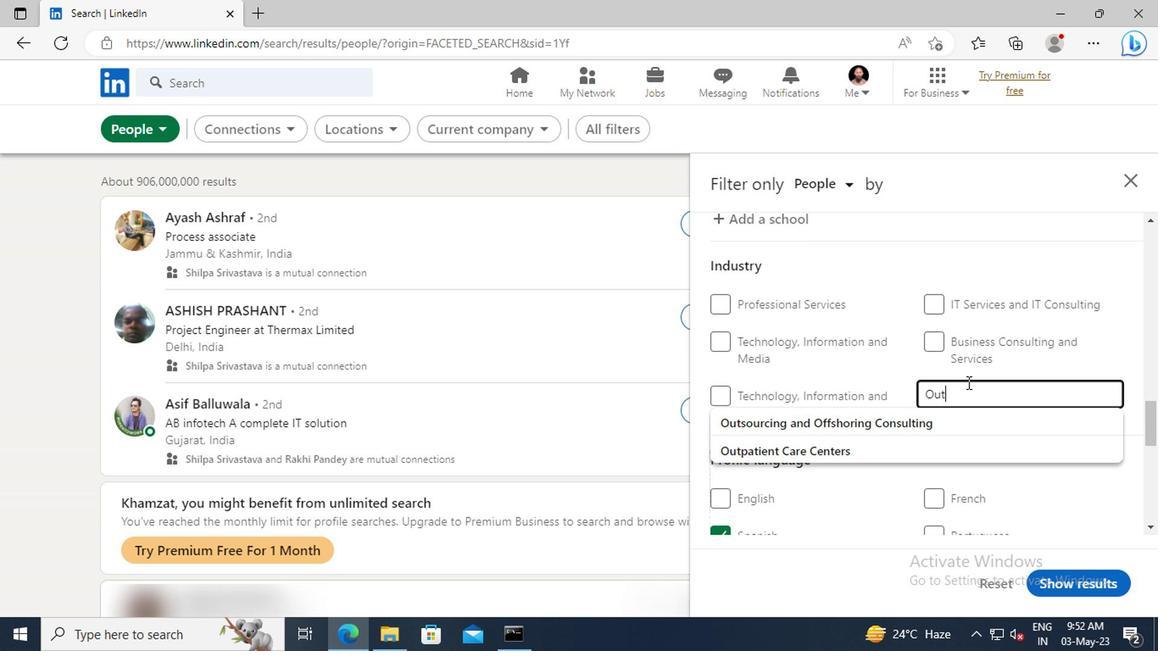 
Action: Mouse moved to (971, 415)
Screenshot: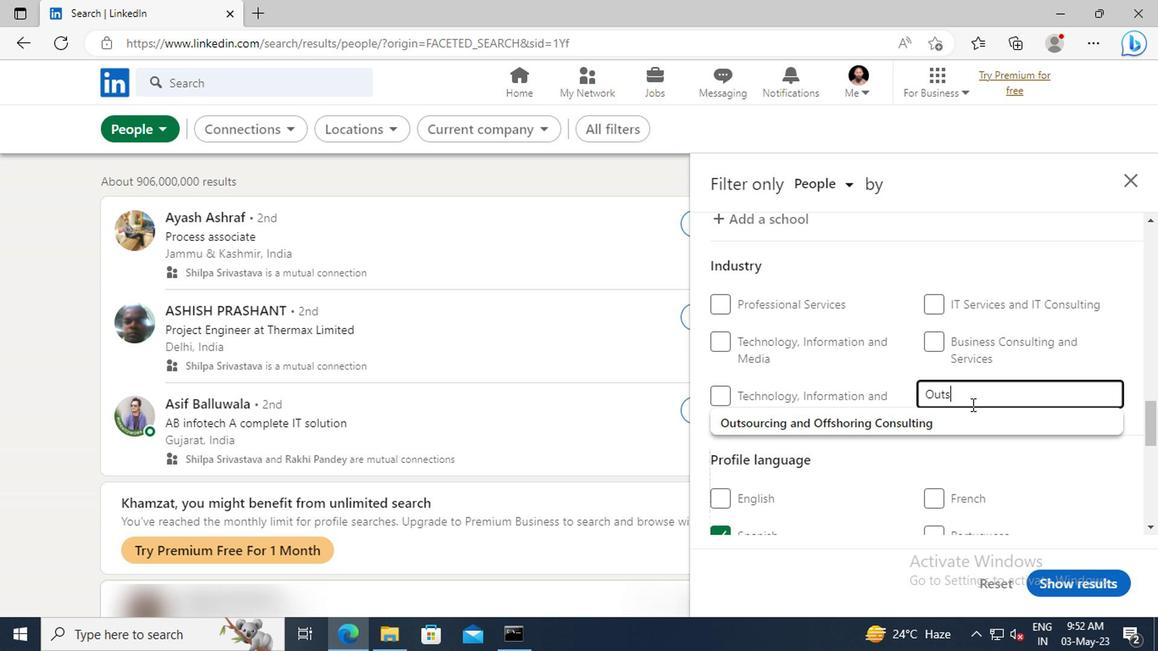 
Action: Mouse pressed left at (971, 415)
Screenshot: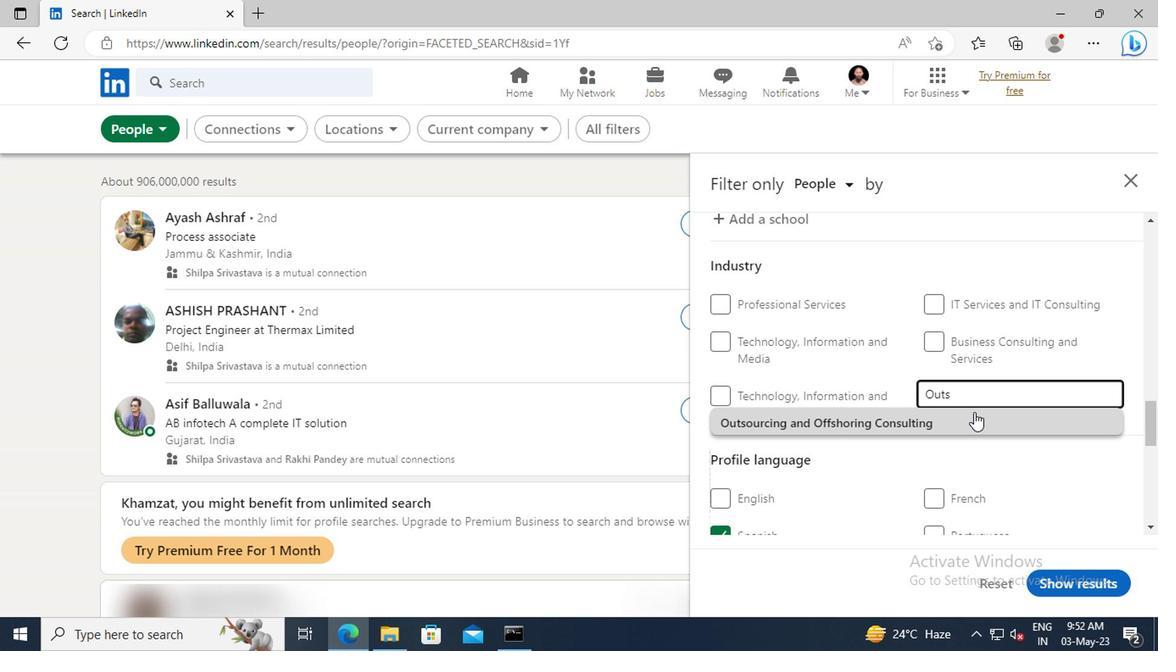 
Action: Mouse scrolled (971, 415) with delta (0, 0)
Screenshot: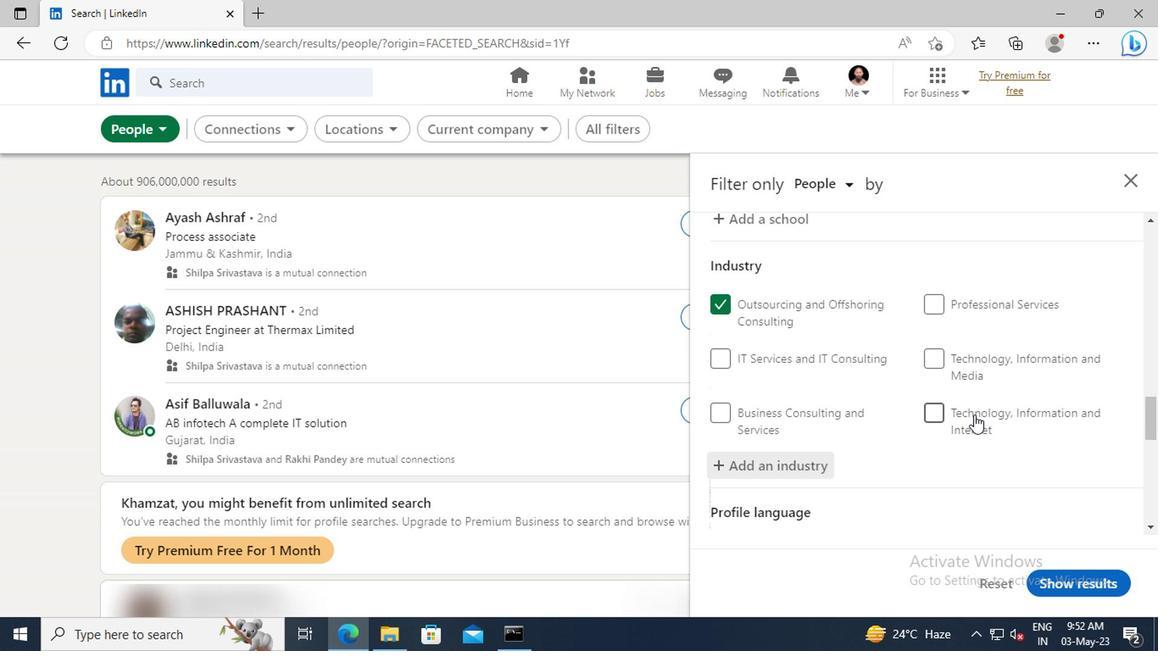 
Action: Mouse scrolled (971, 415) with delta (0, 0)
Screenshot: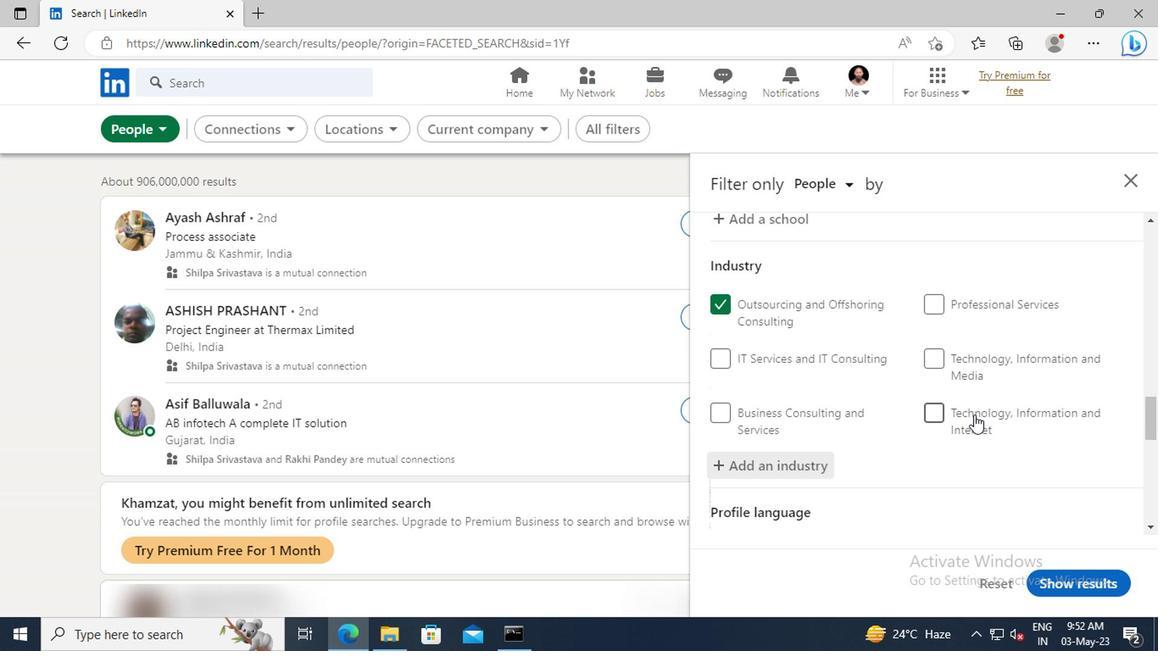 
Action: Mouse scrolled (971, 415) with delta (0, 0)
Screenshot: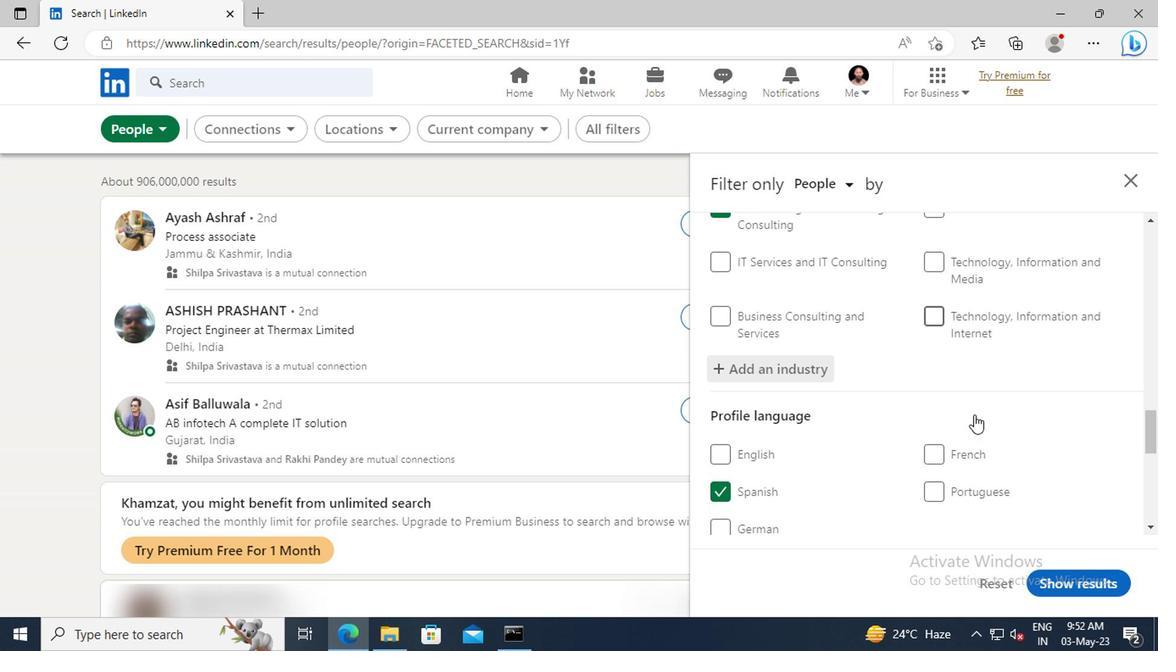 
Action: Mouse scrolled (971, 415) with delta (0, 0)
Screenshot: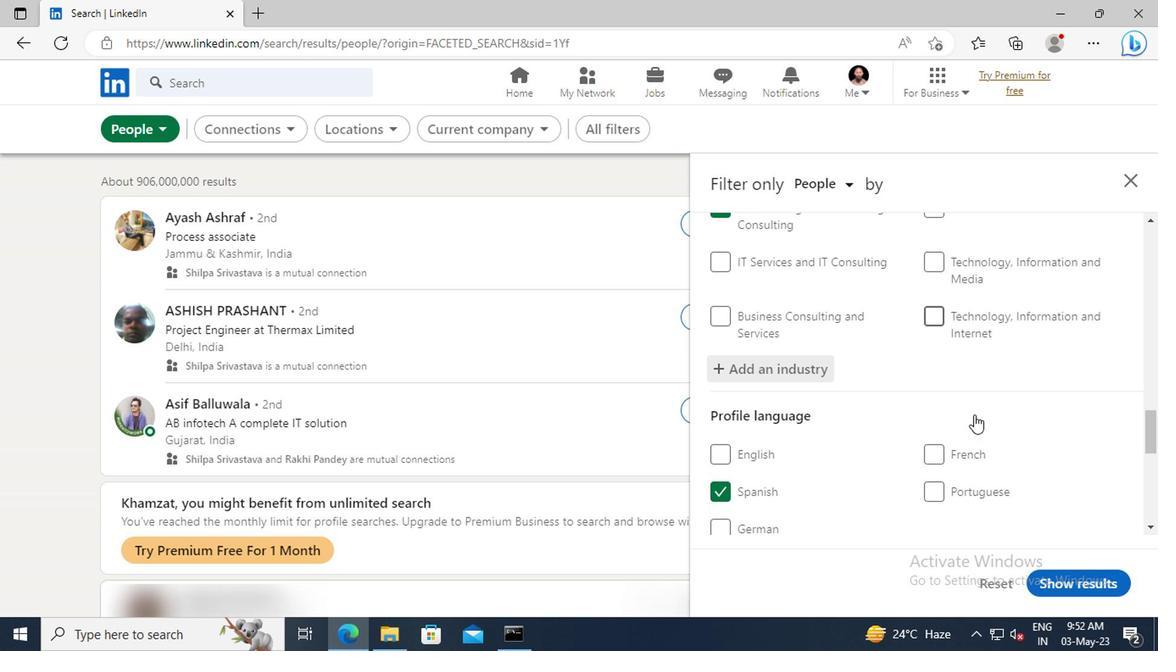 
Action: Mouse scrolled (971, 415) with delta (0, 0)
Screenshot: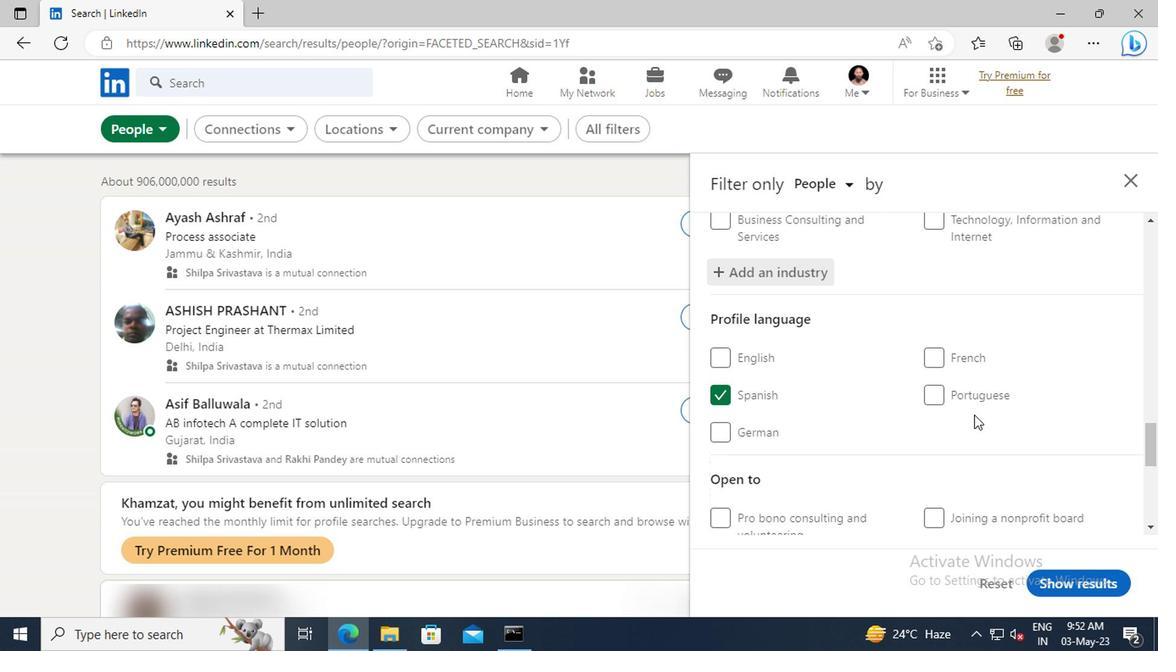 
Action: Mouse scrolled (971, 415) with delta (0, 0)
Screenshot: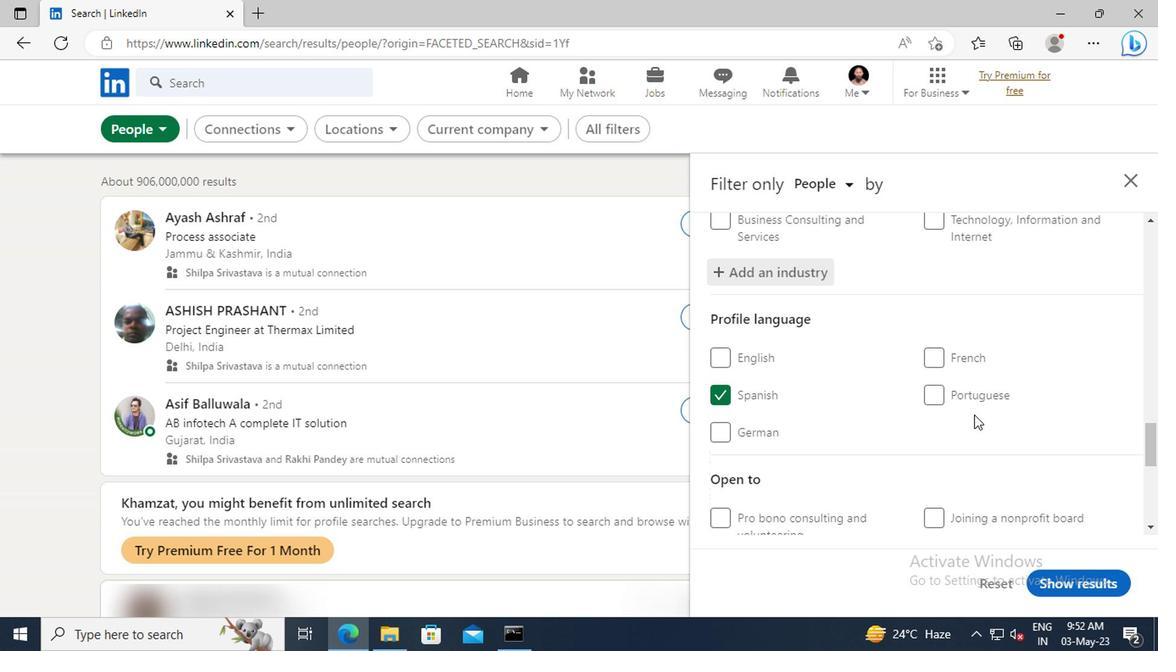 
Action: Mouse scrolled (971, 415) with delta (0, 0)
Screenshot: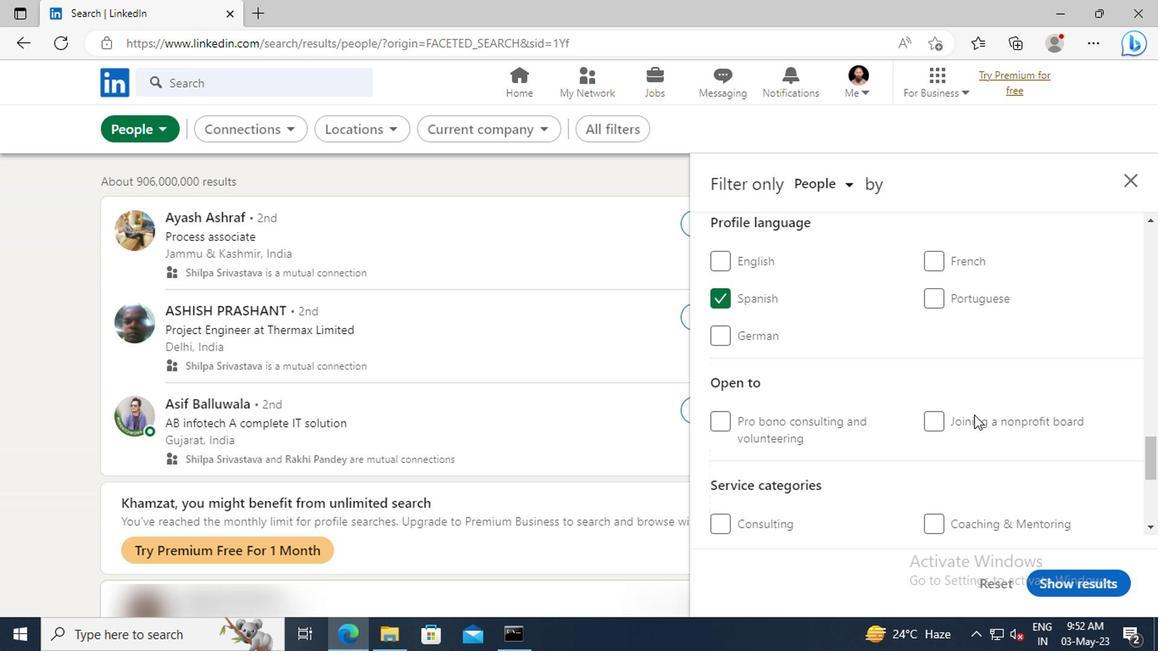 
Action: Mouse scrolled (971, 415) with delta (0, 0)
Screenshot: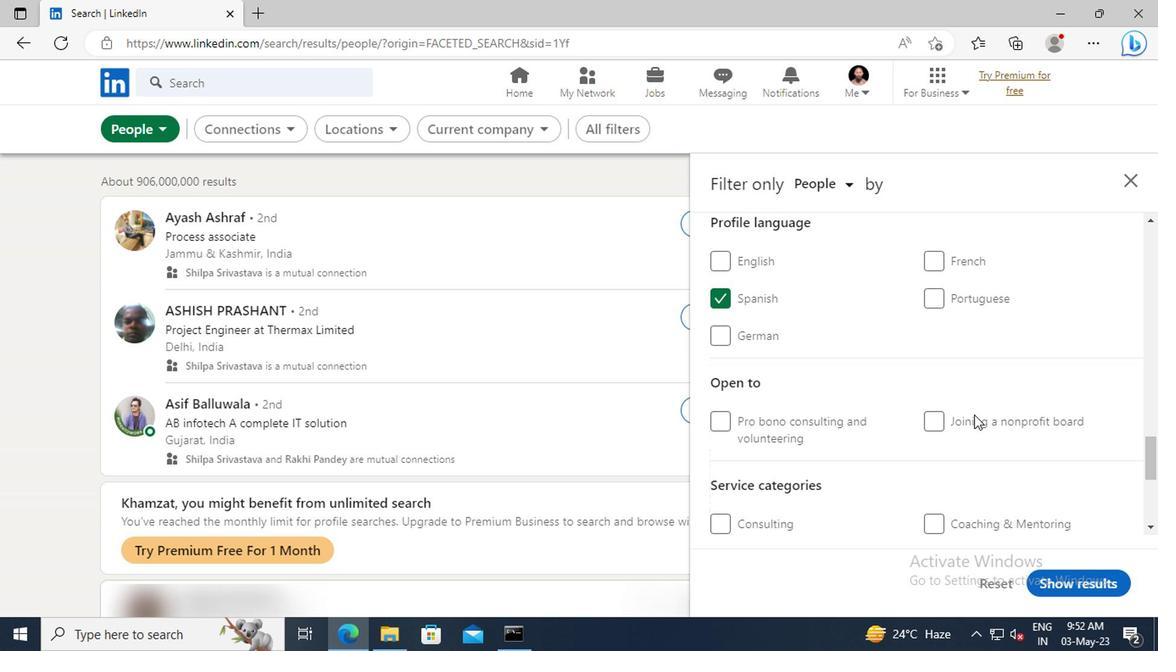 
Action: Mouse scrolled (971, 415) with delta (0, 0)
Screenshot: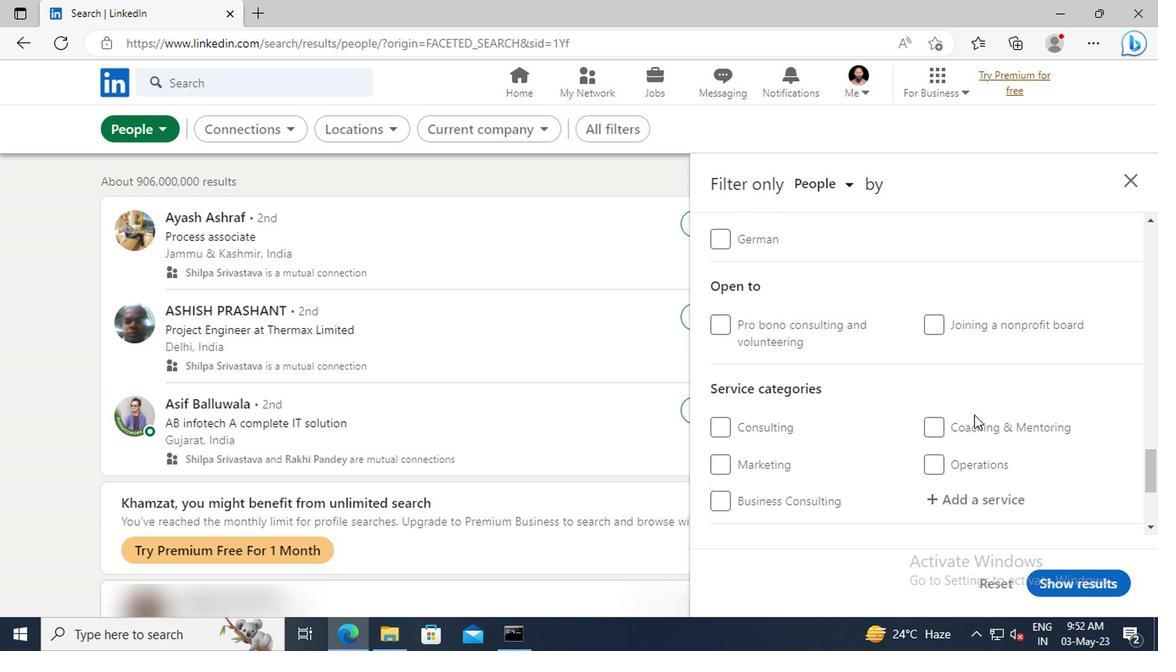 
Action: Mouse scrolled (971, 415) with delta (0, 0)
Screenshot: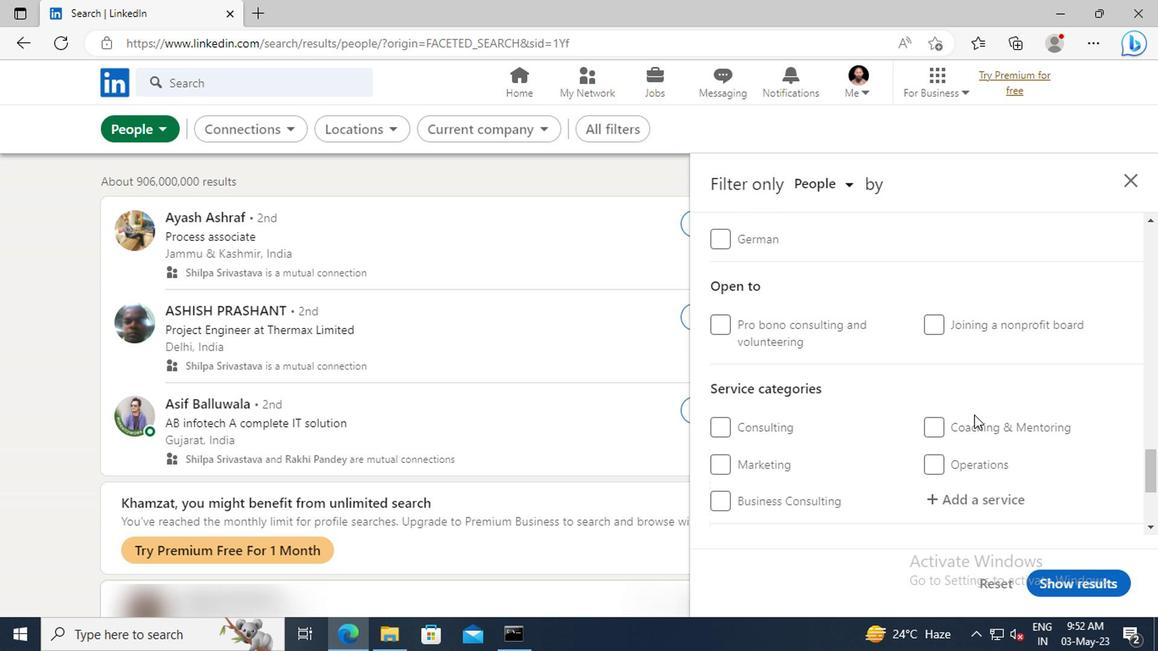 
Action: Mouse moved to (964, 408)
Screenshot: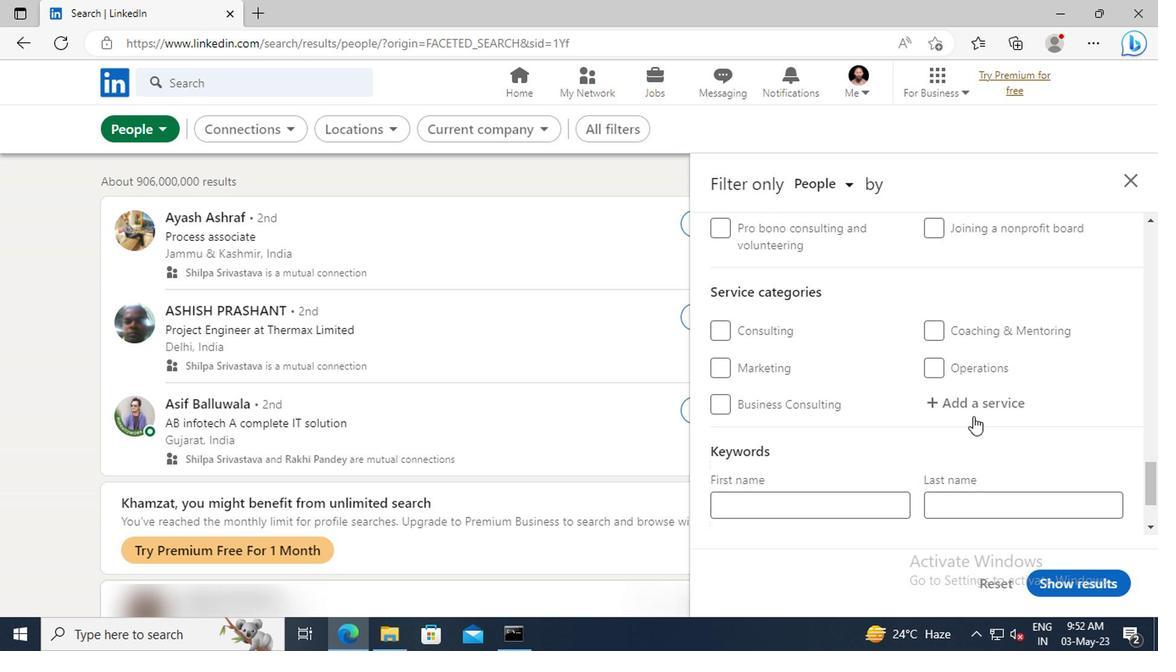 
Action: Mouse pressed left at (964, 408)
Screenshot: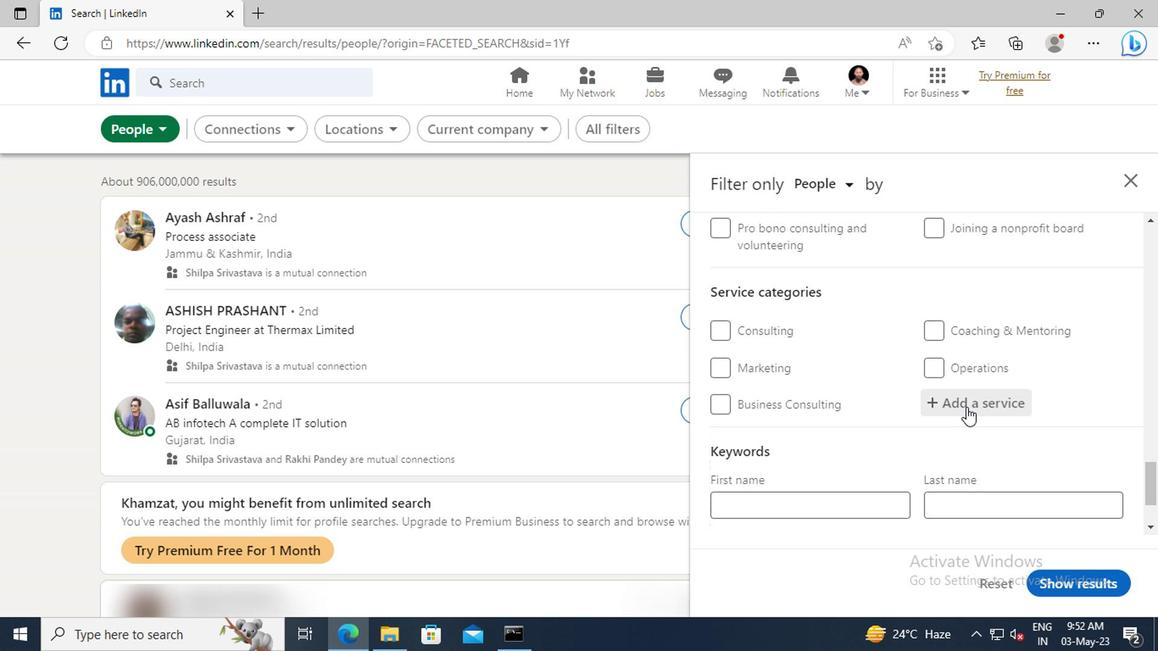 
Action: Key pressed <Key.shift>FINANCIAL<Key.space><Key.shift>RE
Screenshot: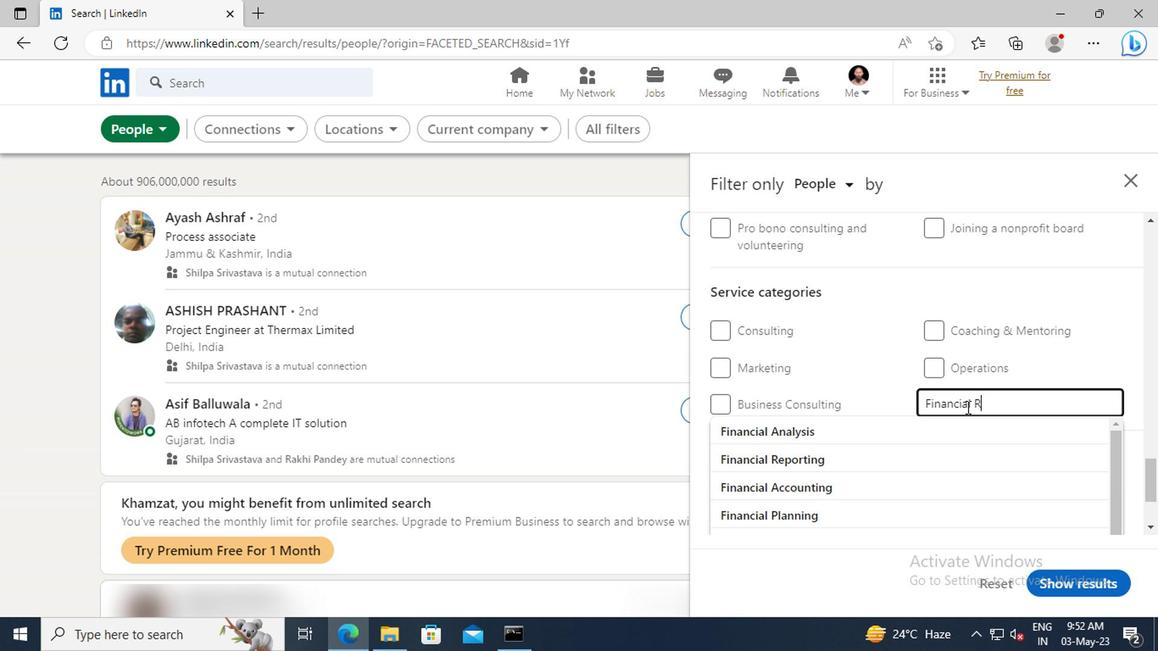 
Action: Mouse moved to (966, 421)
Screenshot: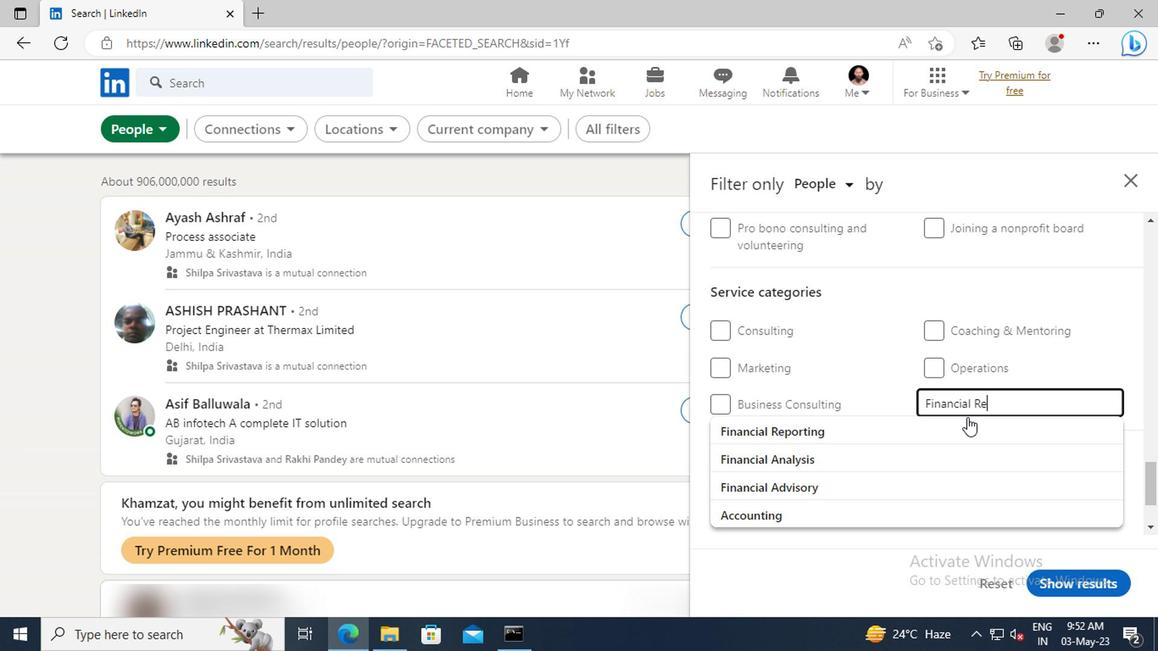 
Action: Mouse pressed left at (966, 421)
Screenshot: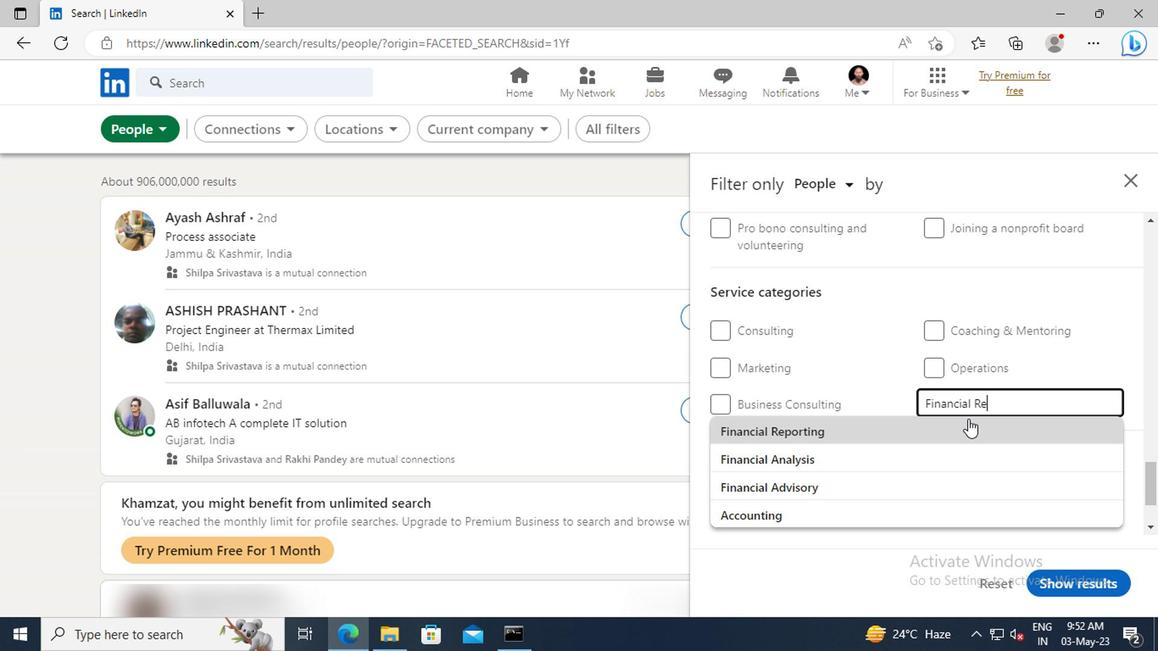 
Action: Mouse scrolled (966, 420) with delta (0, -1)
Screenshot: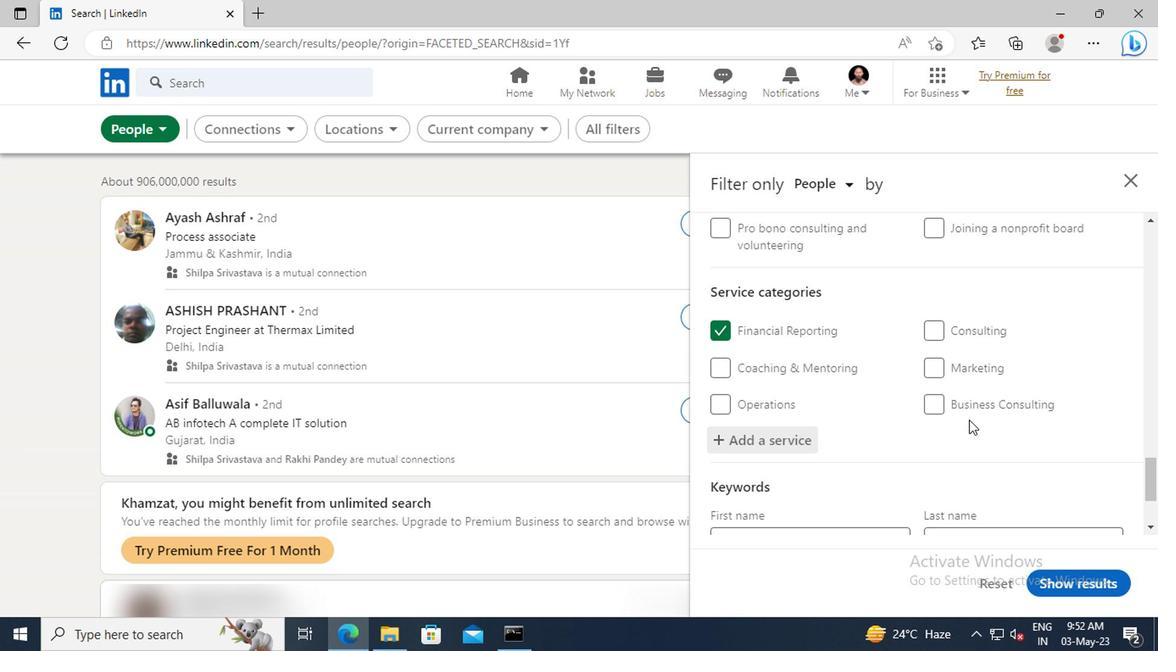 
Action: Mouse scrolled (966, 420) with delta (0, -1)
Screenshot: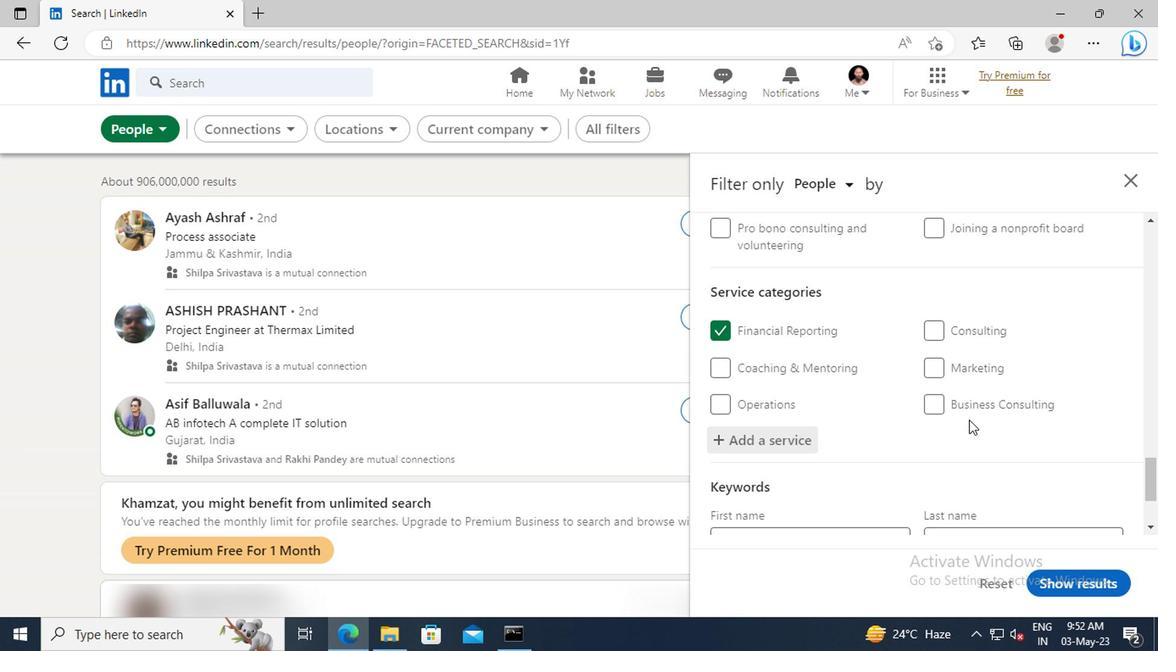 
Action: Mouse scrolled (966, 420) with delta (0, -1)
Screenshot: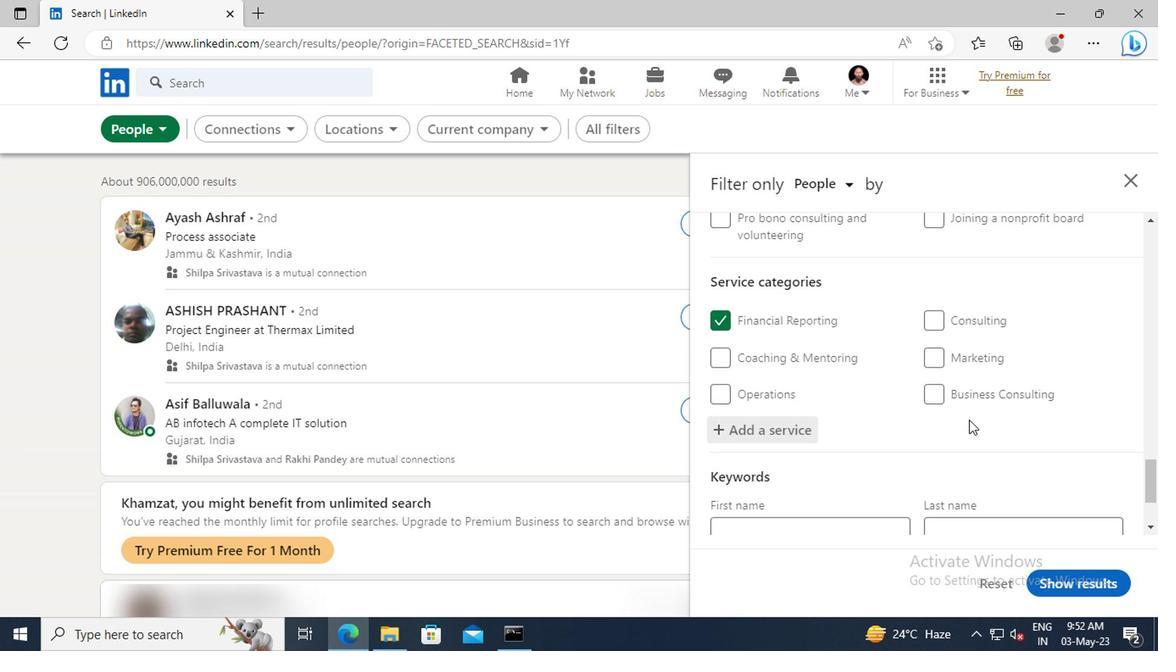 
Action: Mouse scrolled (966, 420) with delta (0, -1)
Screenshot: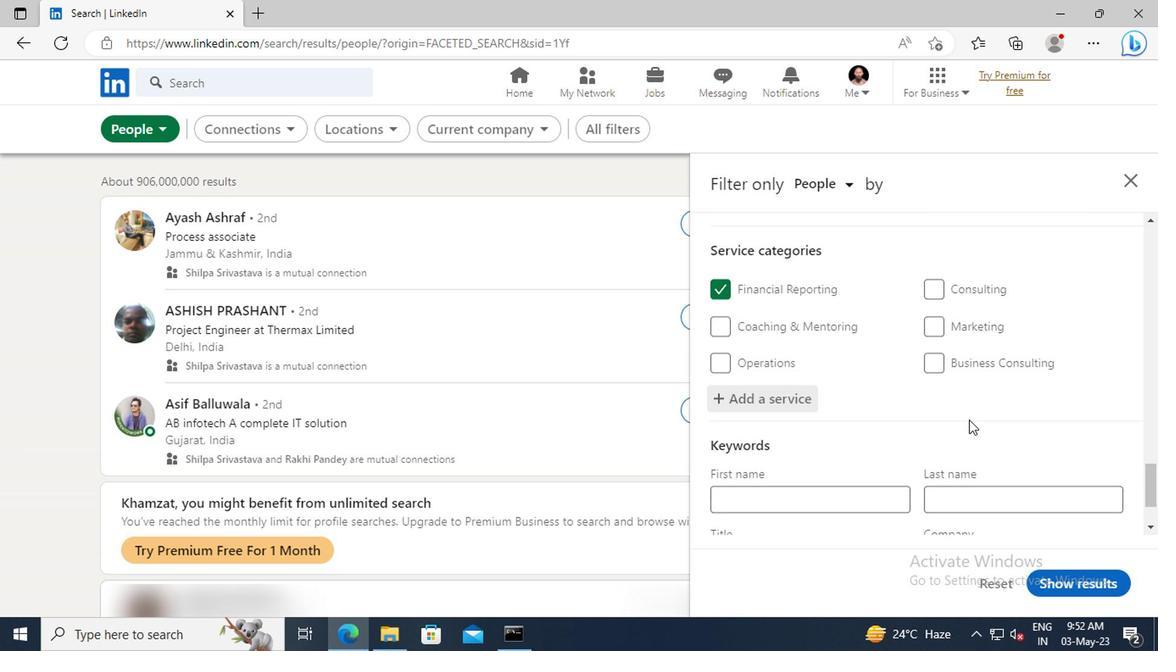 
Action: Mouse scrolled (966, 420) with delta (0, -1)
Screenshot: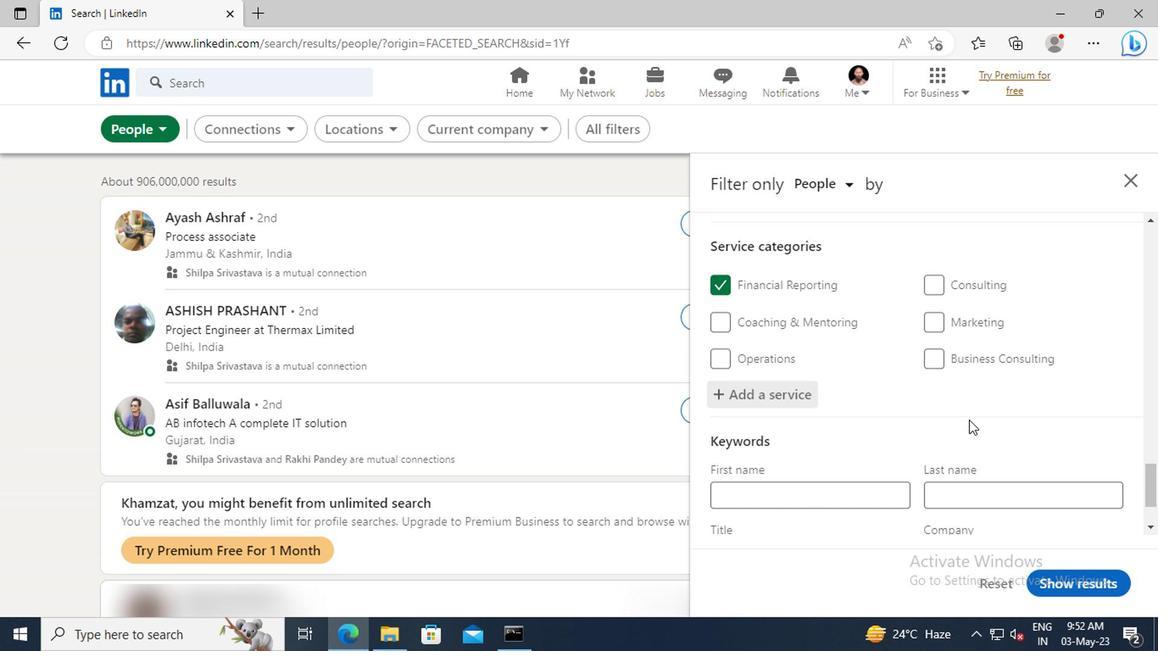 
Action: Mouse moved to (848, 457)
Screenshot: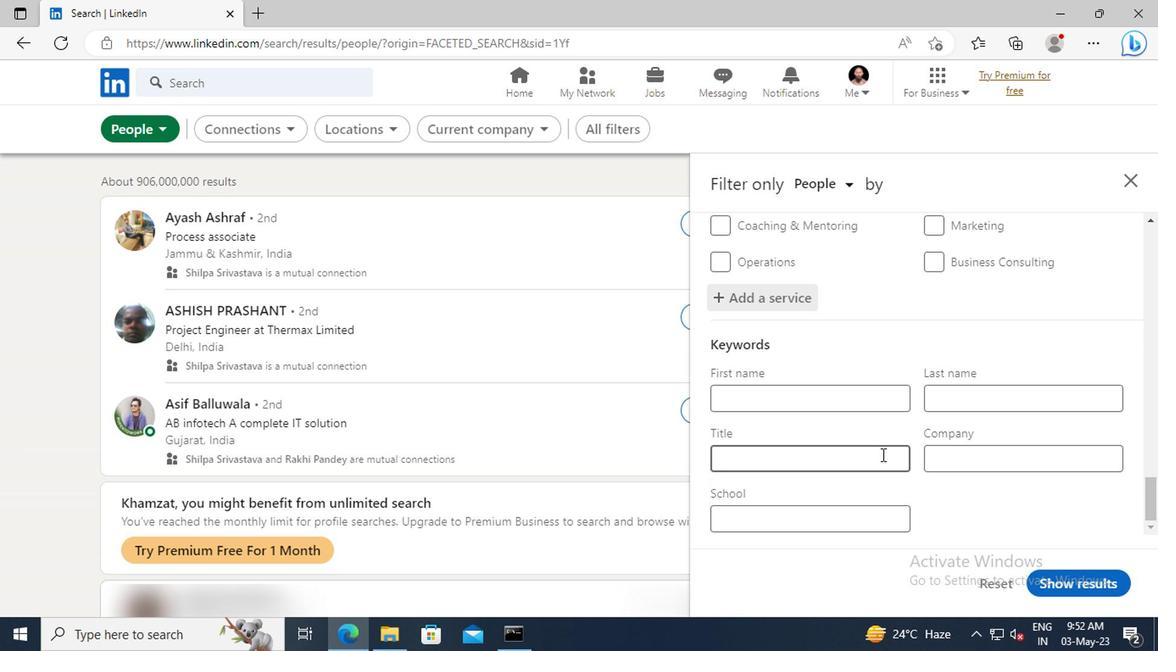 
Action: Mouse pressed left at (848, 457)
Screenshot: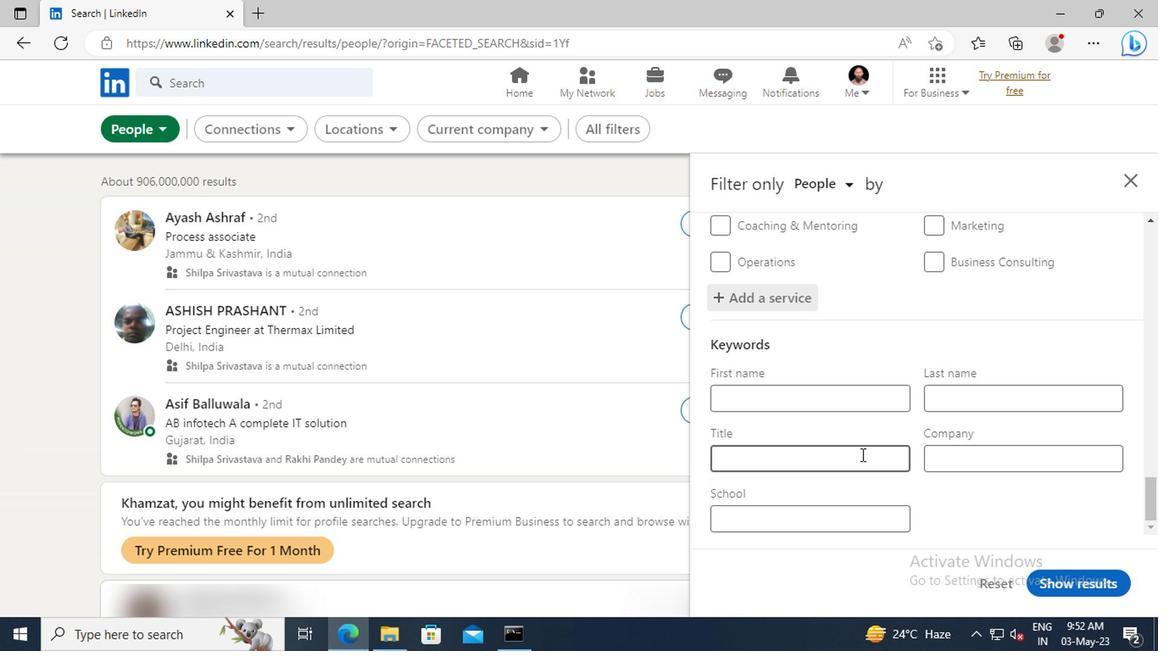 
Action: Key pressed <Key.shift>MANAGEMENT<Key.space><Key.shift>CONSULTANT<Key.enter>
Screenshot: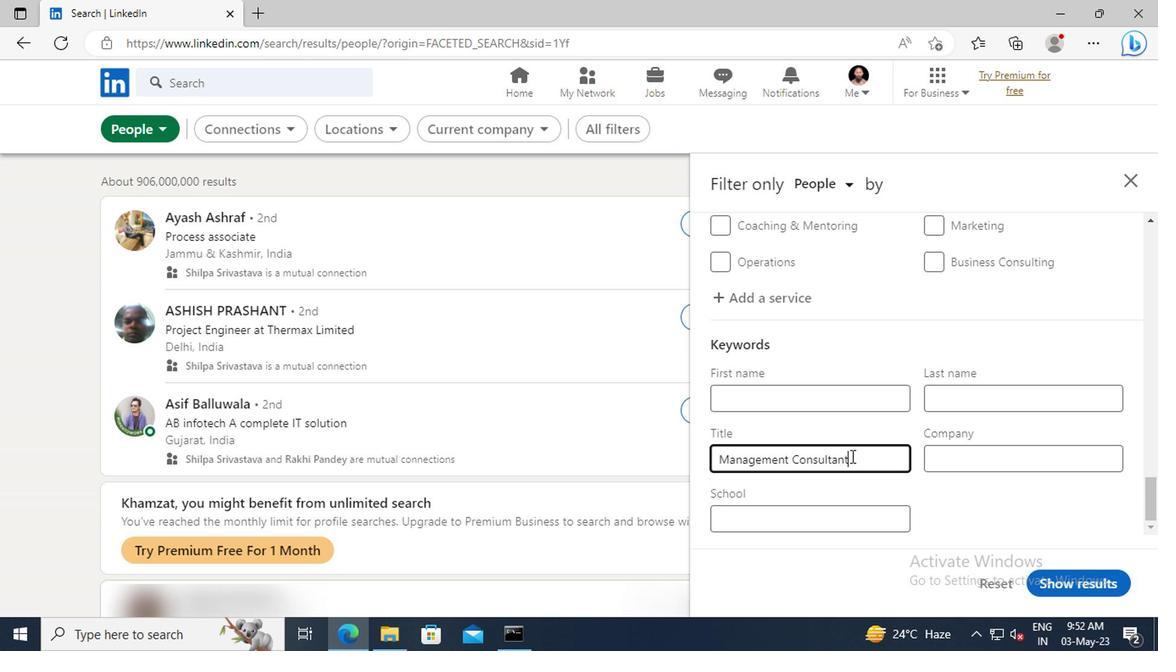 
Action: Mouse moved to (1034, 580)
Screenshot: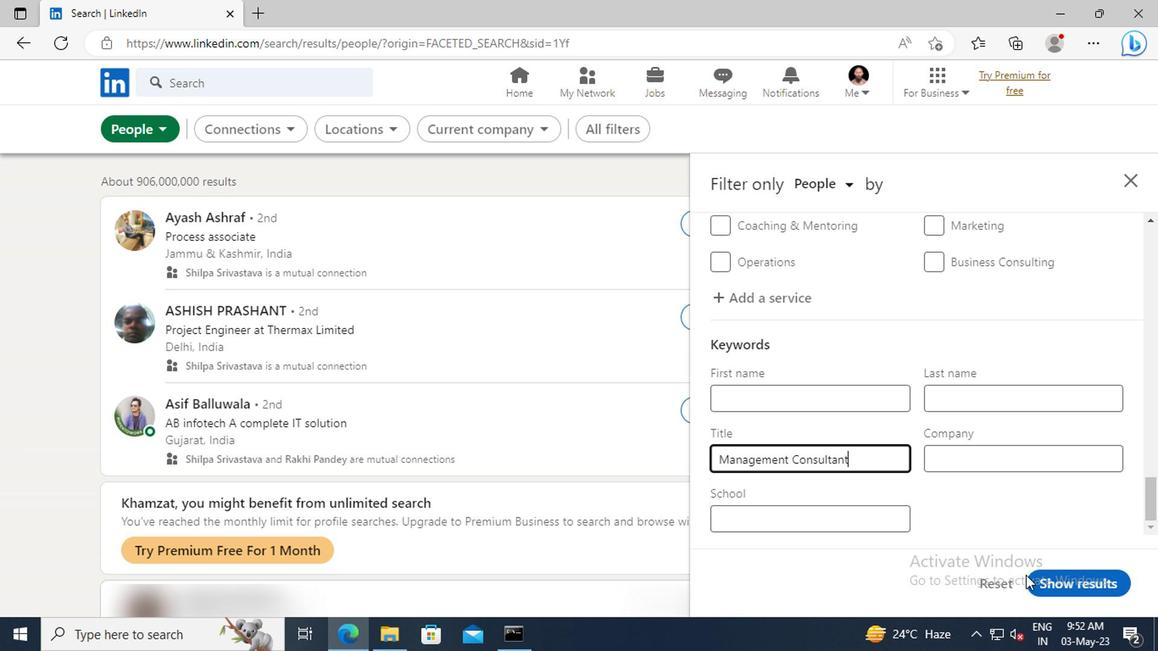 
Action: Mouse pressed left at (1034, 580)
Screenshot: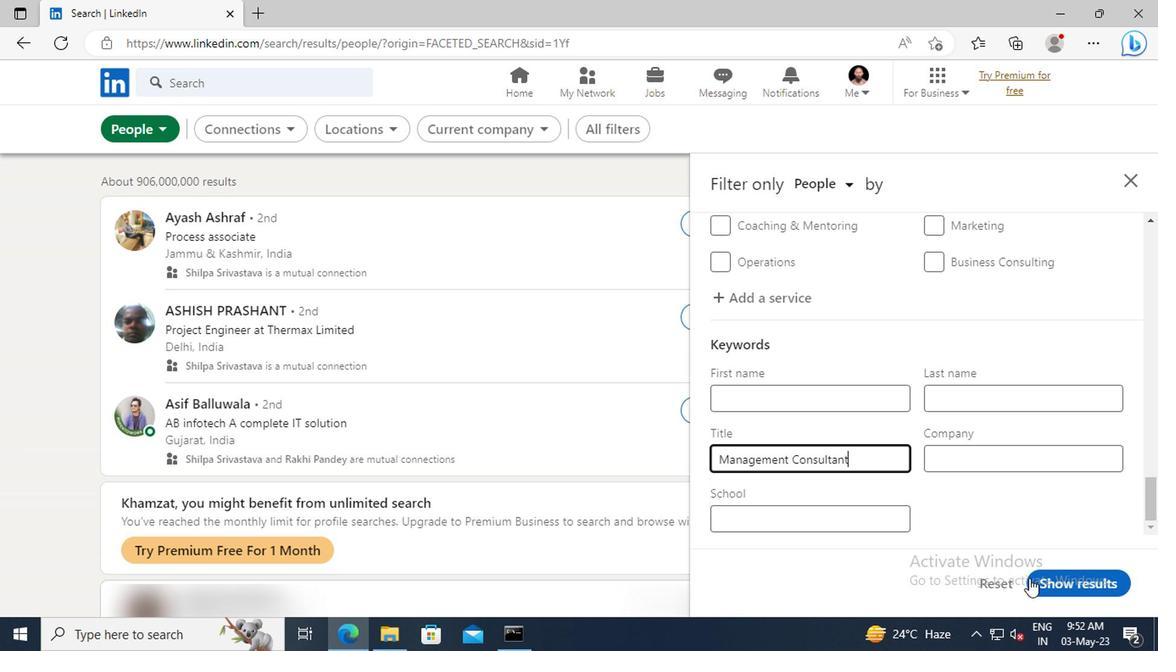 
Action: Mouse moved to (1034, 580)
Screenshot: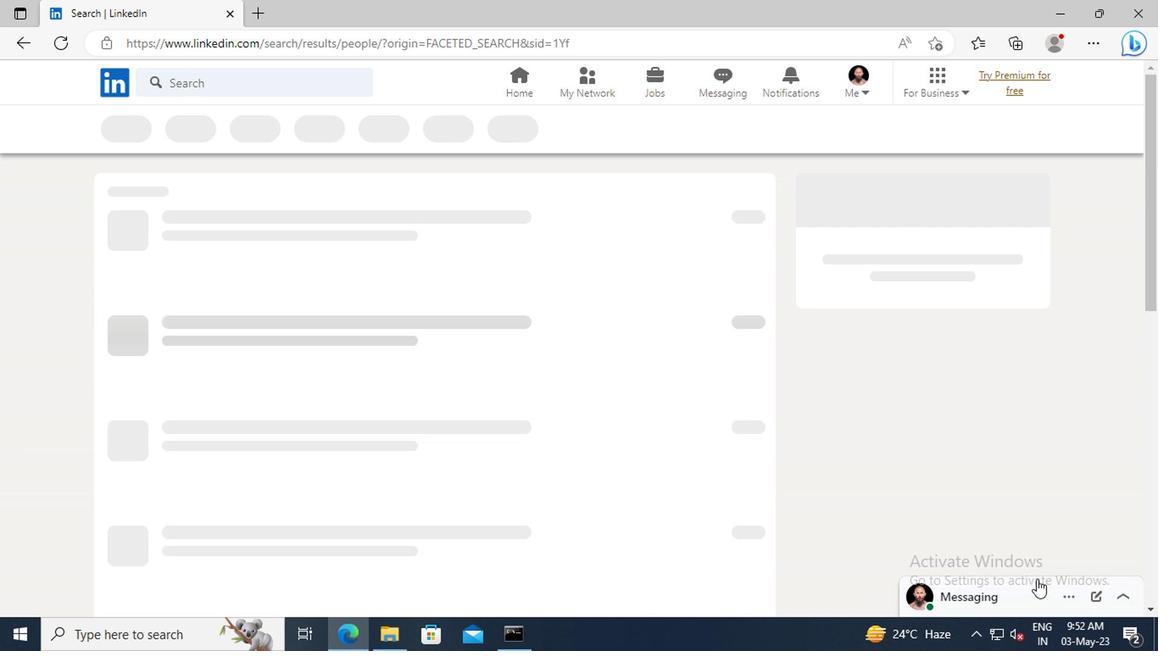 
